 Task: Find LinkedIn profiles of people who speak German, work in life insurance, and have 'Church Volunteer' in their title.
Action: Mouse moved to (621, 83)
Screenshot: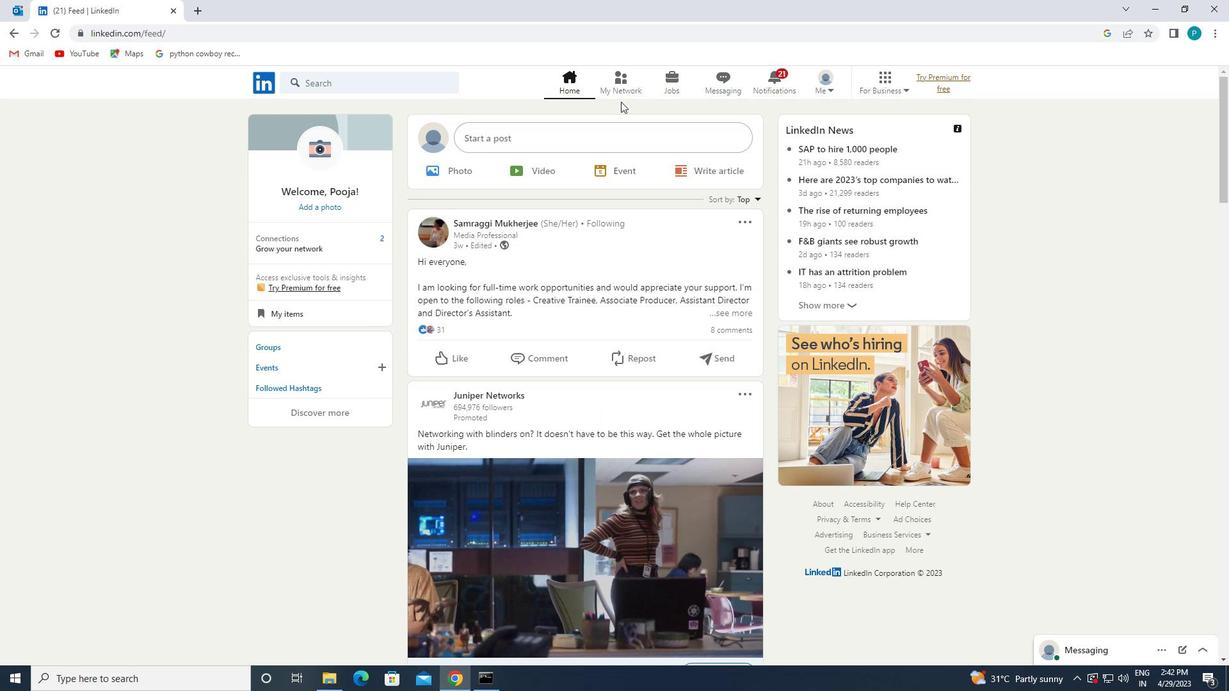 
Action: Mouse pressed left at (621, 83)
Screenshot: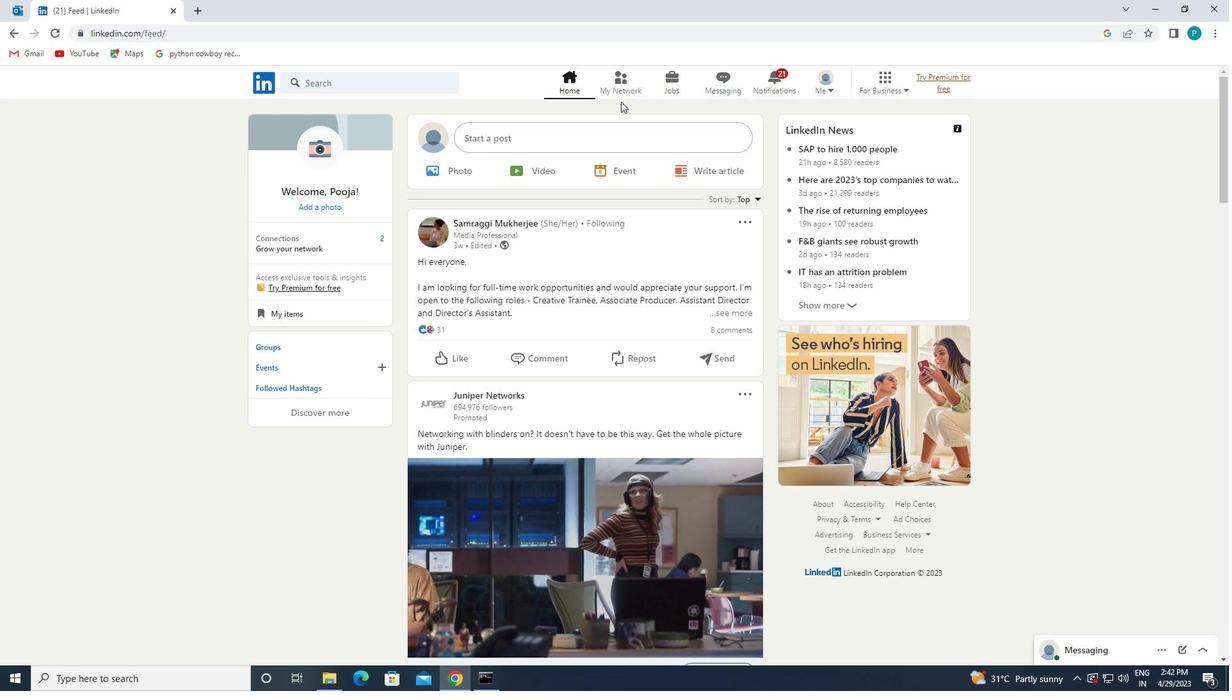 
Action: Mouse moved to (331, 154)
Screenshot: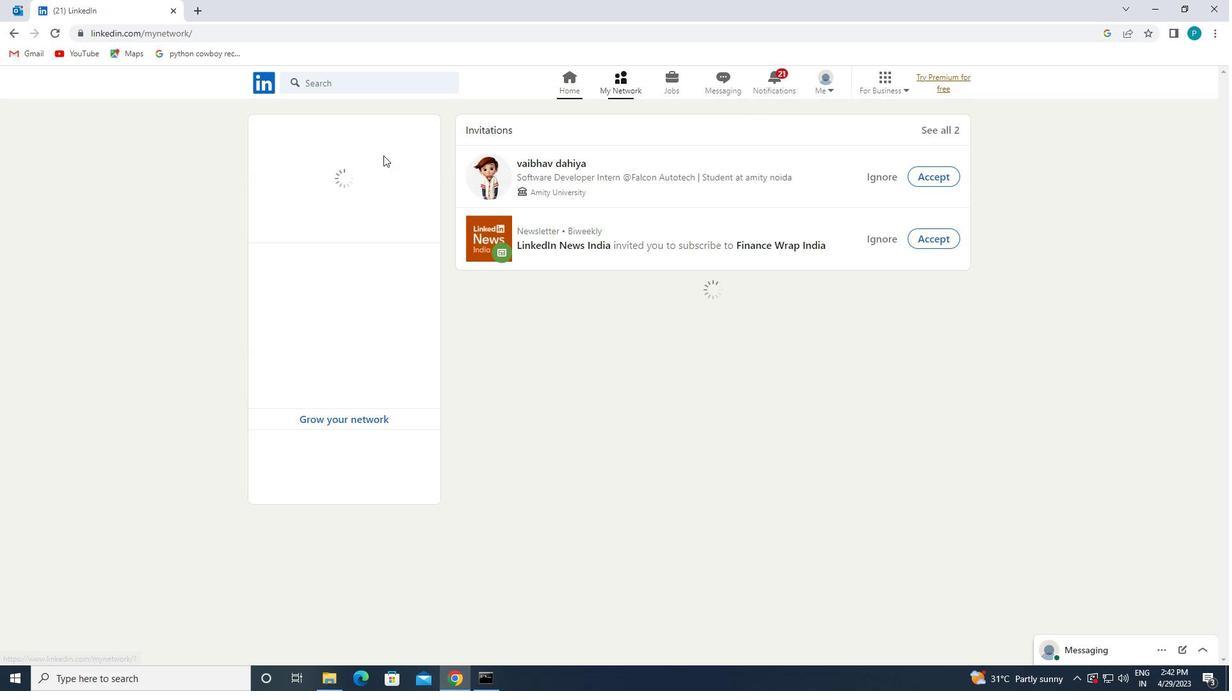 
Action: Mouse pressed left at (331, 154)
Screenshot: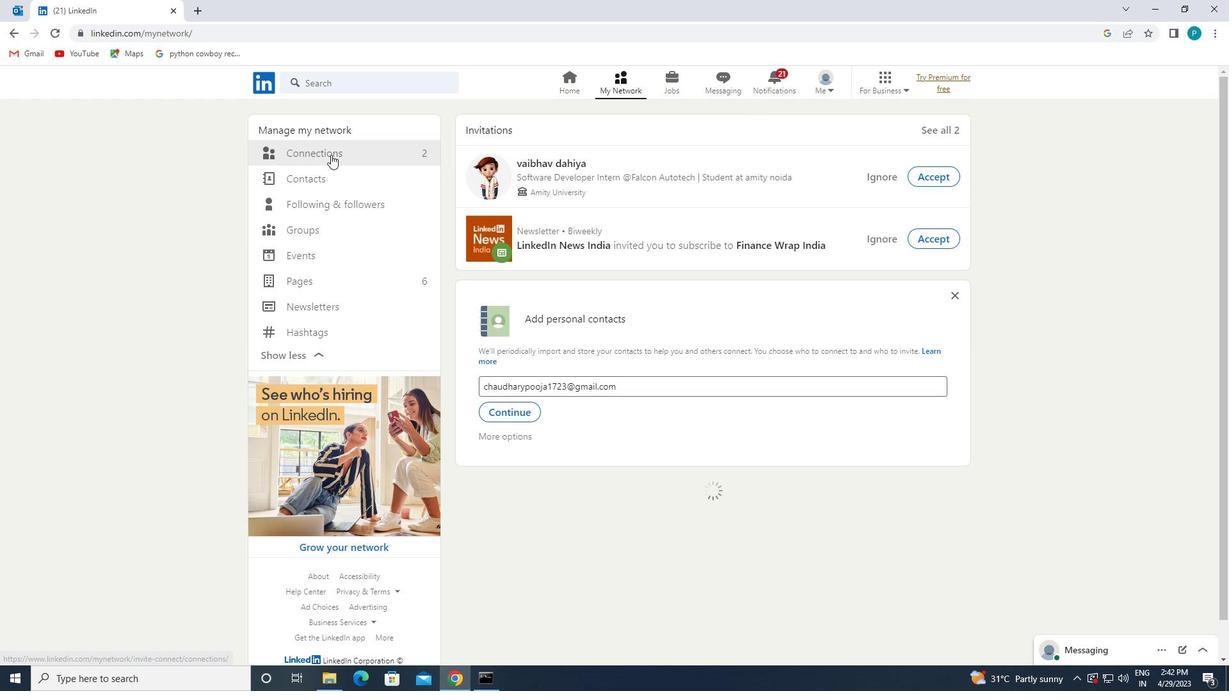 
Action: Mouse moved to (711, 154)
Screenshot: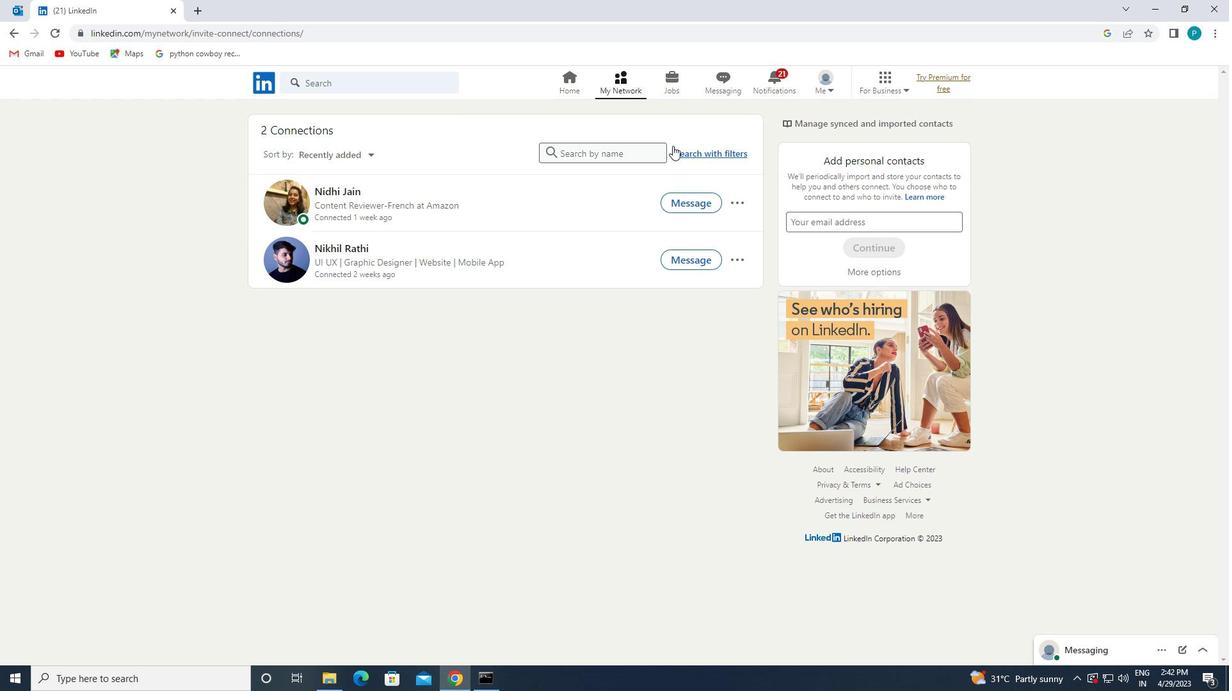 
Action: Mouse pressed left at (711, 154)
Screenshot: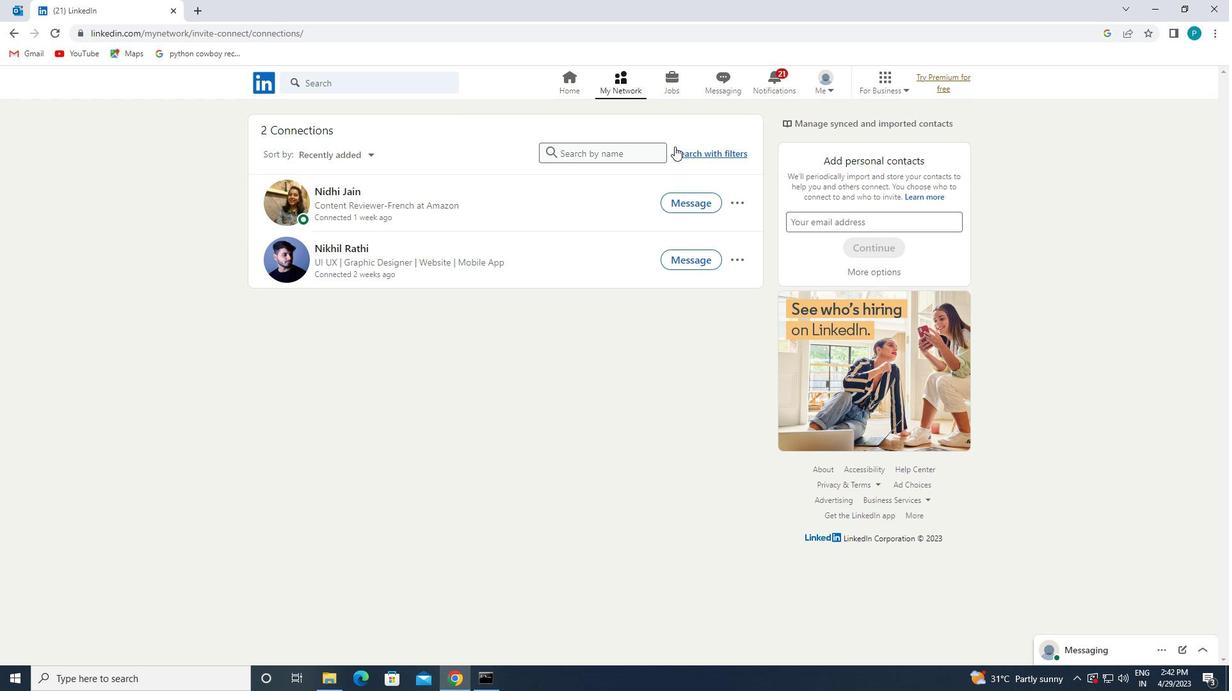 
Action: Mouse moved to (650, 113)
Screenshot: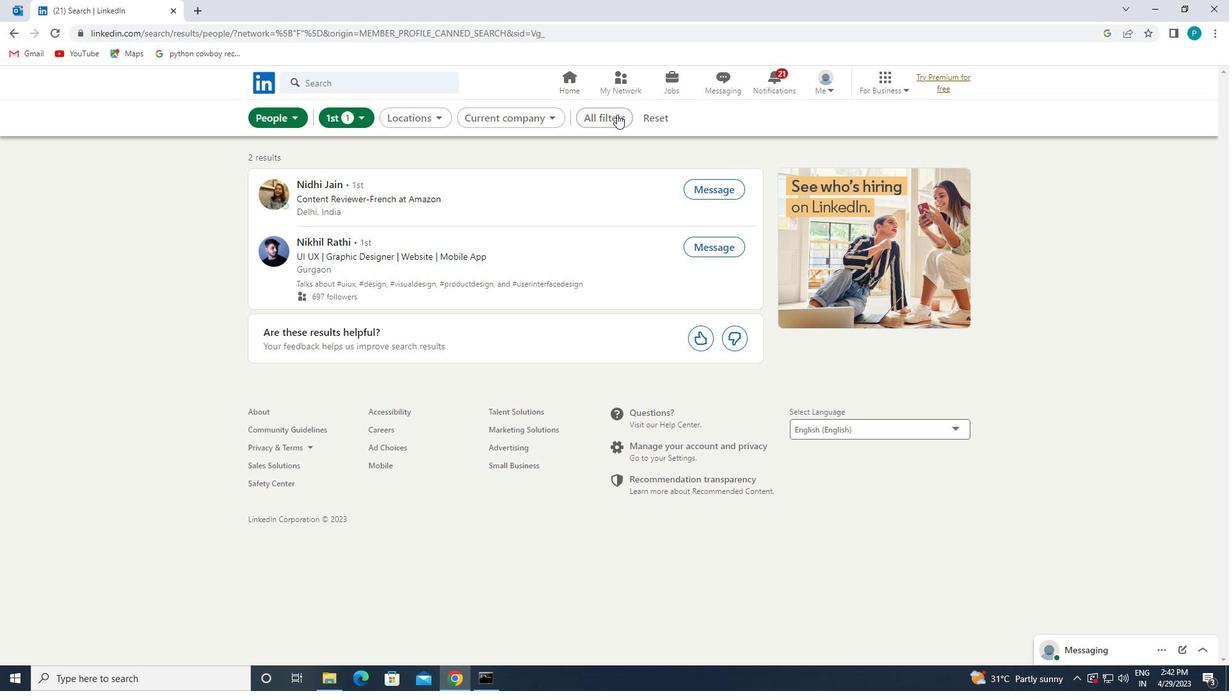 
Action: Mouse pressed left at (650, 113)
Screenshot: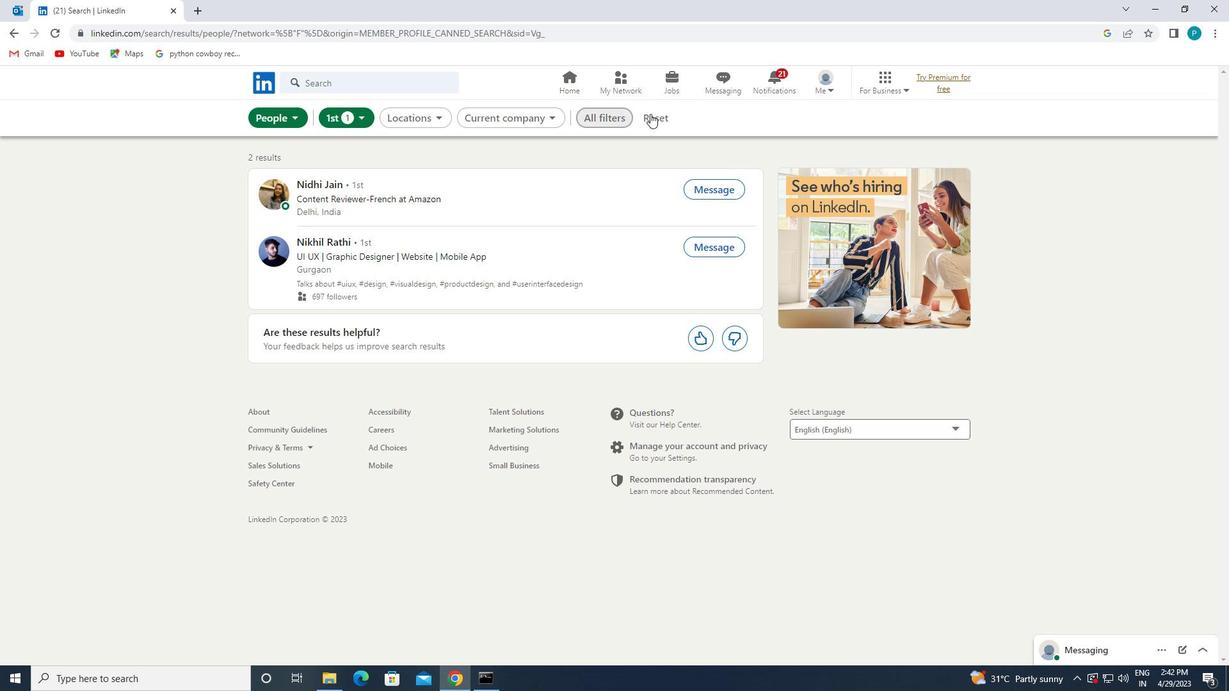 
Action: Mouse moved to (632, 111)
Screenshot: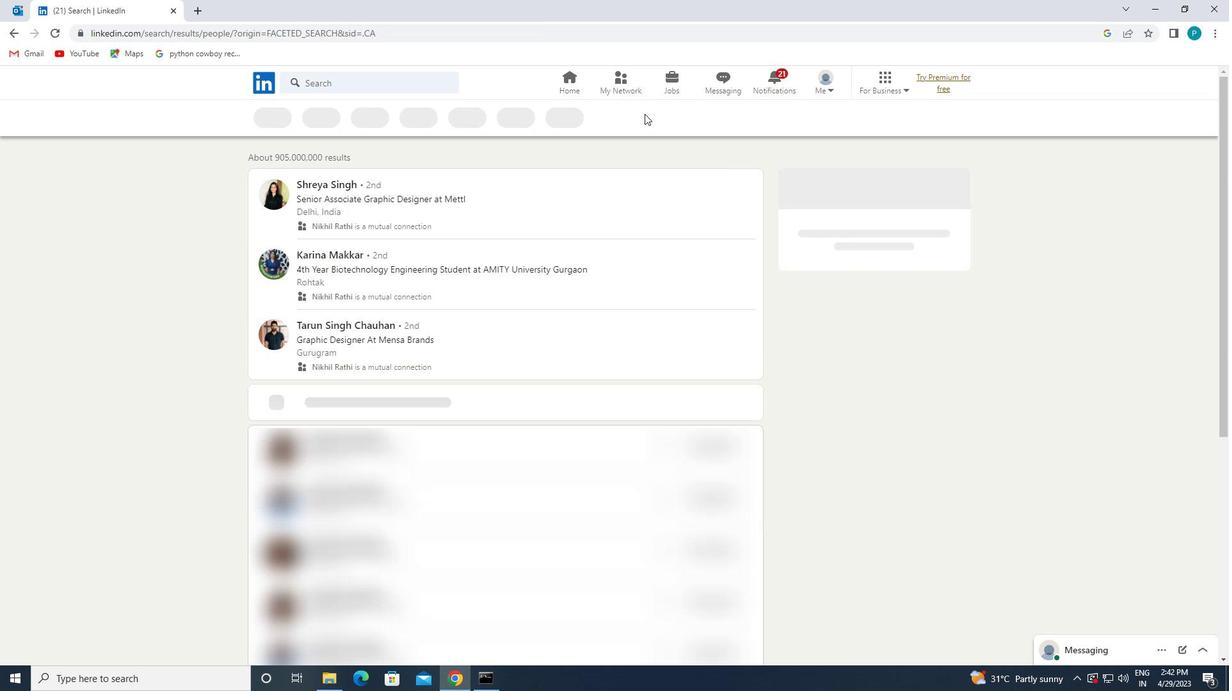 
Action: Mouse pressed left at (632, 111)
Screenshot: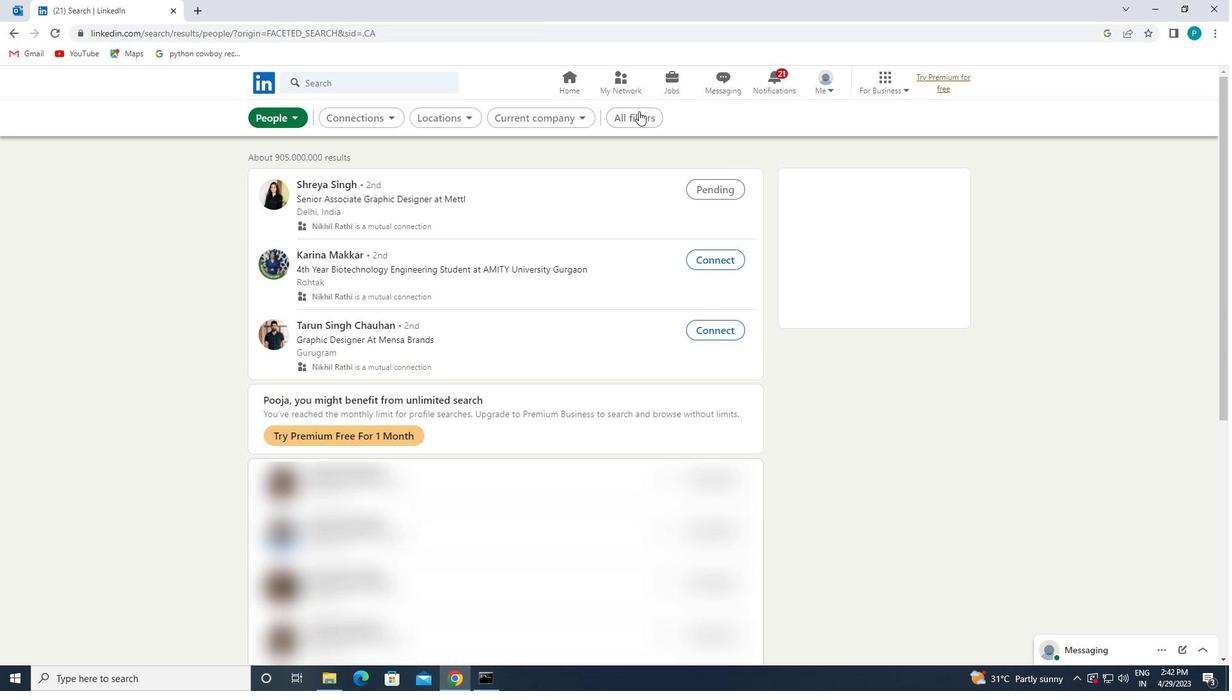 
Action: Mouse moved to (1058, 343)
Screenshot: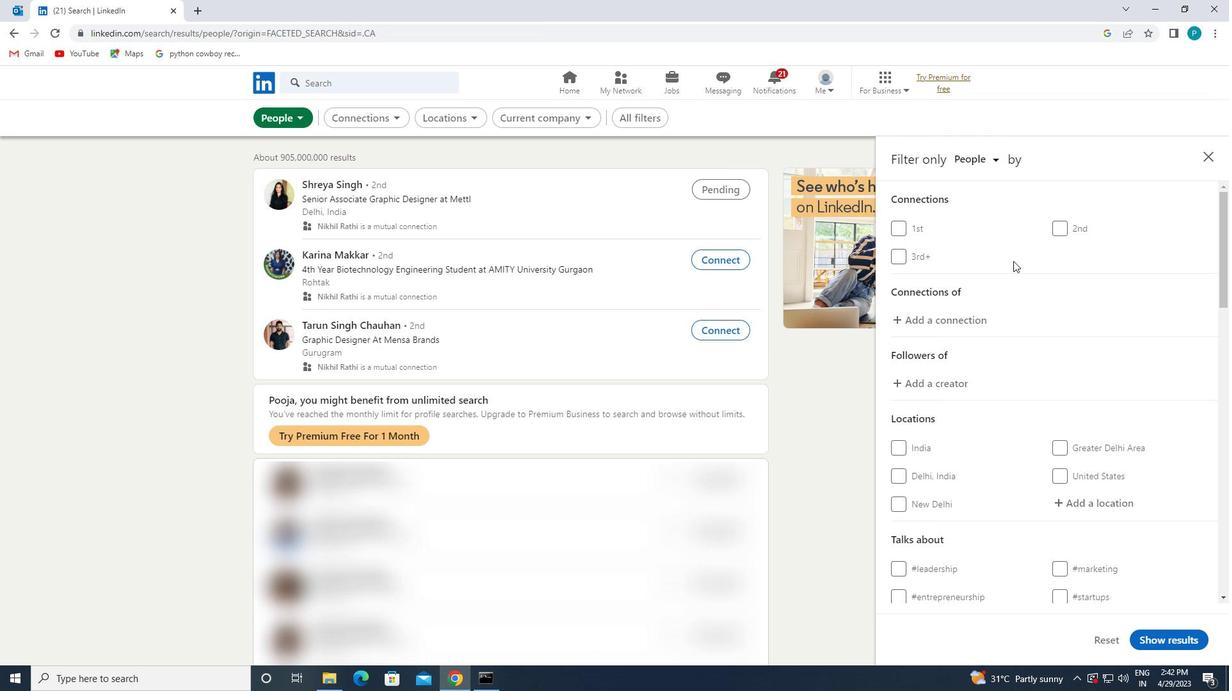 
Action: Mouse scrolled (1058, 342) with delta (0, 0)
Screenshot: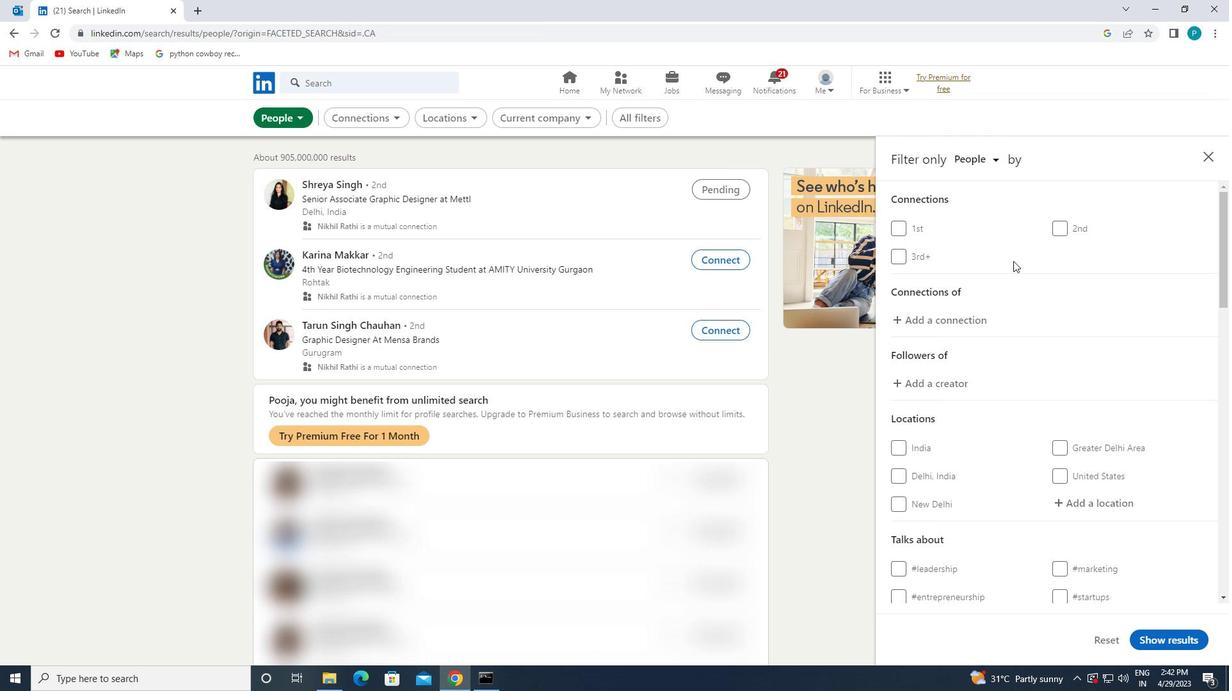 
Action: Mouse scrolled (1058, 342) with delta (0, 0)
Screenshot: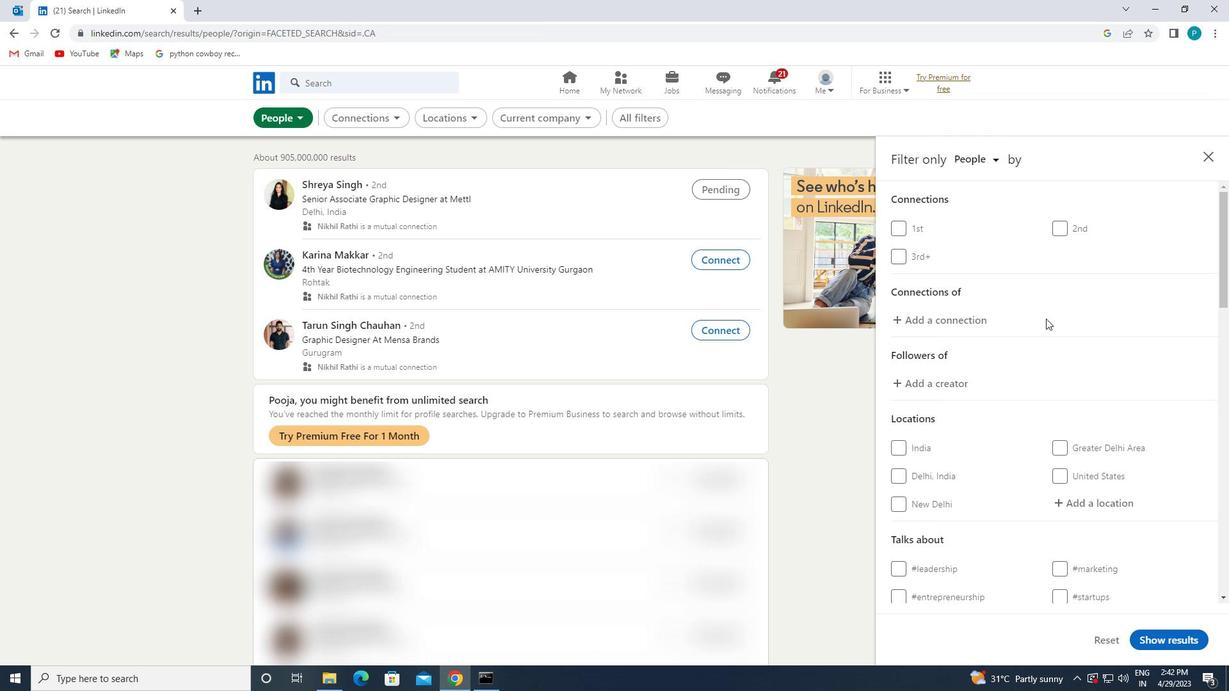 
Action: Mouse moved to (1087, 374)
Screenshot: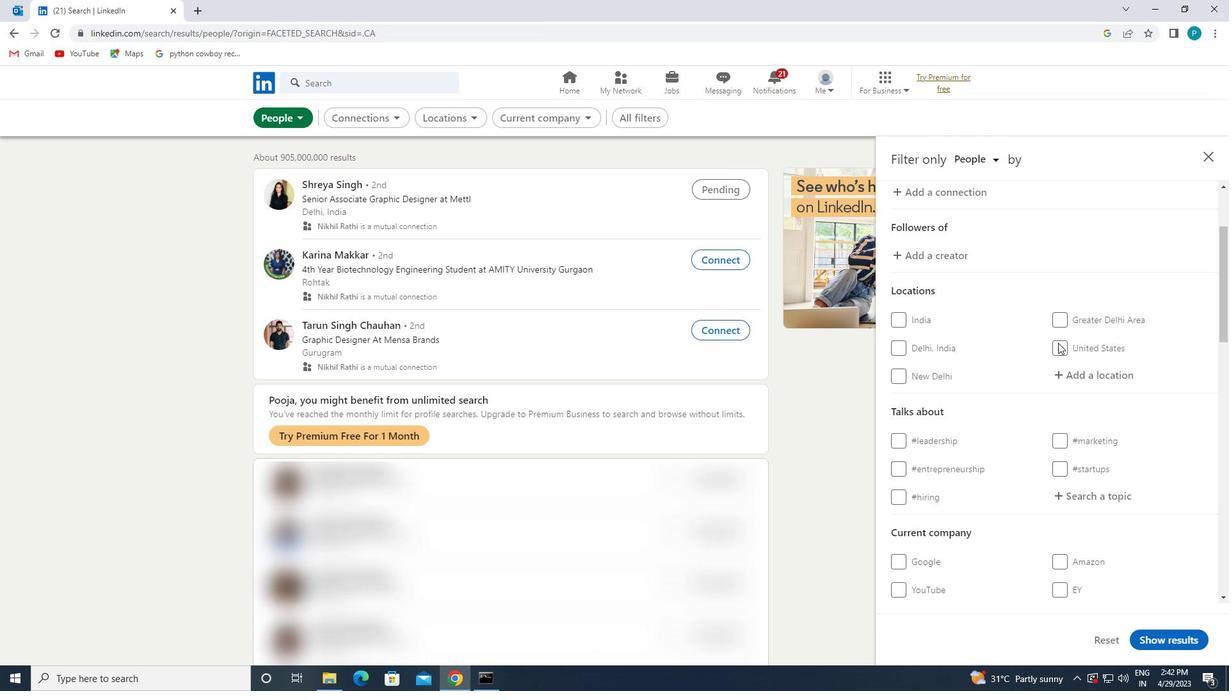 
Action: Mouse pressed left at (1087, 374)
Screenshot: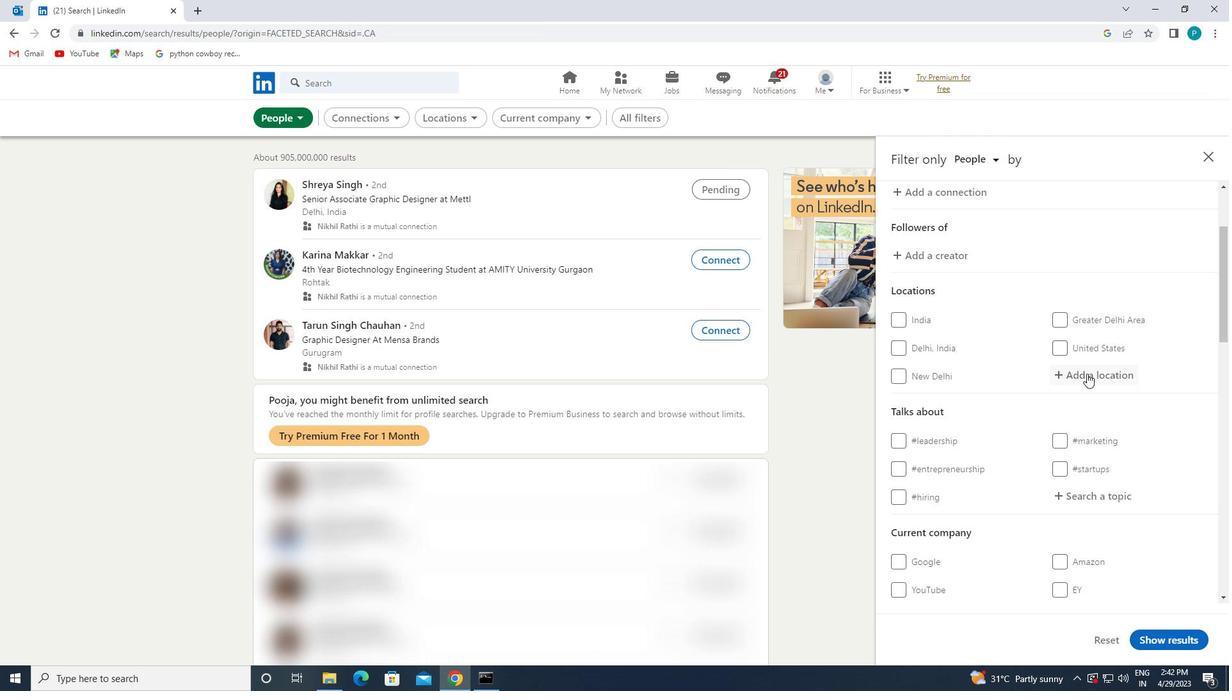
Action: Key pressed <Key.caps_lock>x<Key.caps_lock>inpu
Screenshot: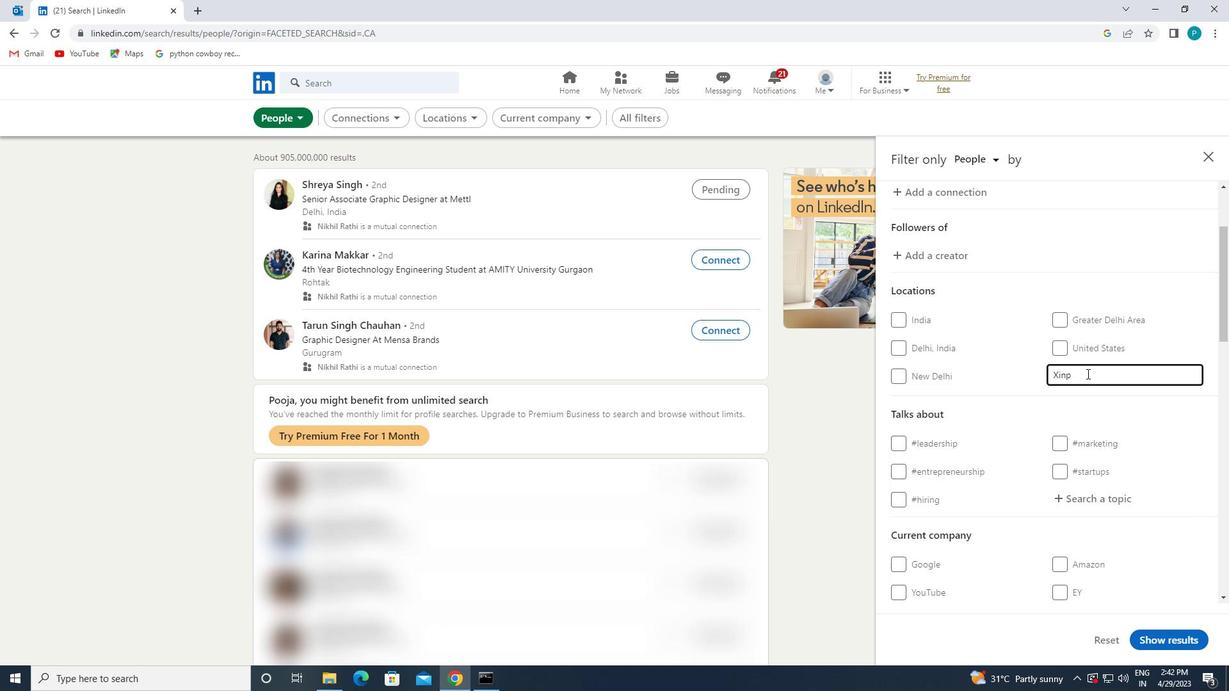 
Action: Mouse moved to (1087, 441)
Screenshot: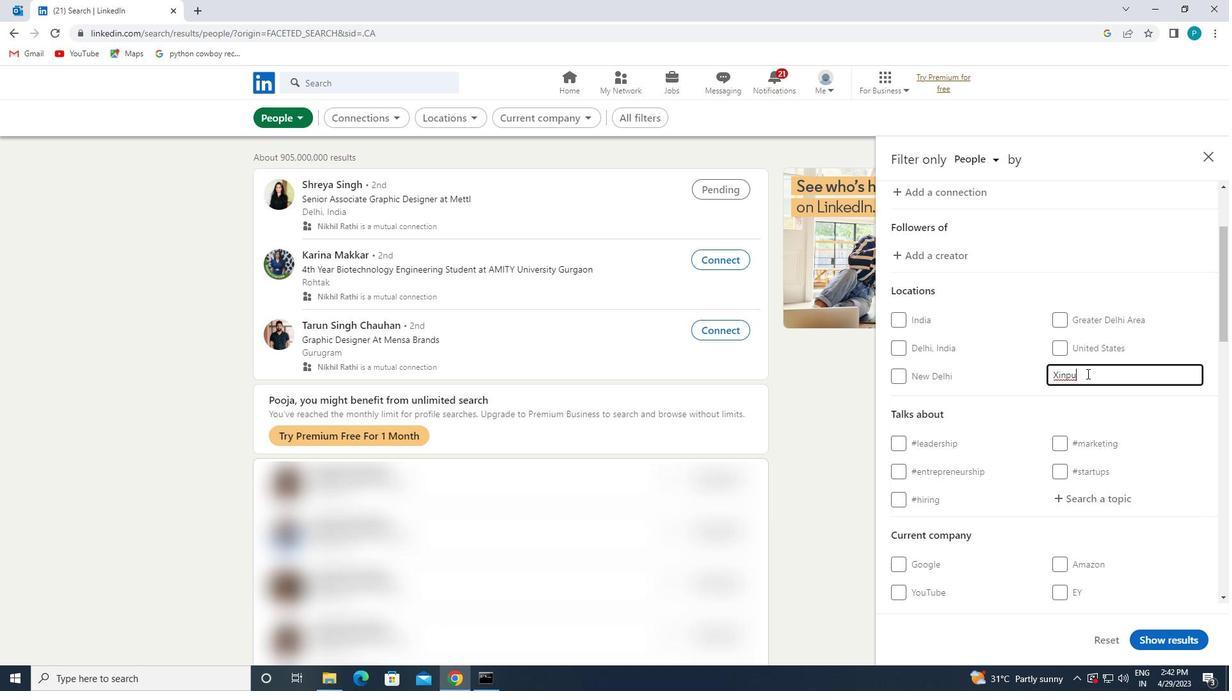 
Action: Mouse scrolled (1087, 441) with delta (0, 0)
Screenshot: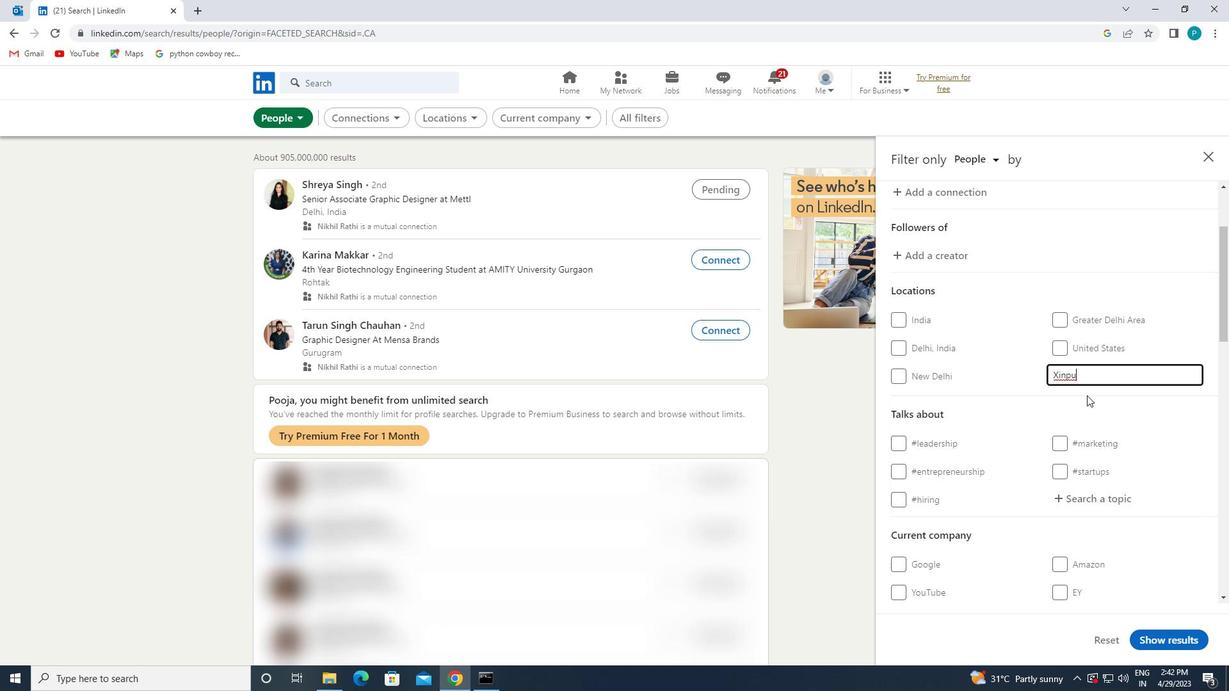 
Action: Mouse scrolled (1087, 441) with delta (0, 0)
Screenshot: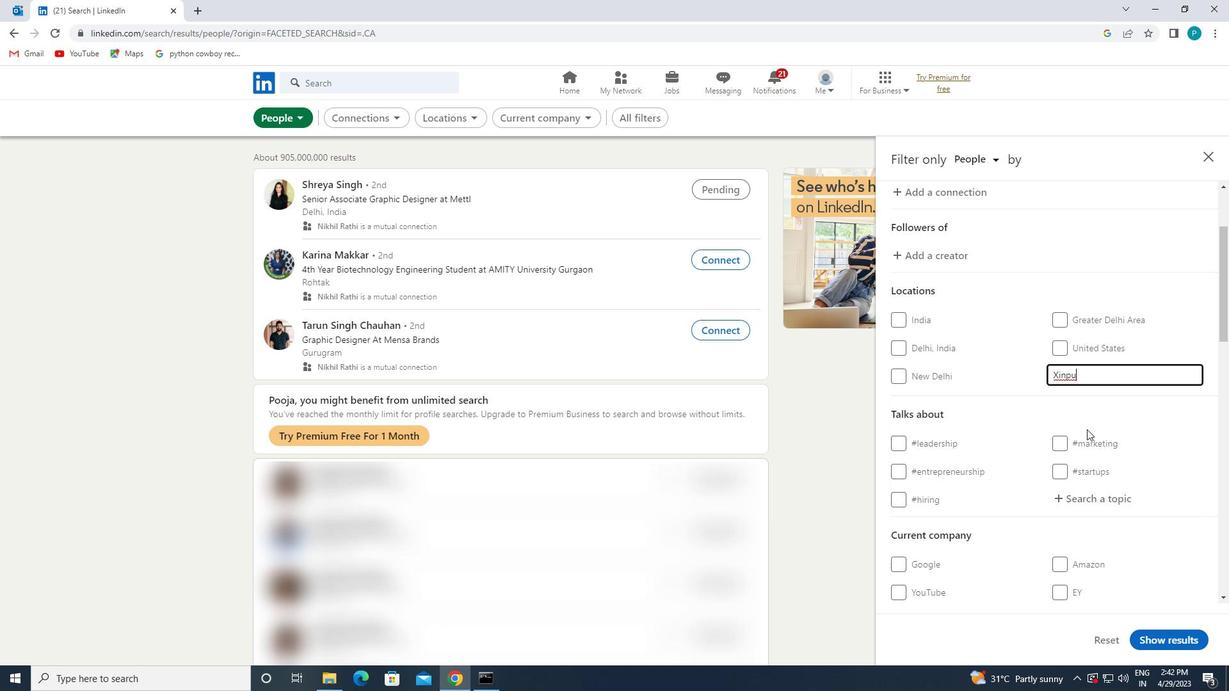 
Action: Mouse moved to (1072, 379)
Screenshot: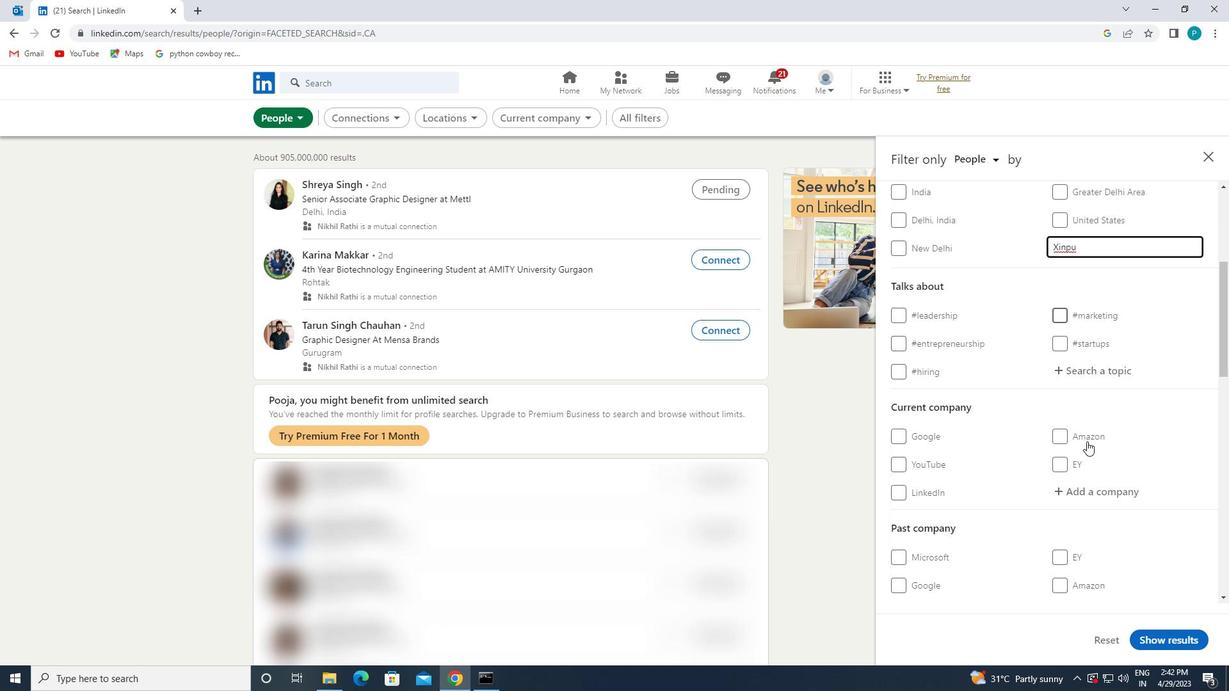 
Action: Mouse pressed left at (1072, 379)
Screenshot: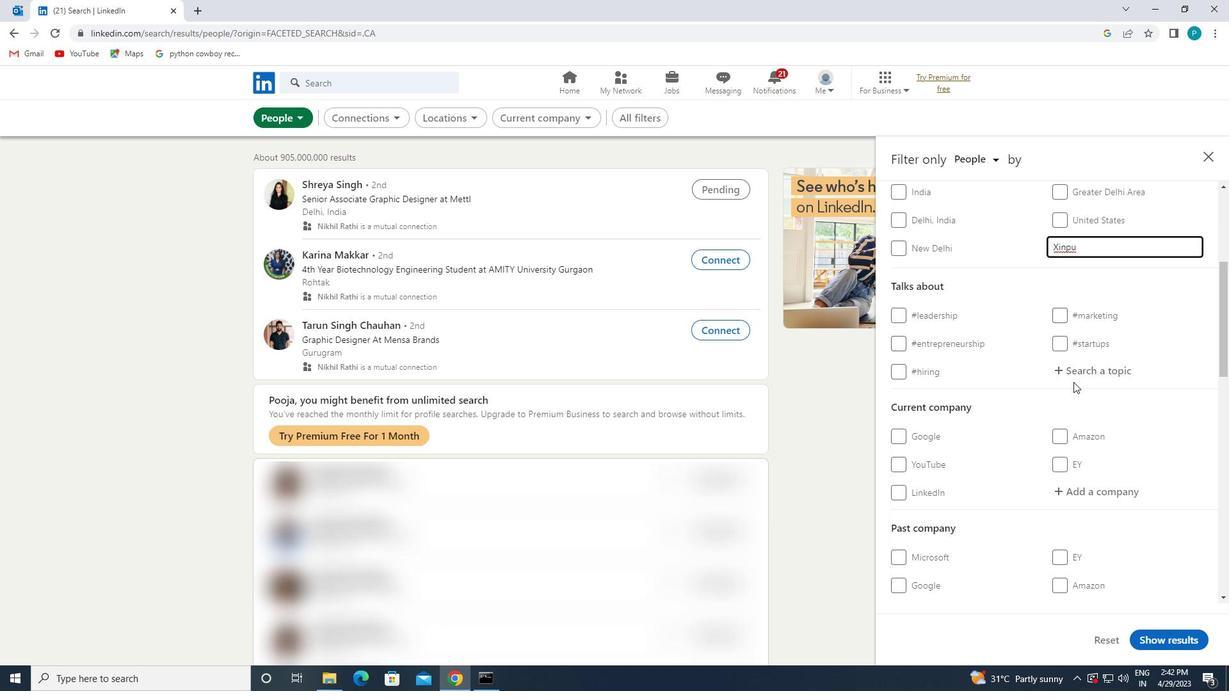 
Action: Key pressed <Key.shift><Key.shift><Key.shift><Key.shift><Key.shift><Key.shift>#<Key.caps_lock>D<Key.caps_lock>ESIGN
Screenshot: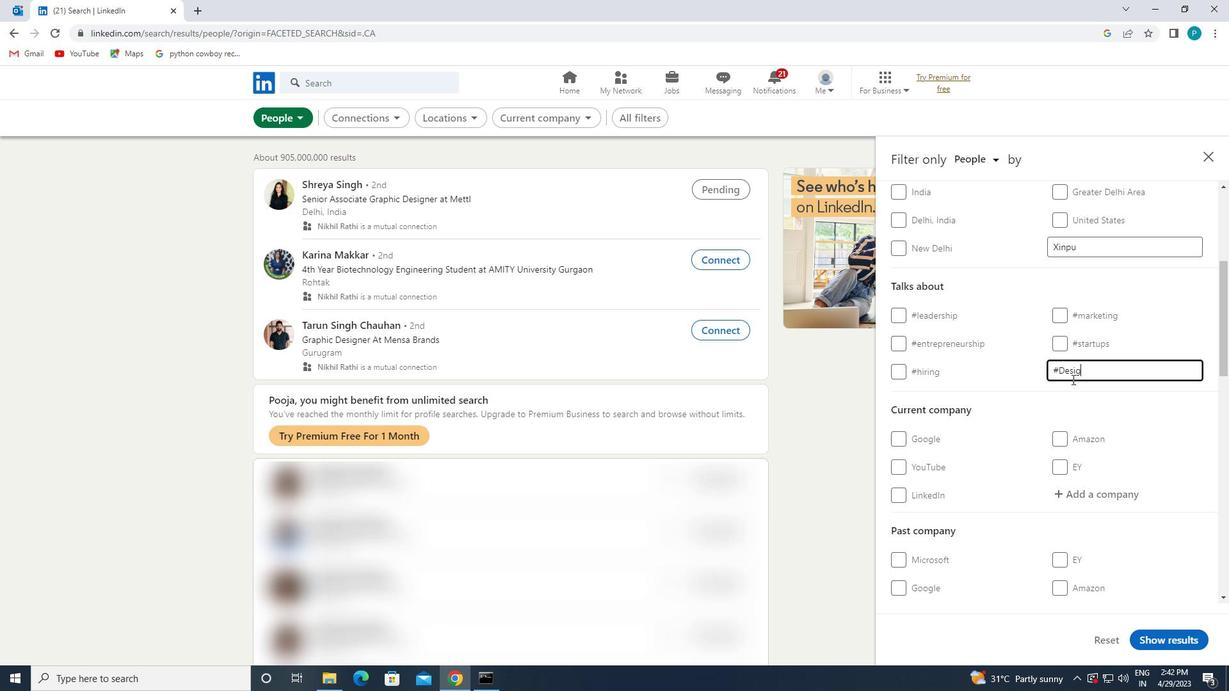 
Action: Mouse scrolled (1072, 379) with delta (0, 0)
Screenshot: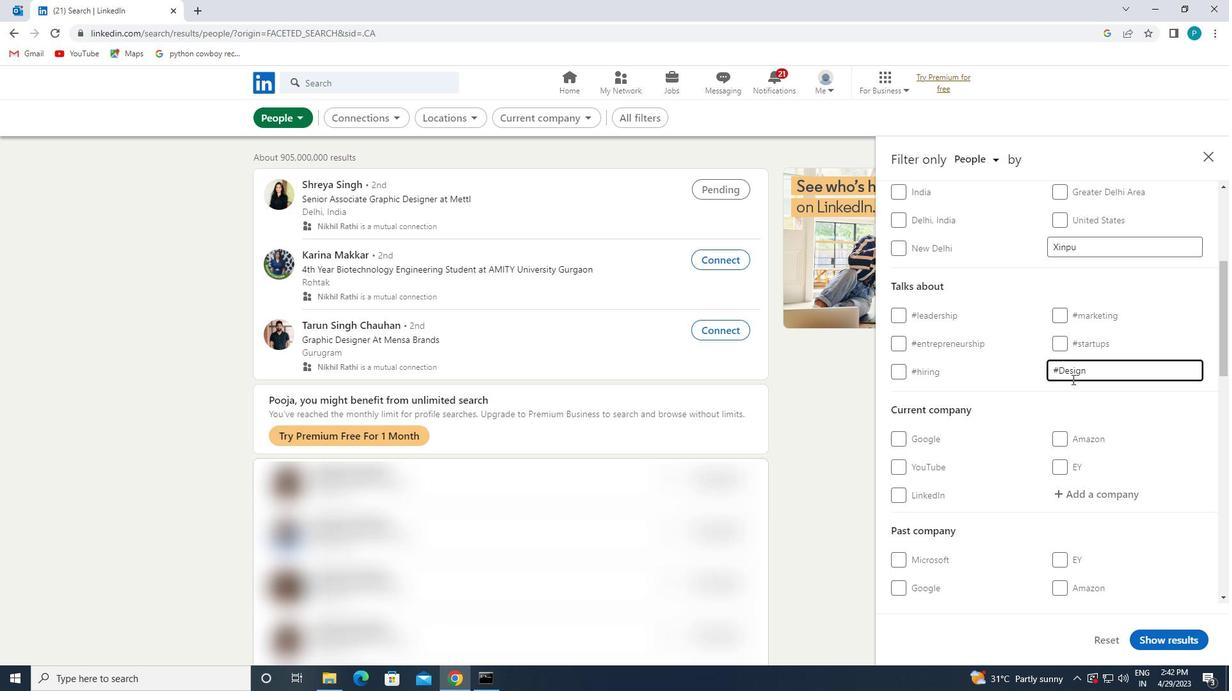 
Action: Mouse scrolled (1072, 379) with delta (0, 0)
Screenshot: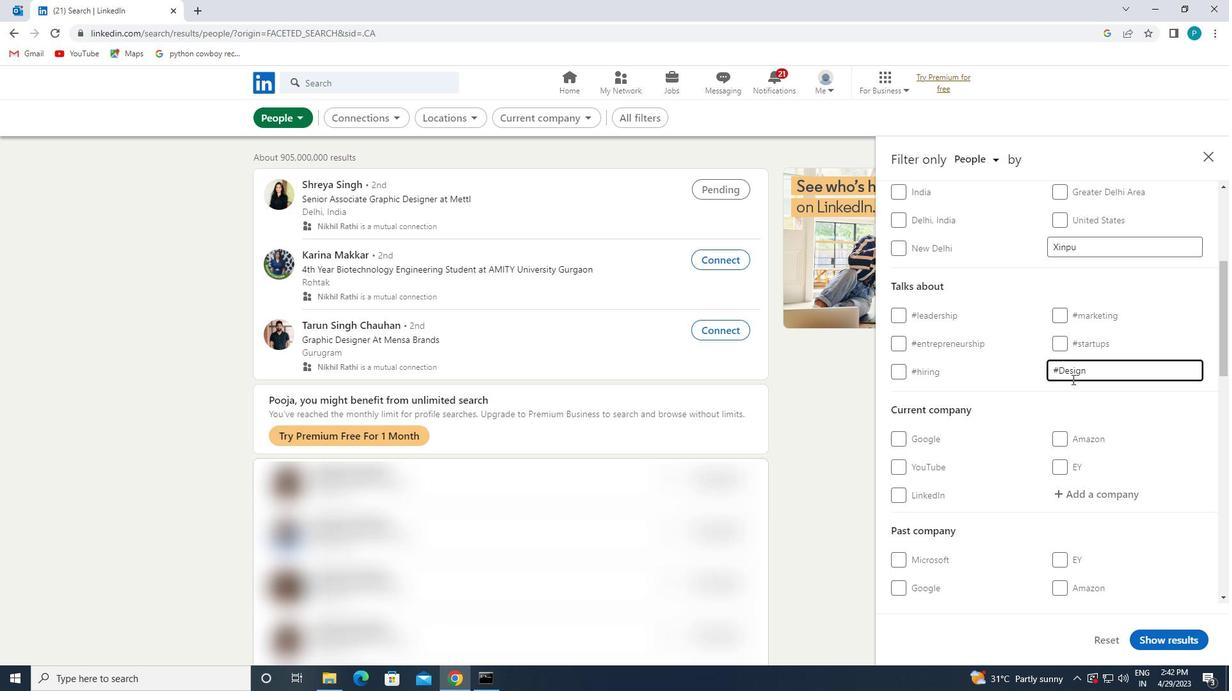 
Action: Mouse scrolled (1072, 379) with delta (0, 0)
Screenshot: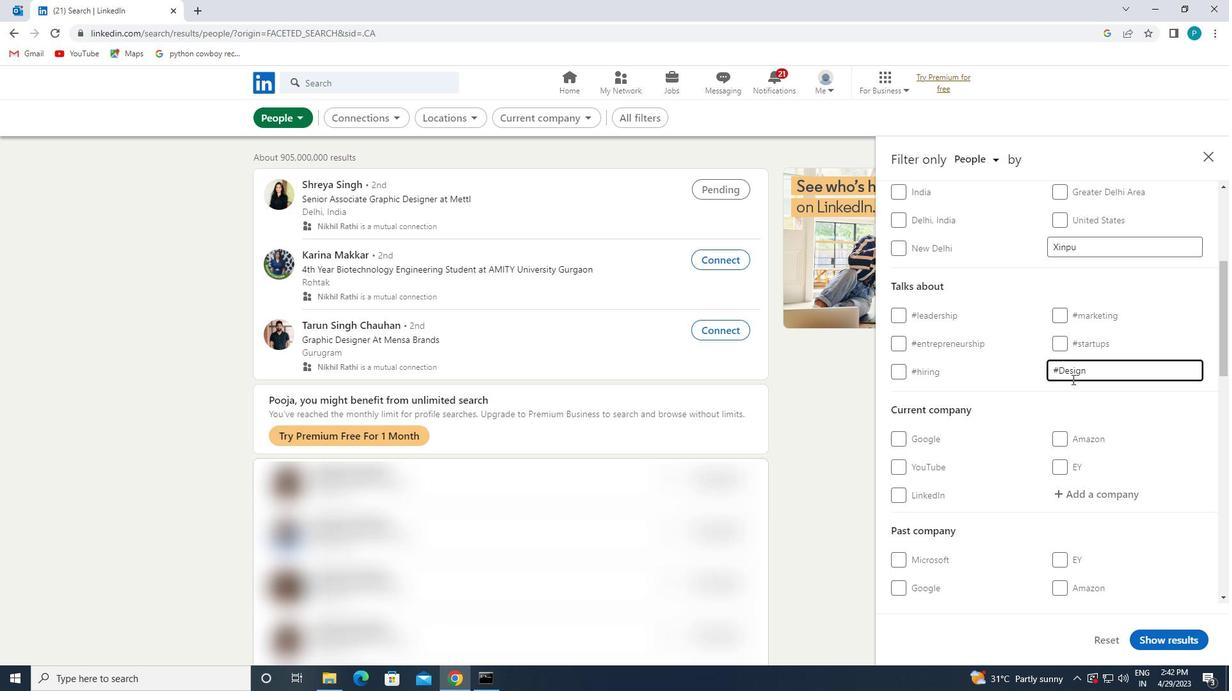 
Action: Mouse scrolled (1072, 379) with delta (0, 0)
Screenshot: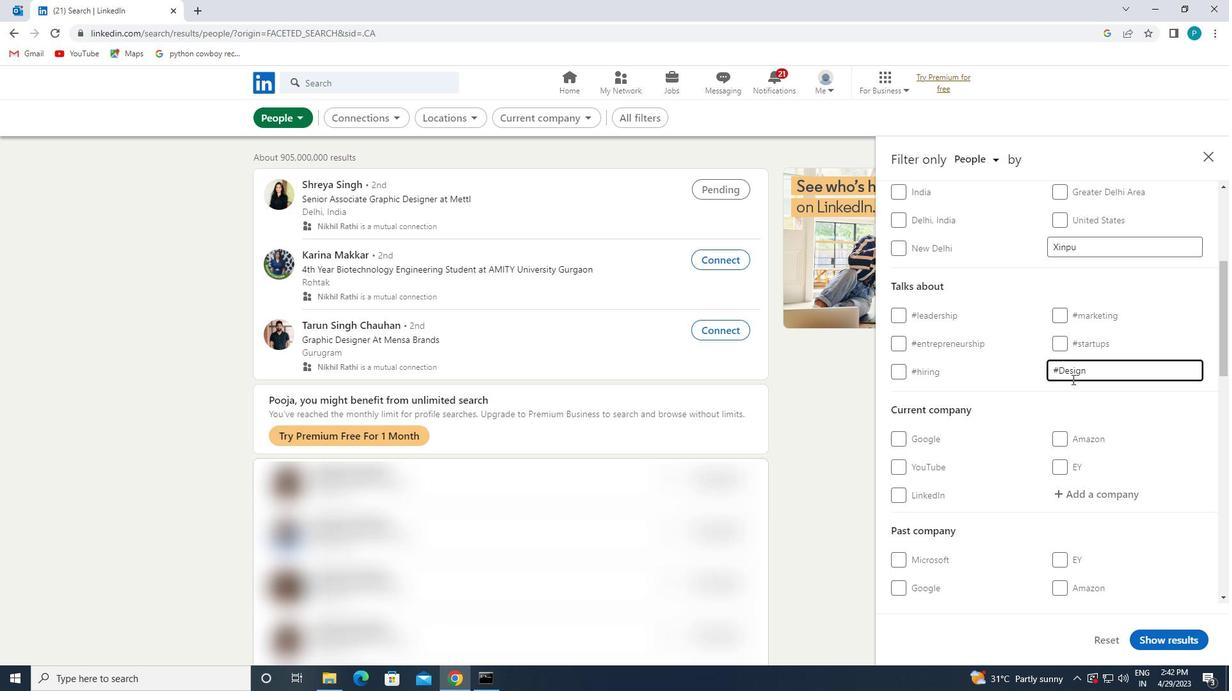 
Action: Mouse moved to (1033, 383)
Screenshot: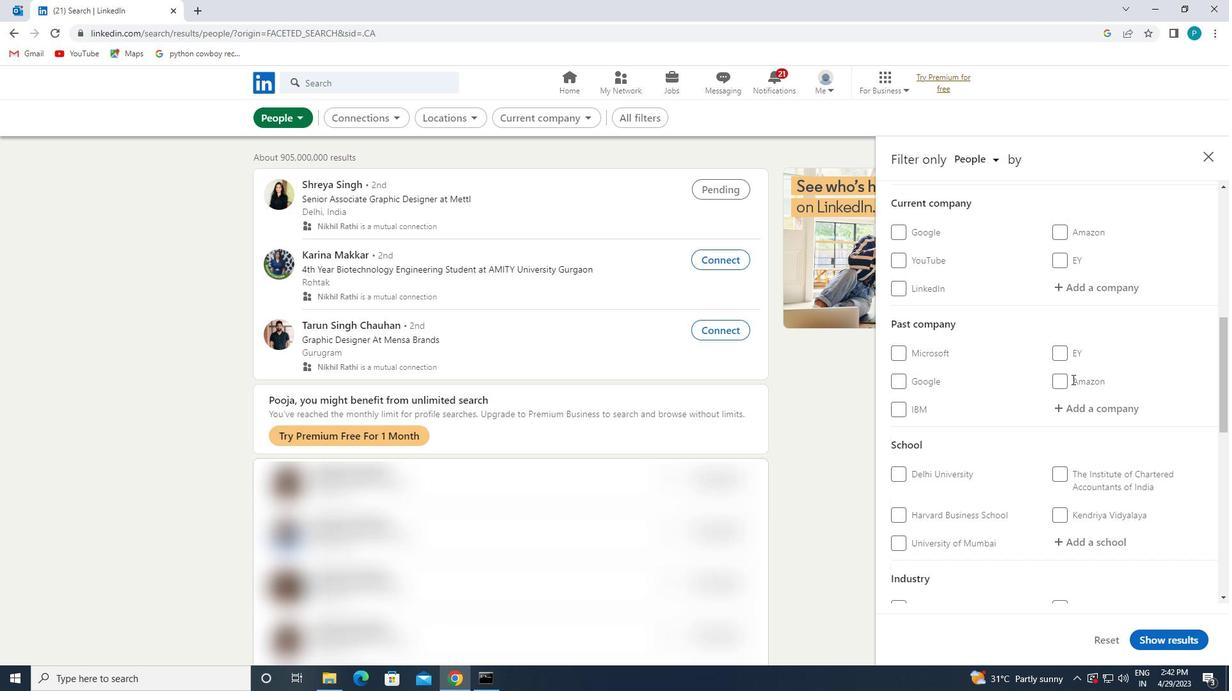 
Action: Mouse scrolled (1033, 382) with delta (0, 0)
Screenshot: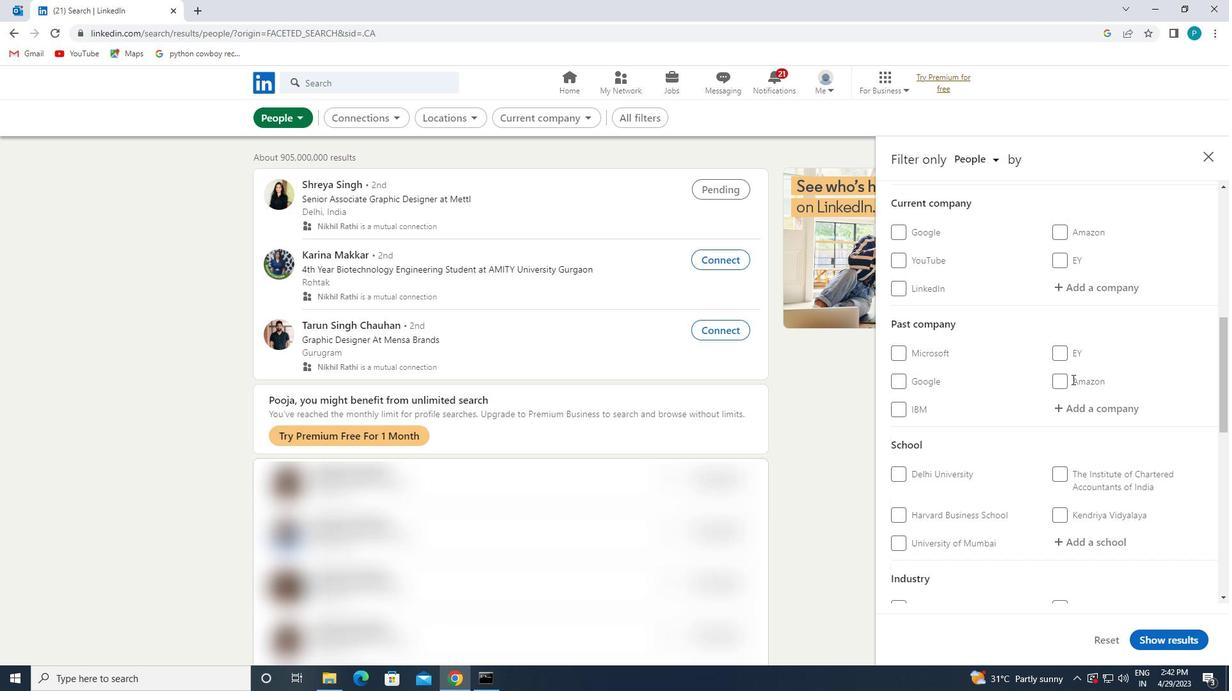 
Action: Mouse moved to (1031, 385)
Screenshot: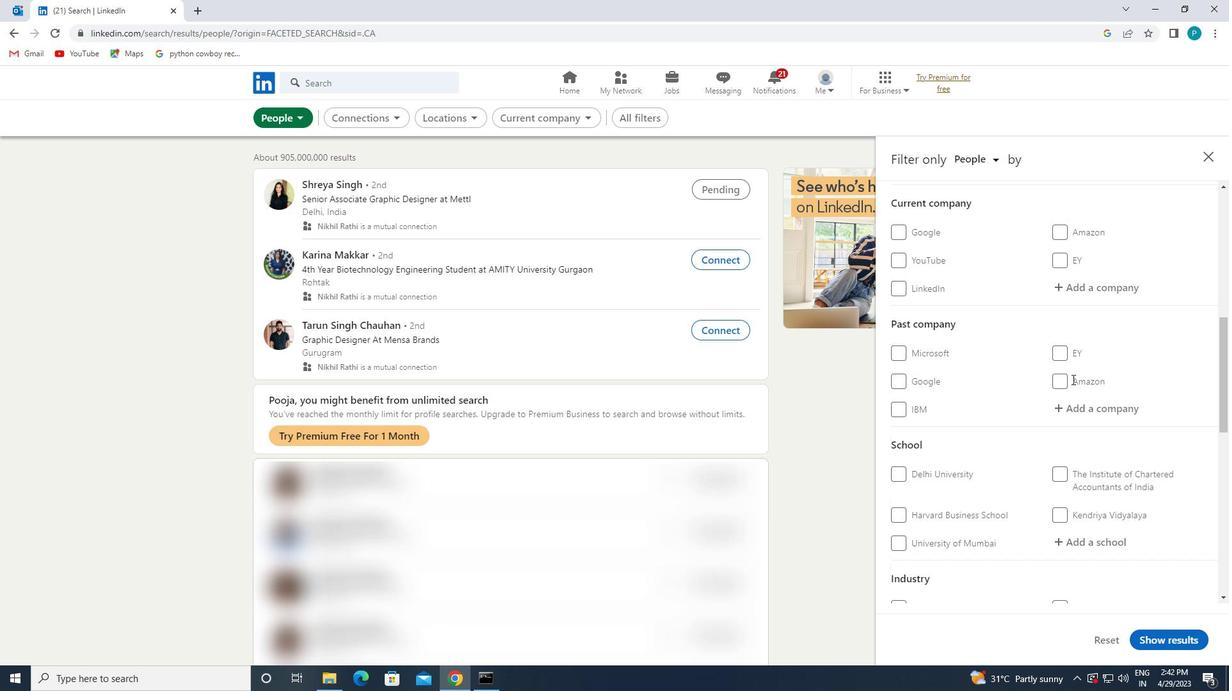 
Action: Mouse scrolled (1031, 384) with delta (0, 0)
Screenshot: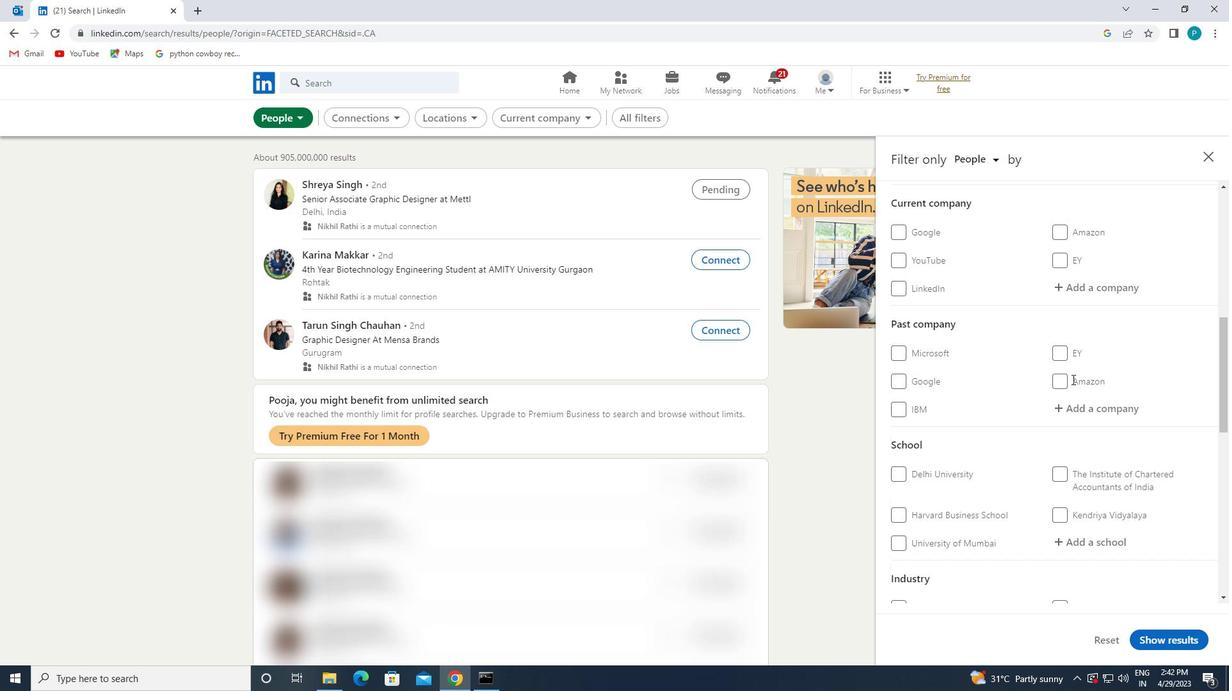 
Action: Mouse moved to (995, 461)
Screenshot: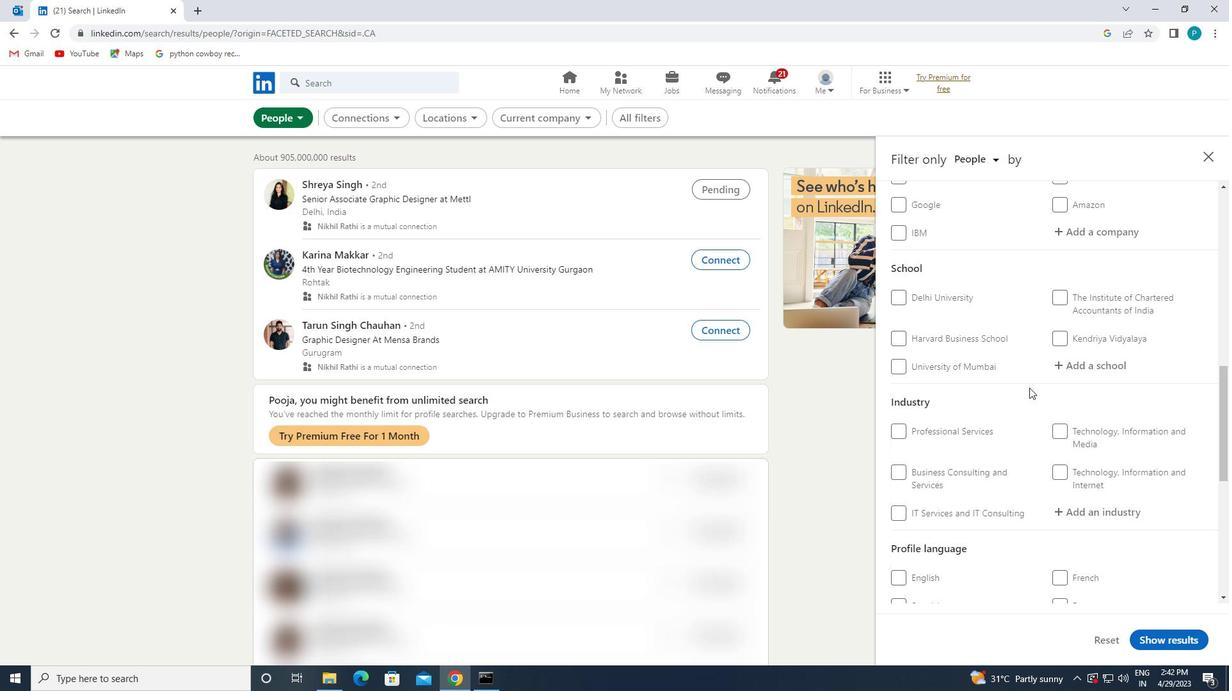
Action: Mouse scrolled (995, 461) with delta (0, 0)
Screenshot: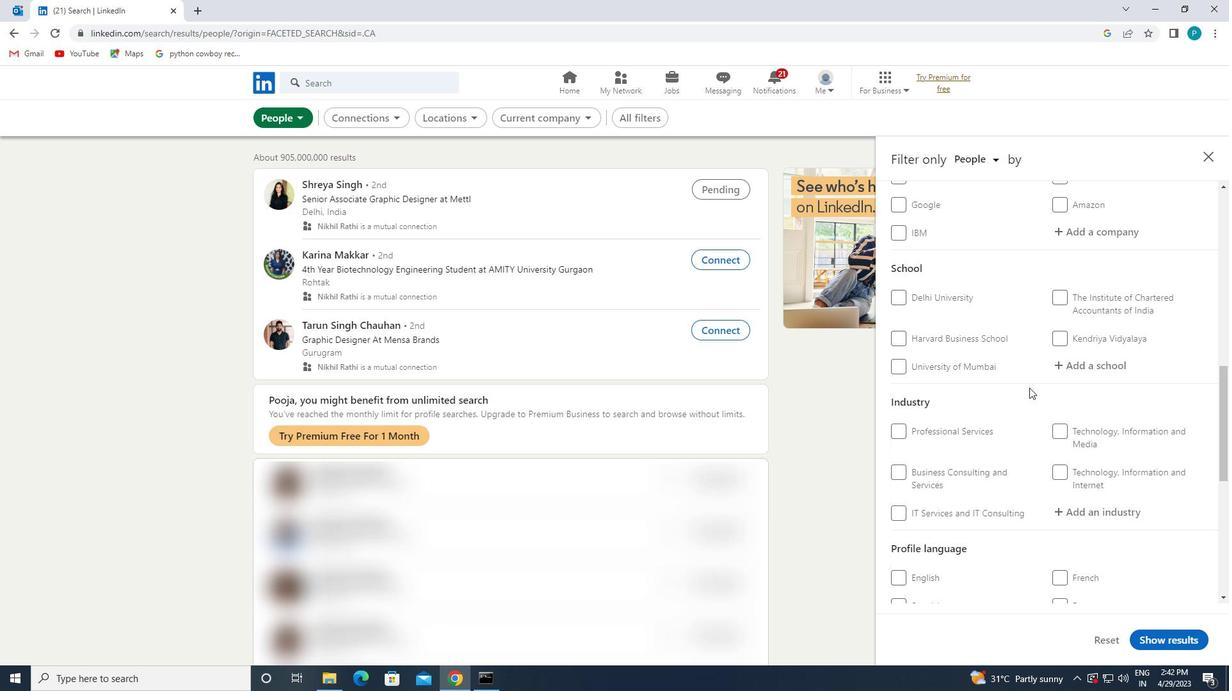 
Action: Mouse moved to (995, 461)
Screenshot: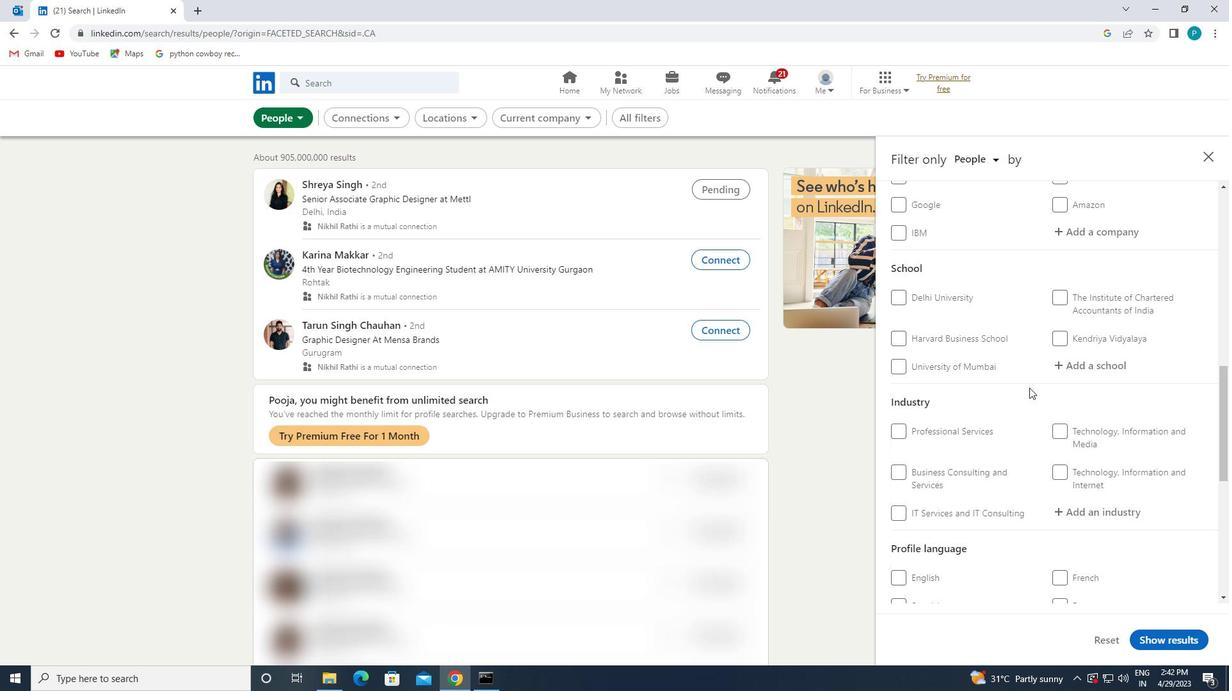 
Action: Mouse scrolled (995, 461) with delta (0, 0)
Screenshot: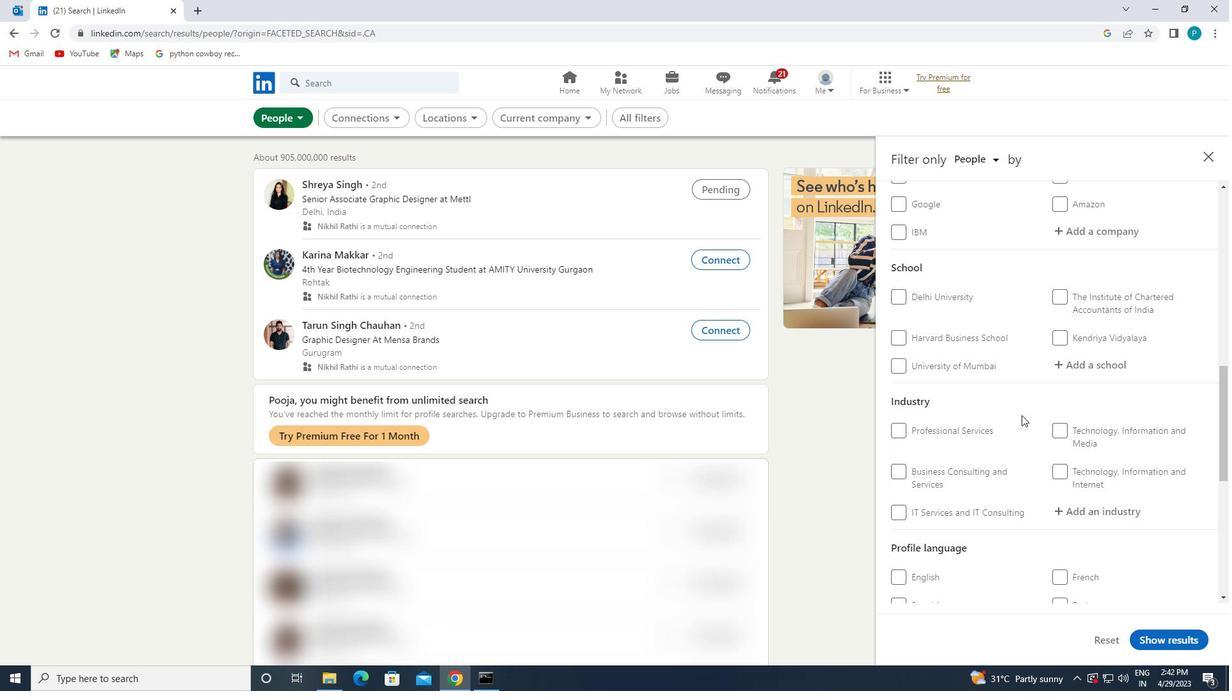 
Action: Mouse moved to (993, 462)
Screenshot: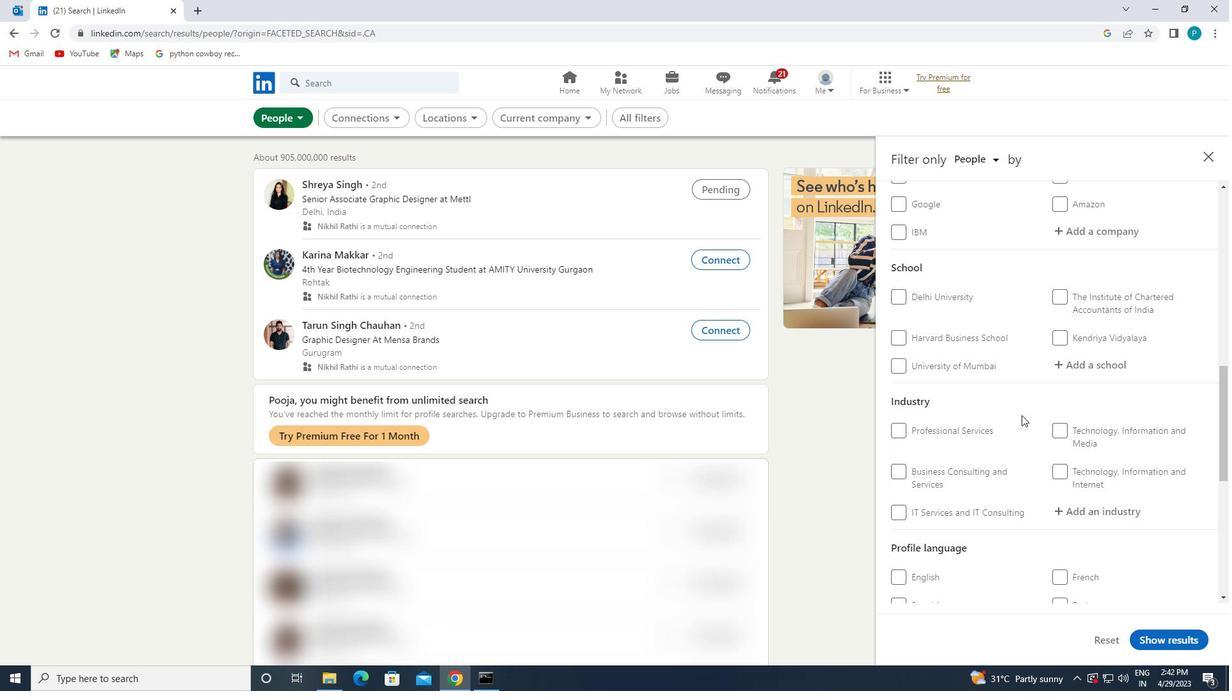 
Action: Mouse scrolled (993, 461) with delta (0, 0)
Screenshot: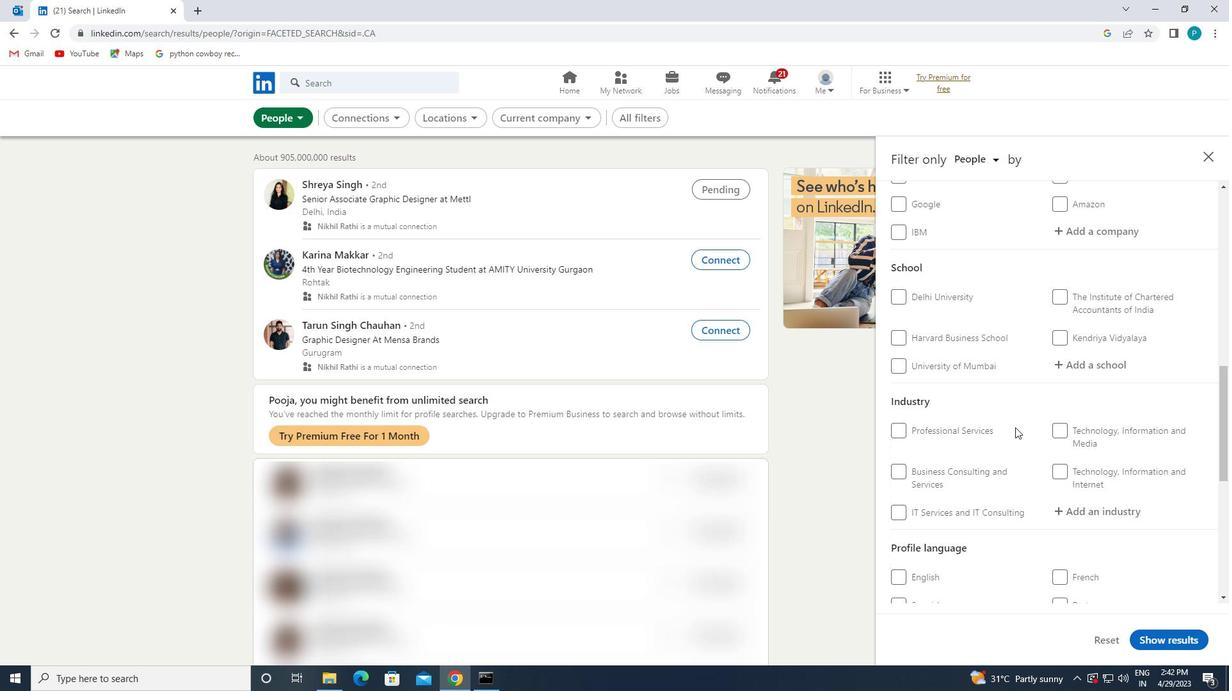
Action: Mouse moved to (930, 440)
Screenshot: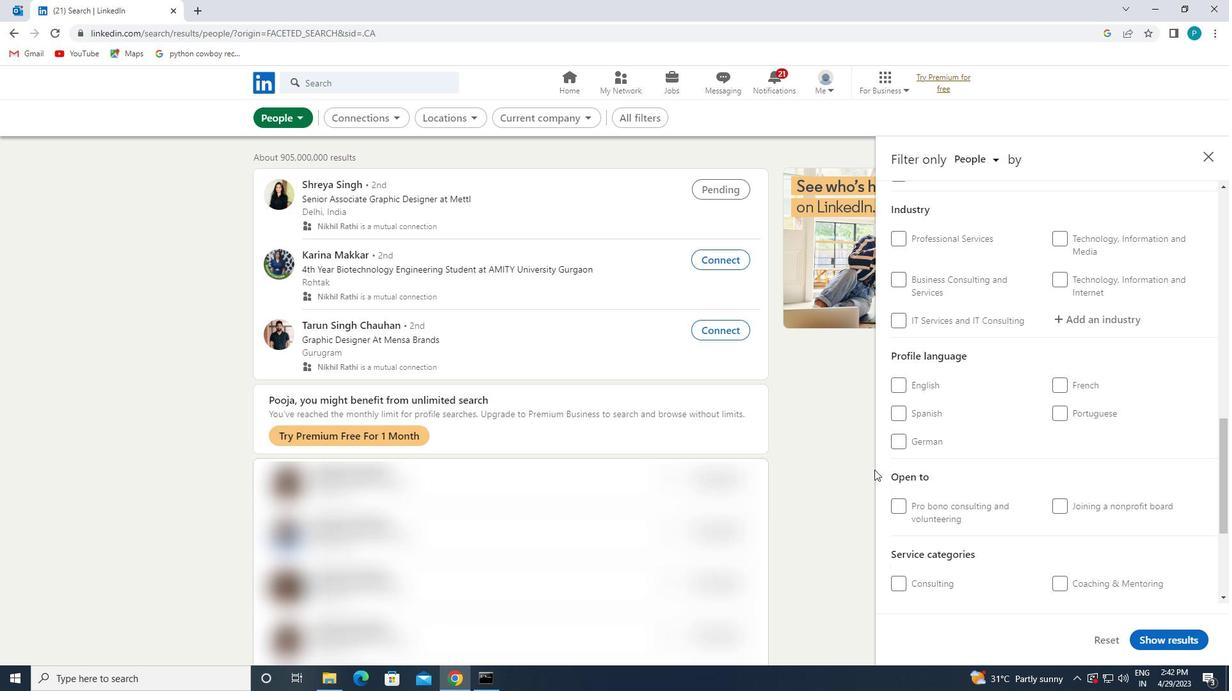 
Action: Mouse pressed left at (930, 440)
Screenshot: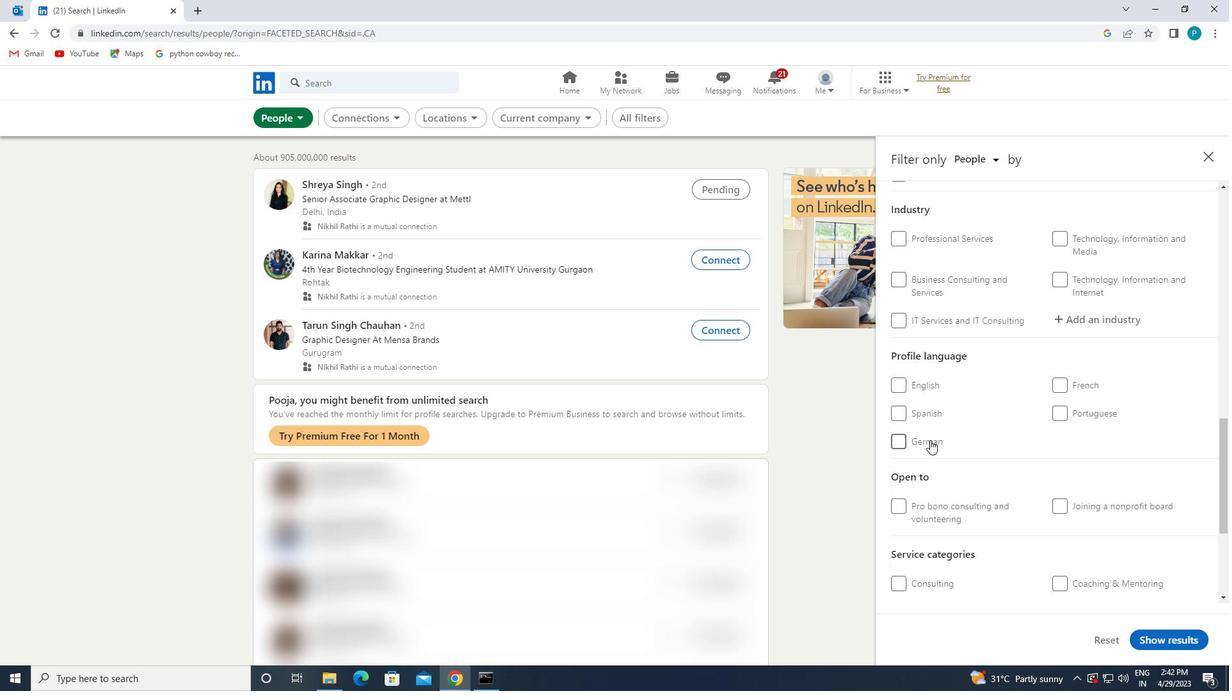 
Action: Mouse moved to (1018, 414)
Screenshot: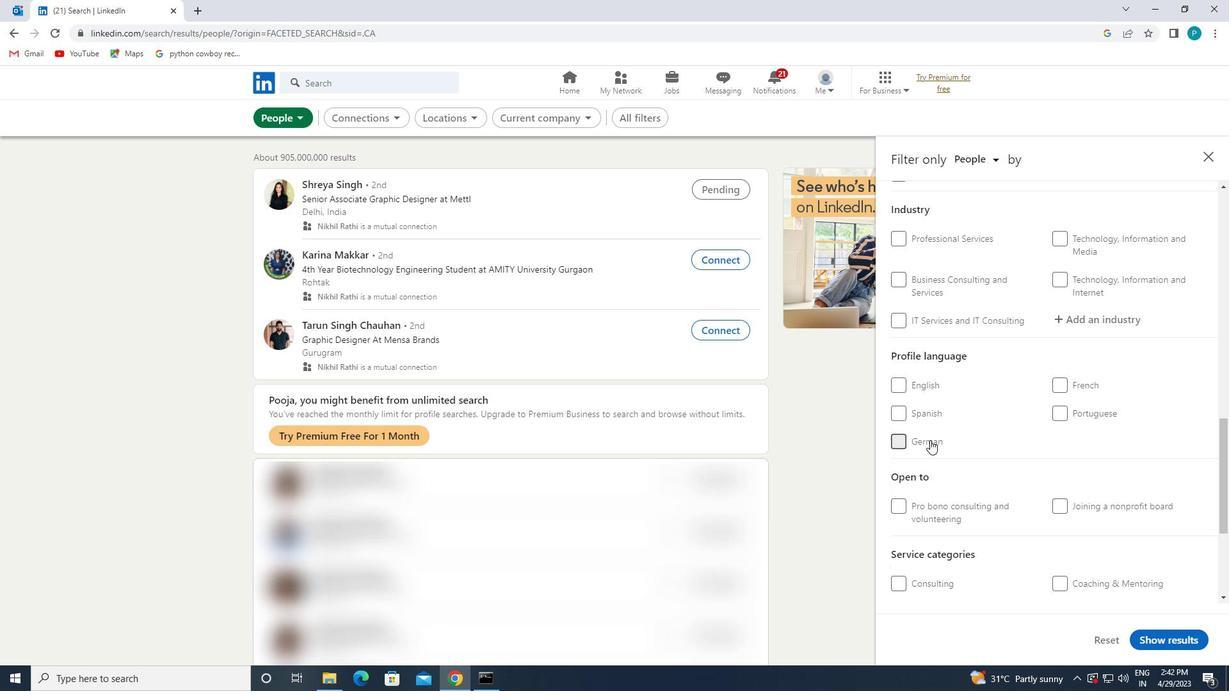 
Action: Mouse scrolled (1018, 414) with delta (0, 0)
Screenshot: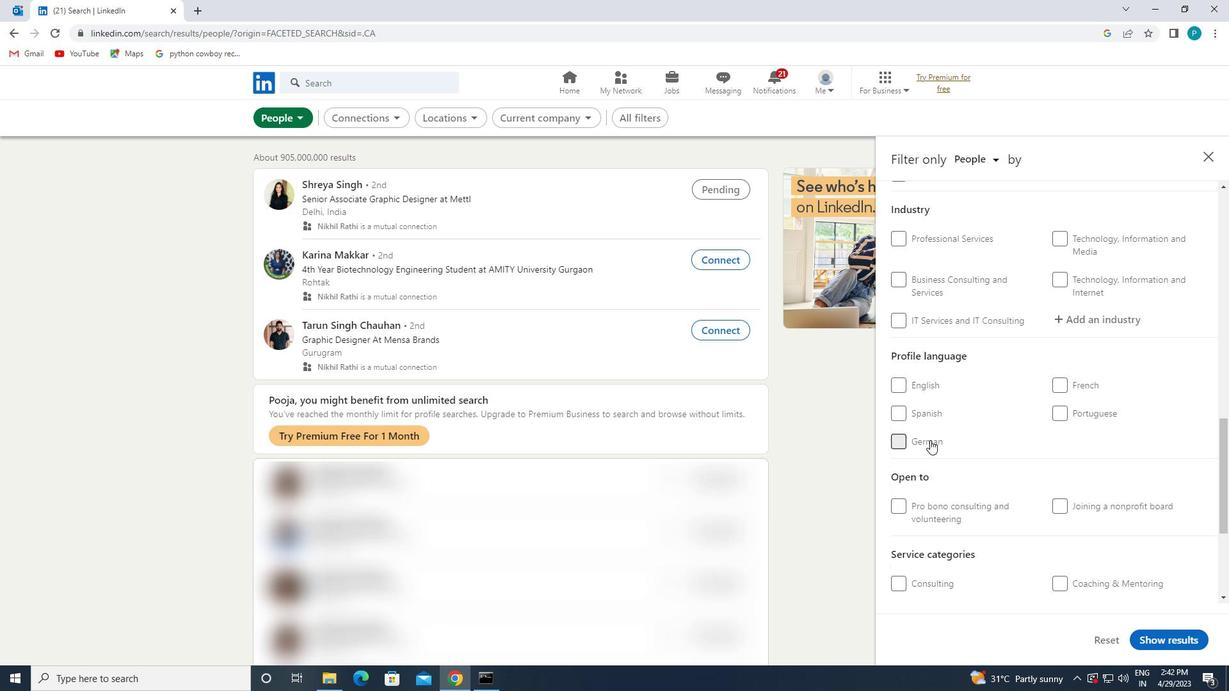 
Action: Mouse scrolled (1018, 414) with delta (0, 0)
Screenshot: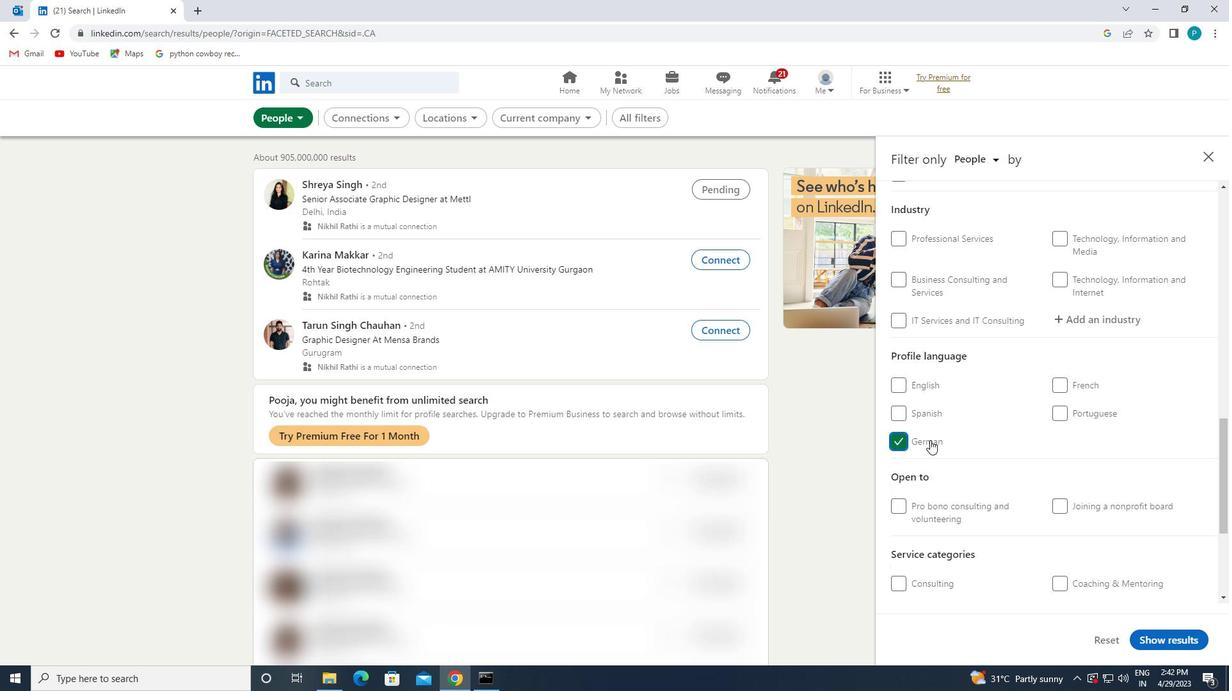 
Action: Mouse scrolled (1018, 414) with delta (0, 0)
Screenshot: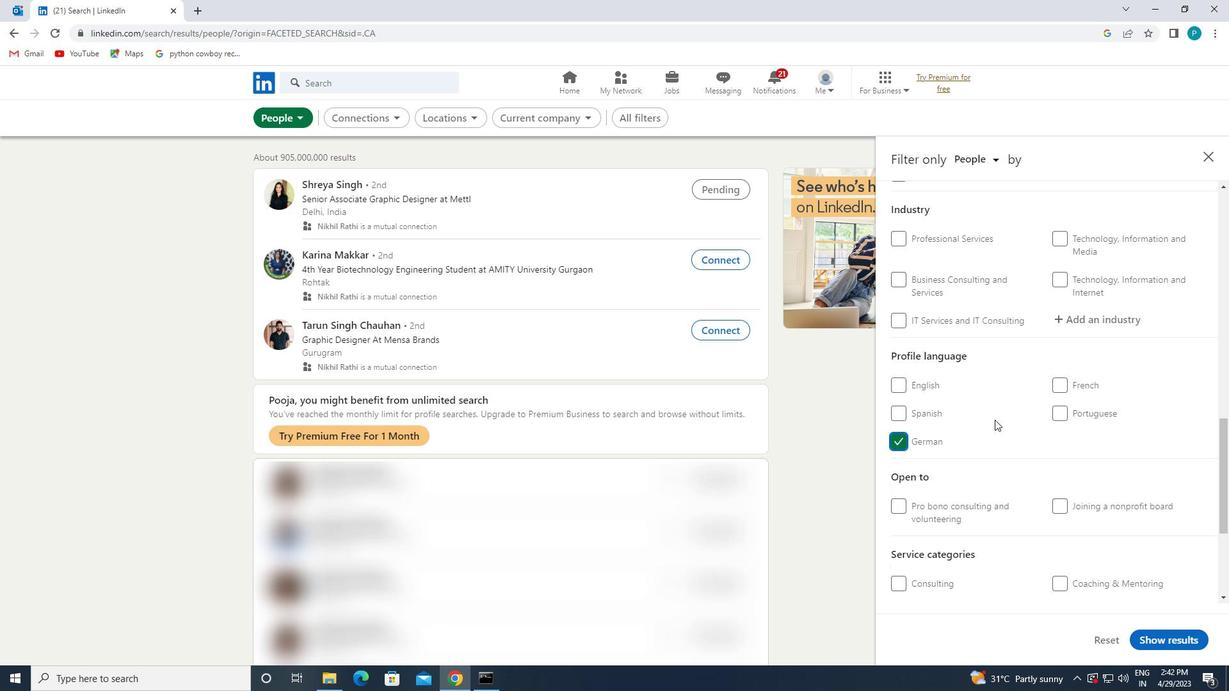 
Action: Mouse scrolled (1018, 414) with delta (0, 0)
Screenshot: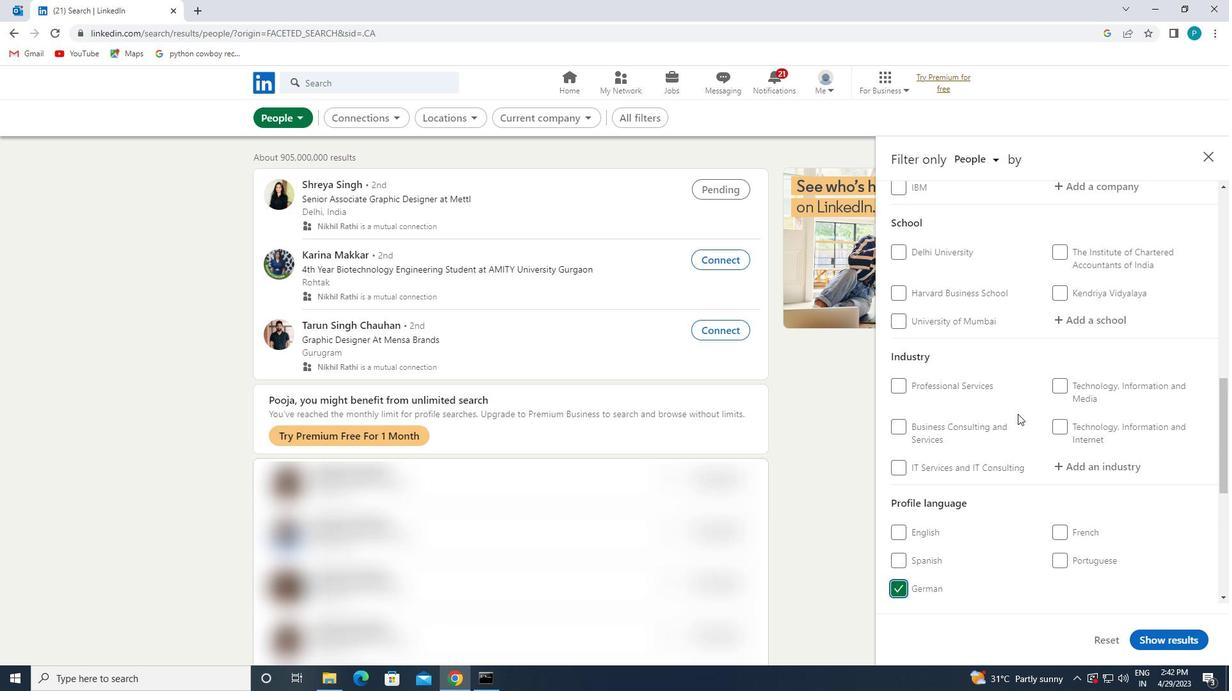 
Action: Mouse scrolled (1018, 414) with delta (0, 0)
Screenshot: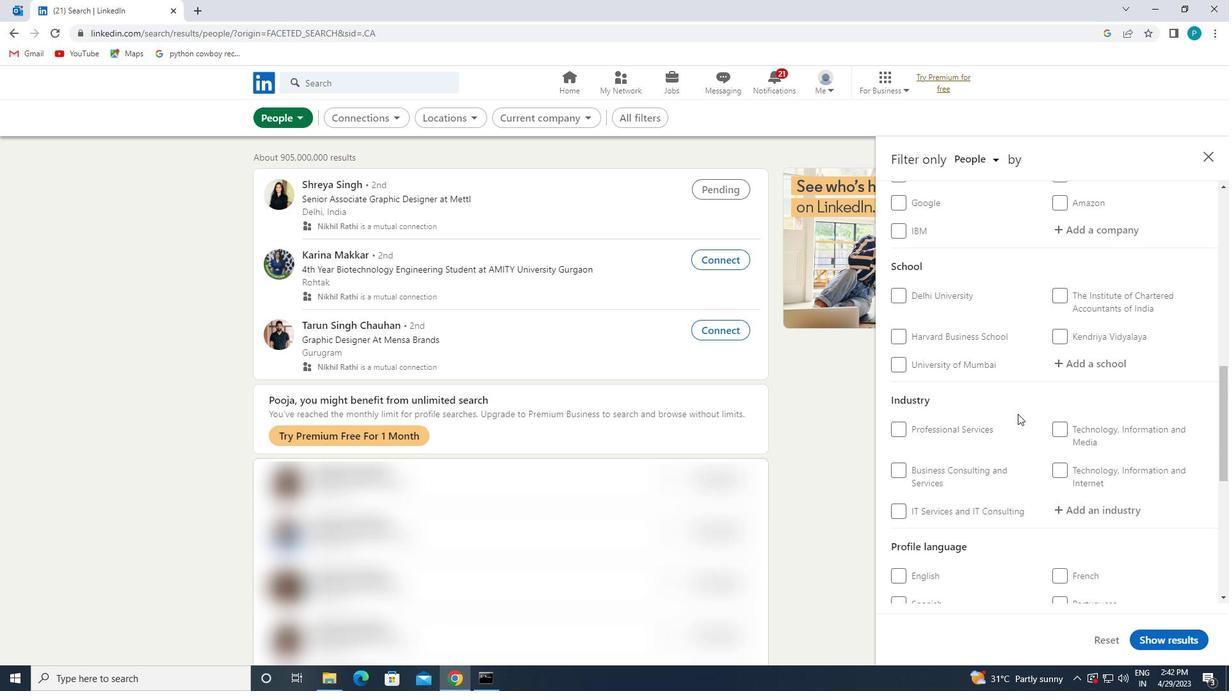 
Action: Mouse scrolled (1018, 414) with delta (0, 0)
Screenshot: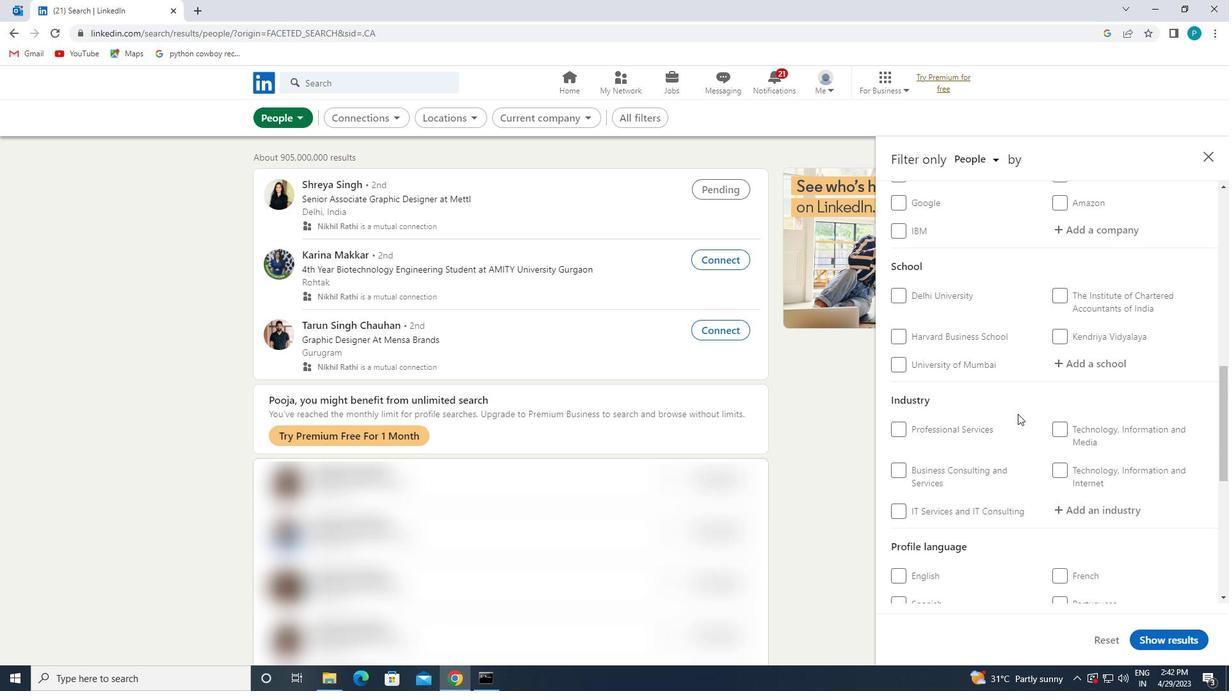 
Action: Mouse moved to (1074, 306)
Screenshot: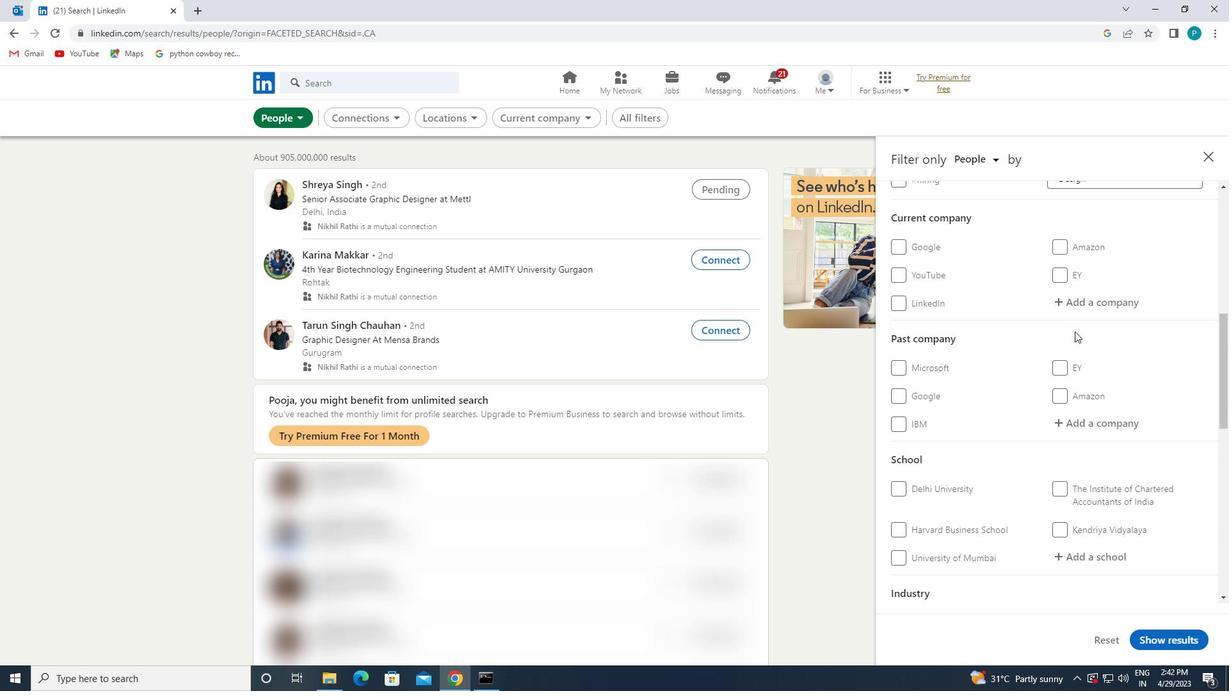 
Action: Mouse pressed left at (1074, 306)
Screenshot: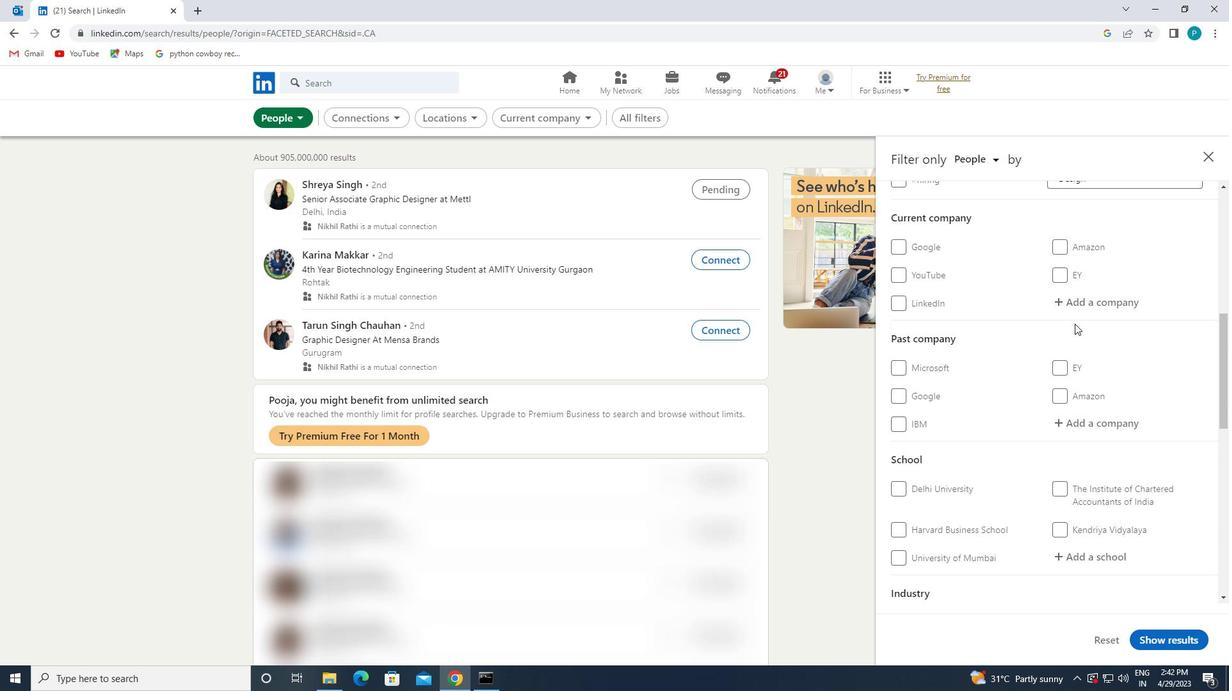 
Action: Key pressed <Key.caps_lock>M<Key.caps_lock>AX<Key.space><Key.caps_lock>F<Key.caps_lock>A
Screenshot: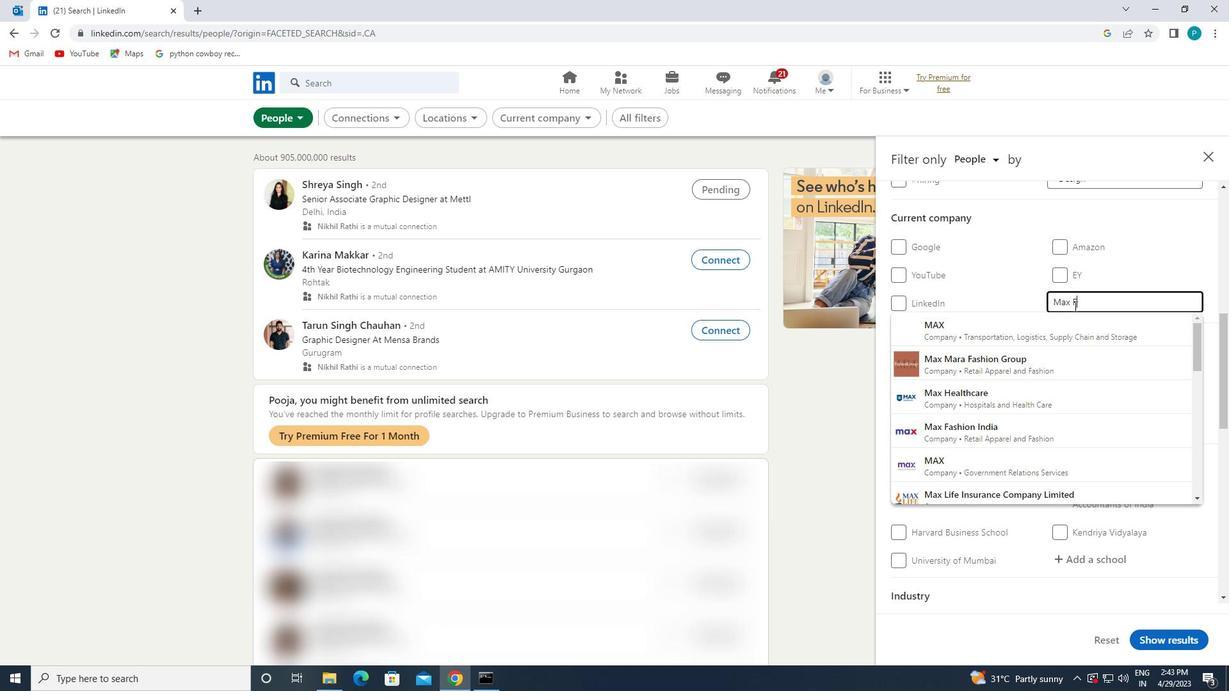 
Action: Mouse moved to (1045, 352)
Screenshot: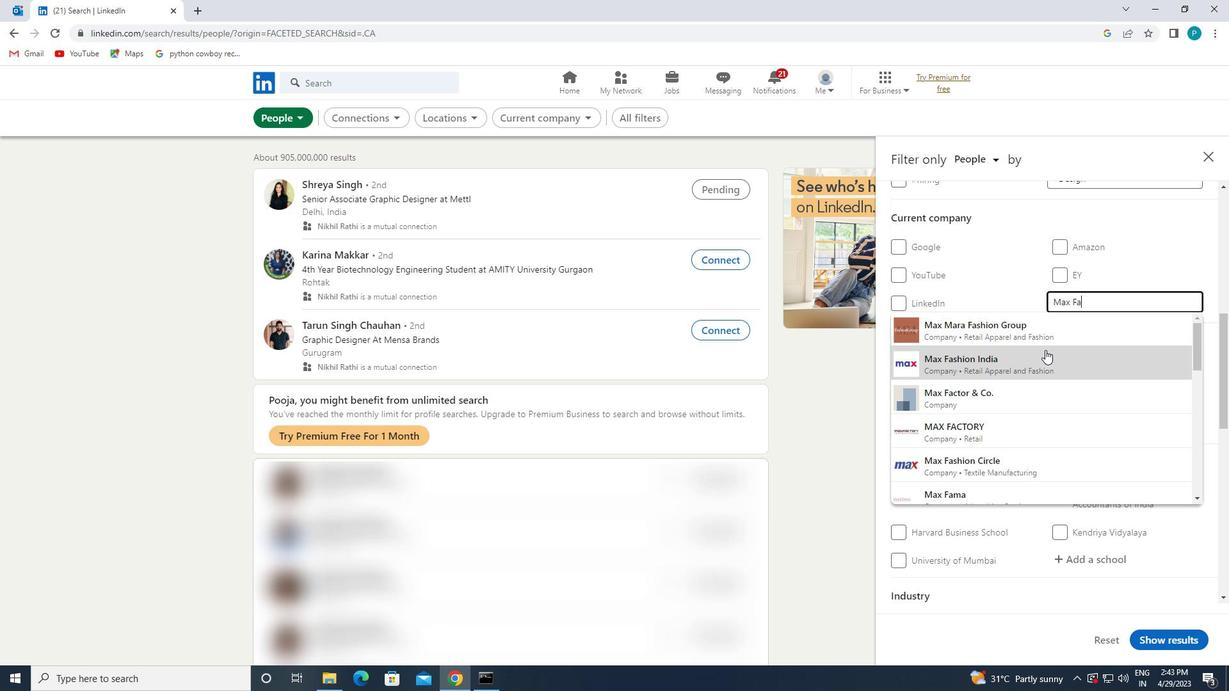 
Action: Mouse pressed left at (1045, 352)
Screenshot: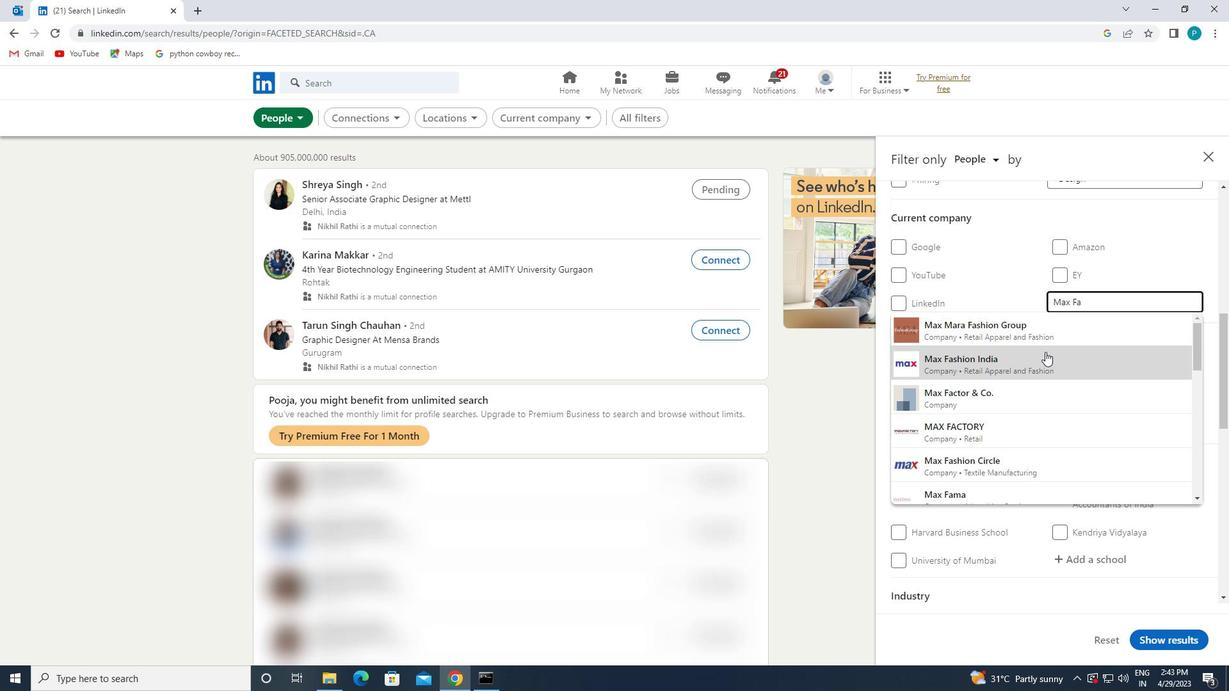 
Action: Mouse moved to (1042, 352)
Screenshot: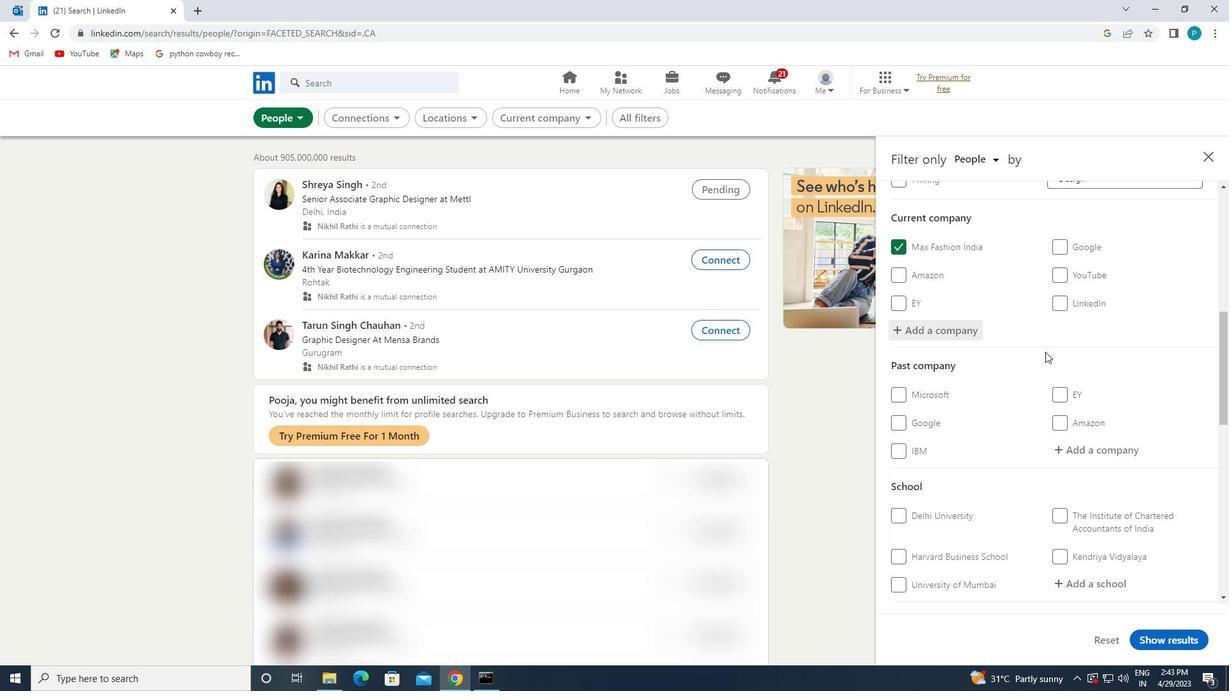 
Action: Mouse scrolled (1042, 351) with delta (0, 0)
Screenshot: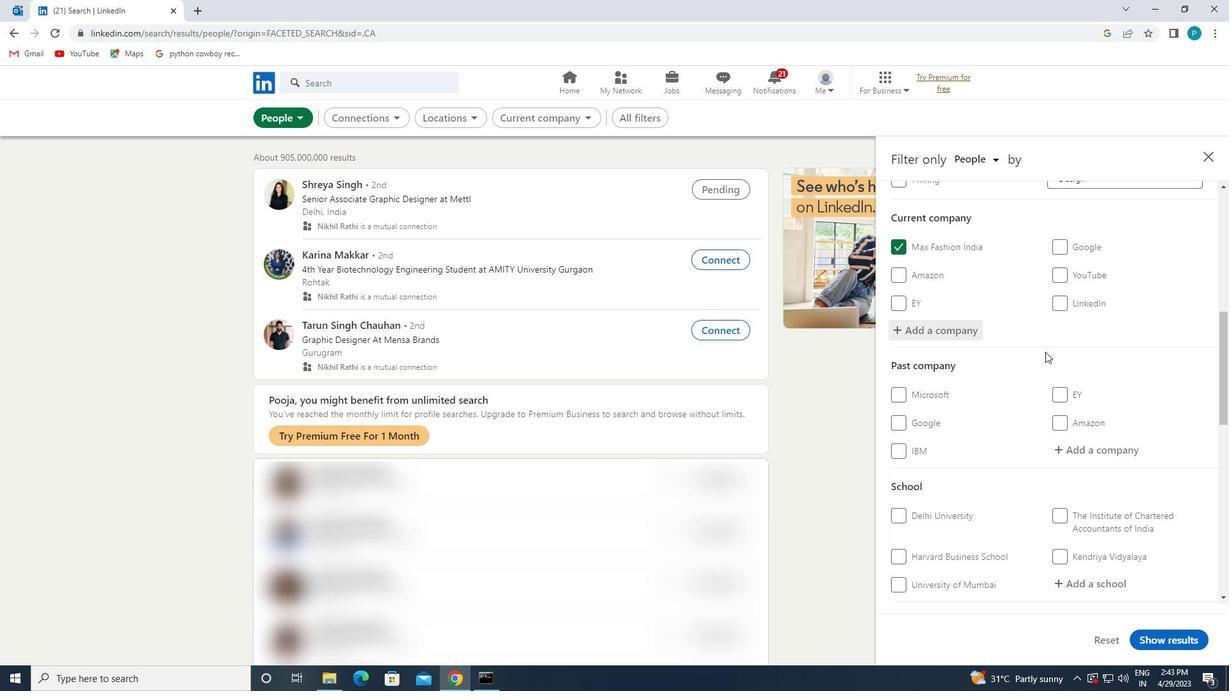 
Action: Mouse moved to (1041, 351)
Screenshot: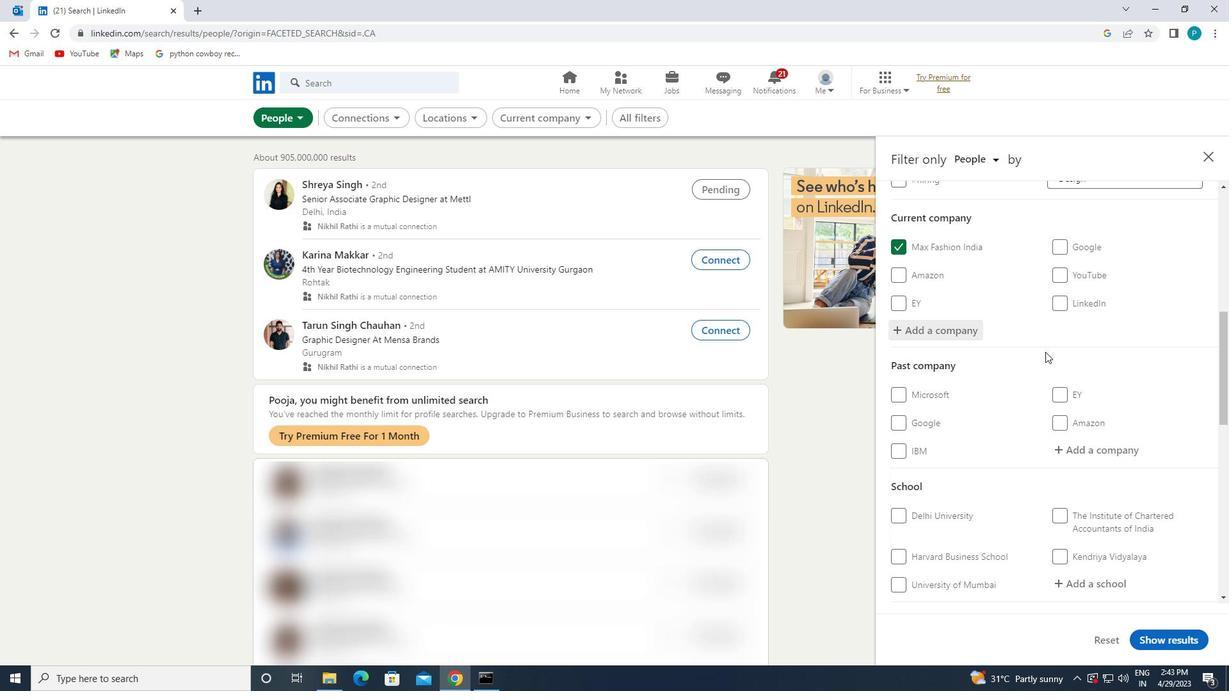 
Action: Mouse scrolled (1041, 350) with delta (0, 0)
Screenshot: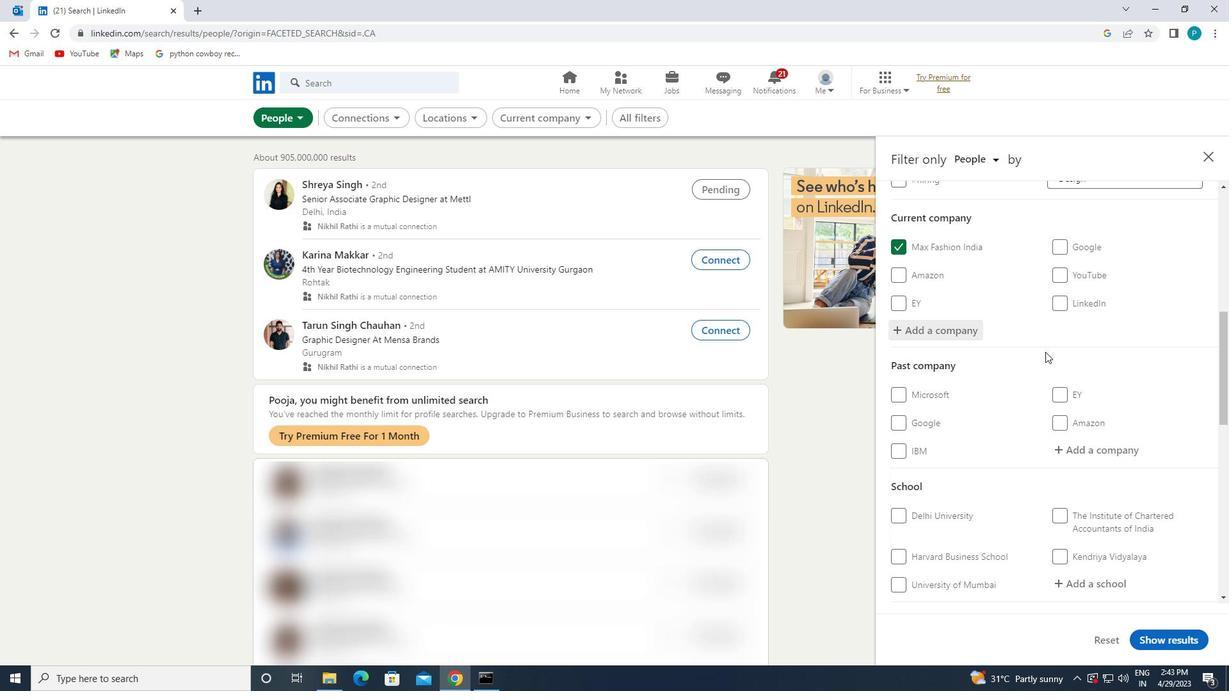 
Action: Mouse moved to (1053, 331)
Screenshot: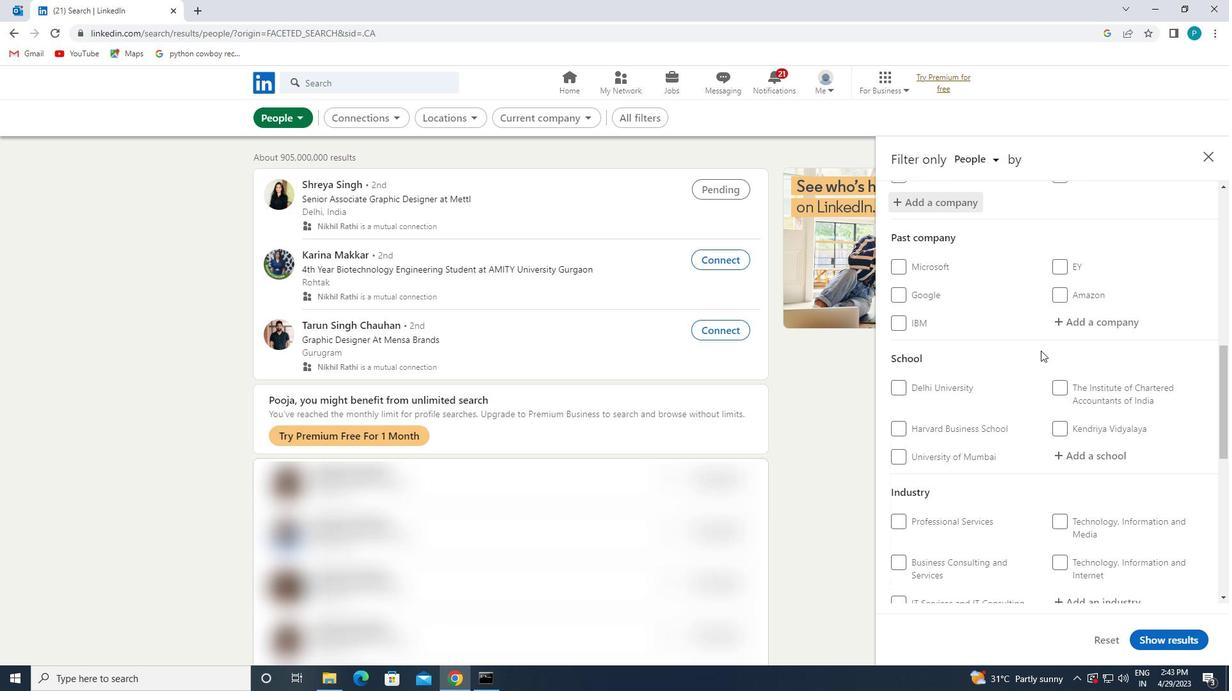 
Action: Mouse scrolled (1053, 331) with delta (0, 0)
Screenshot: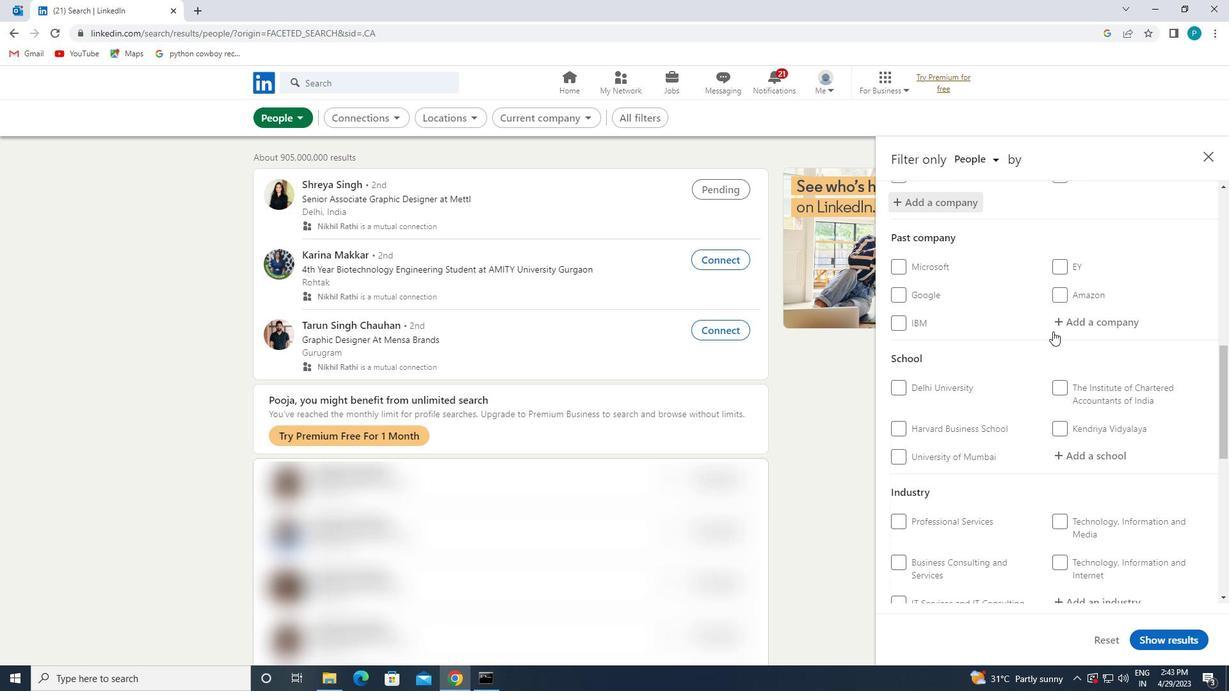 
Action: Mouse scrolled (1053, 331) with delta (0, 0)
Screenshot: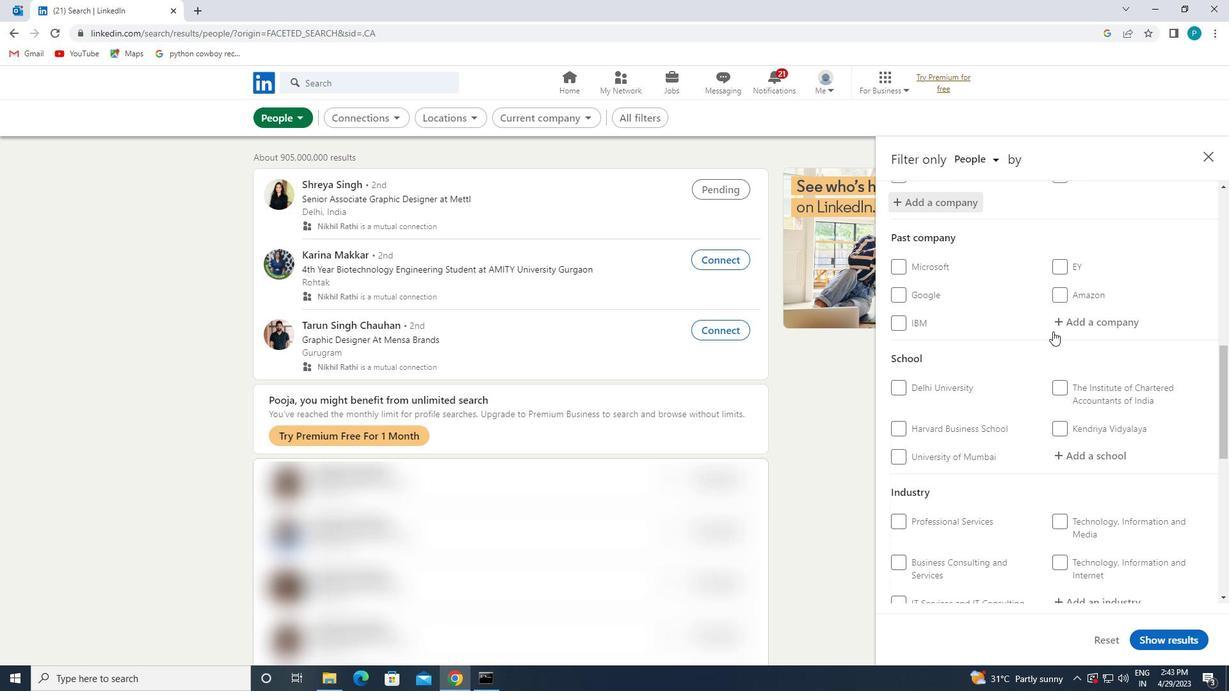 
Action: Mouse moved to (1054, 331)
Screenshot: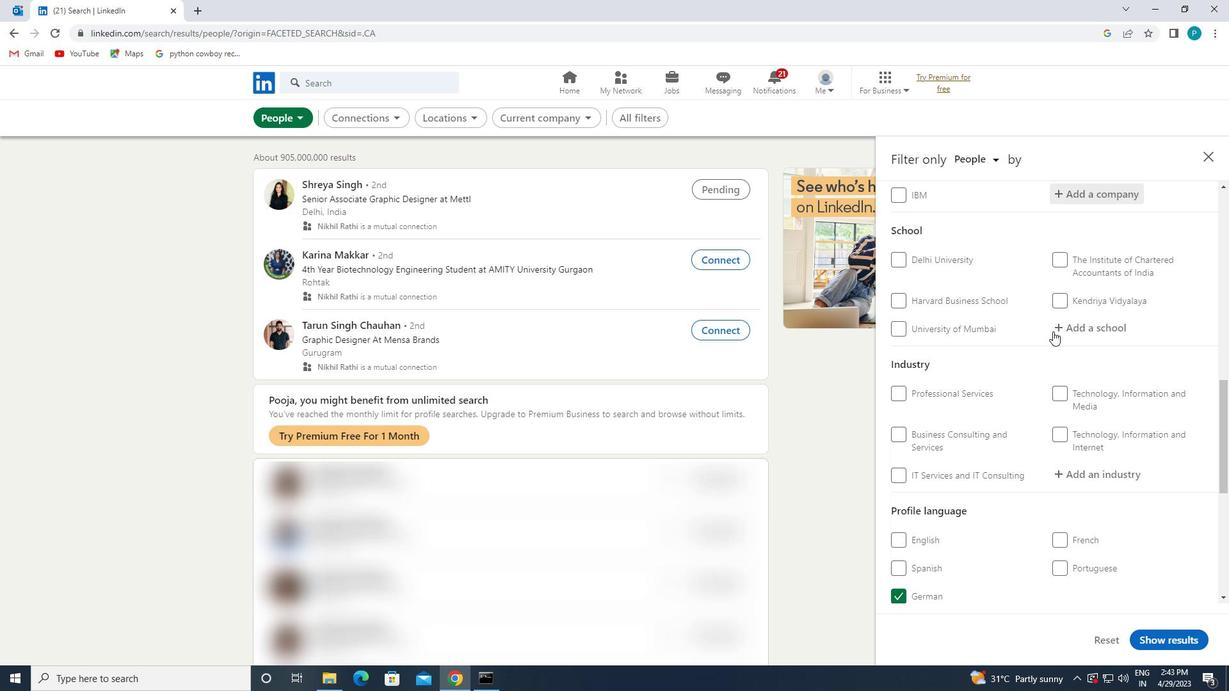 
Action: Mouse pressed left at (1054, 331)
Screenshot: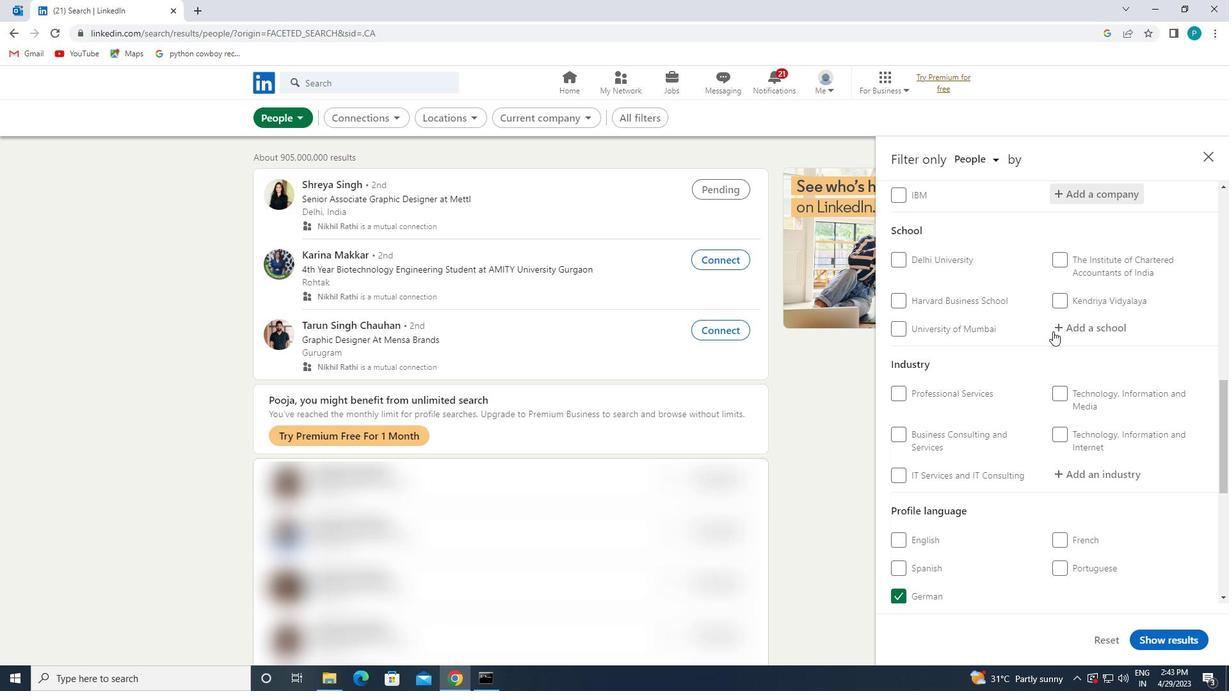 
Action: Key pressed <Key.caps_lock>B<Key.caps_lock>ANG
Screenshot: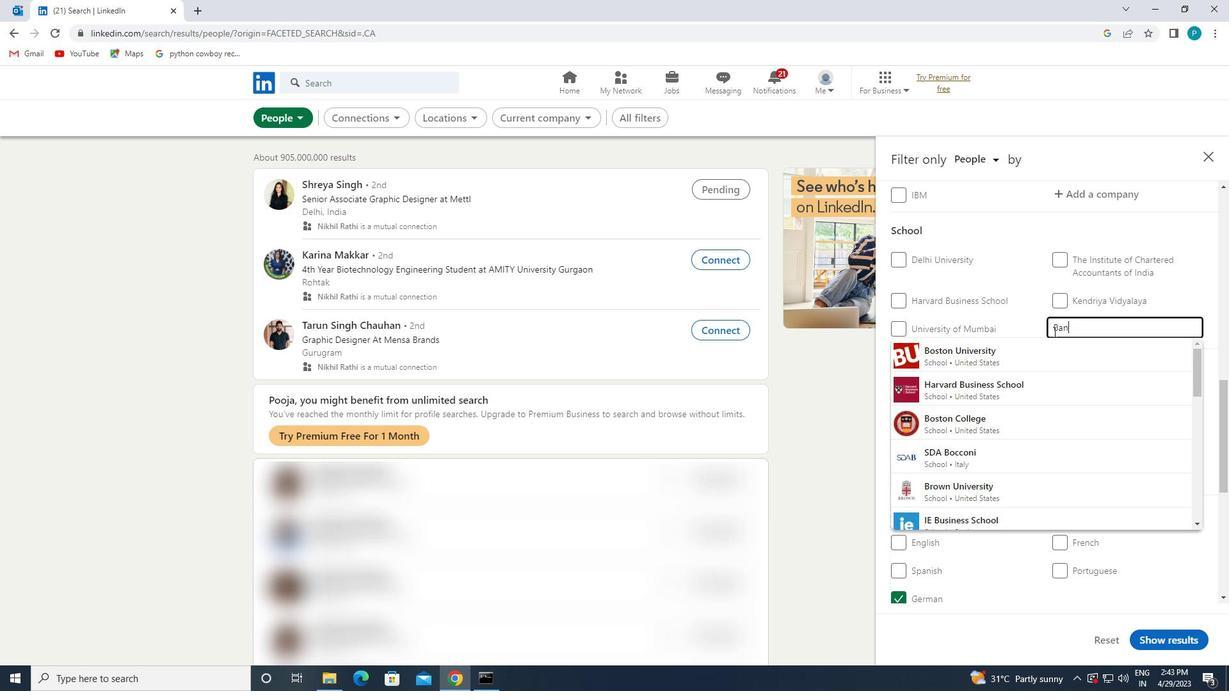
Action: Mouse moved to (1054, 350)
Screenshot: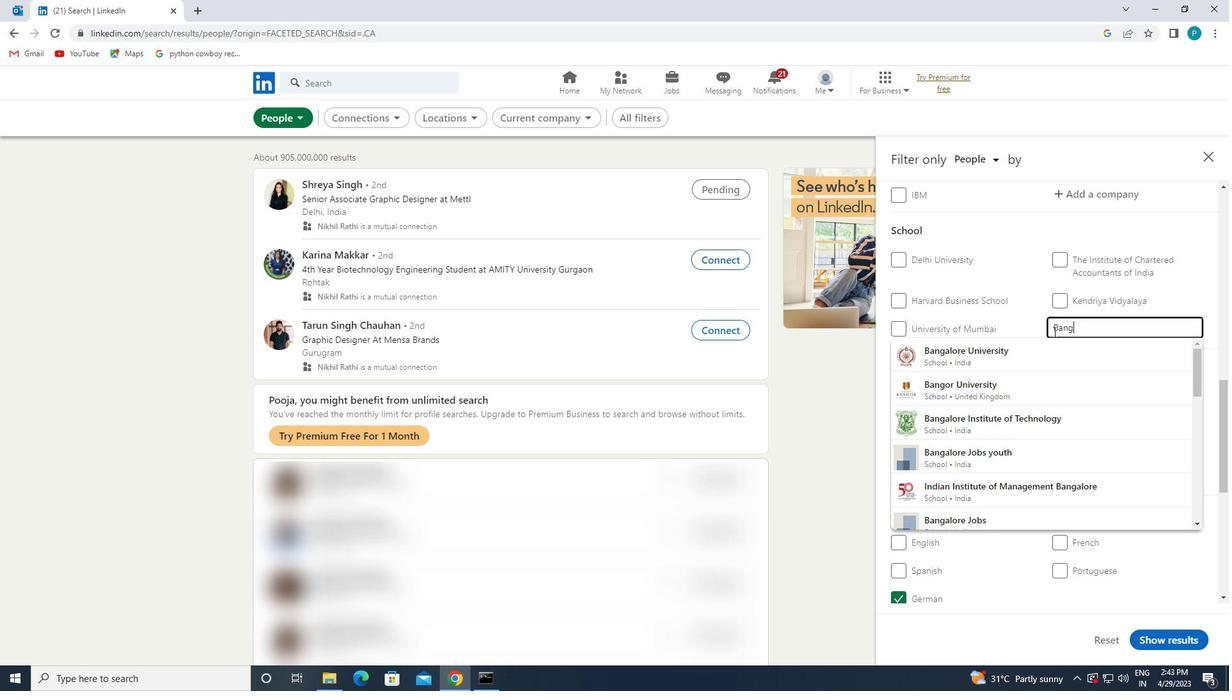 
Action: Mouse pressed left at (1054, 350)
Screenshot: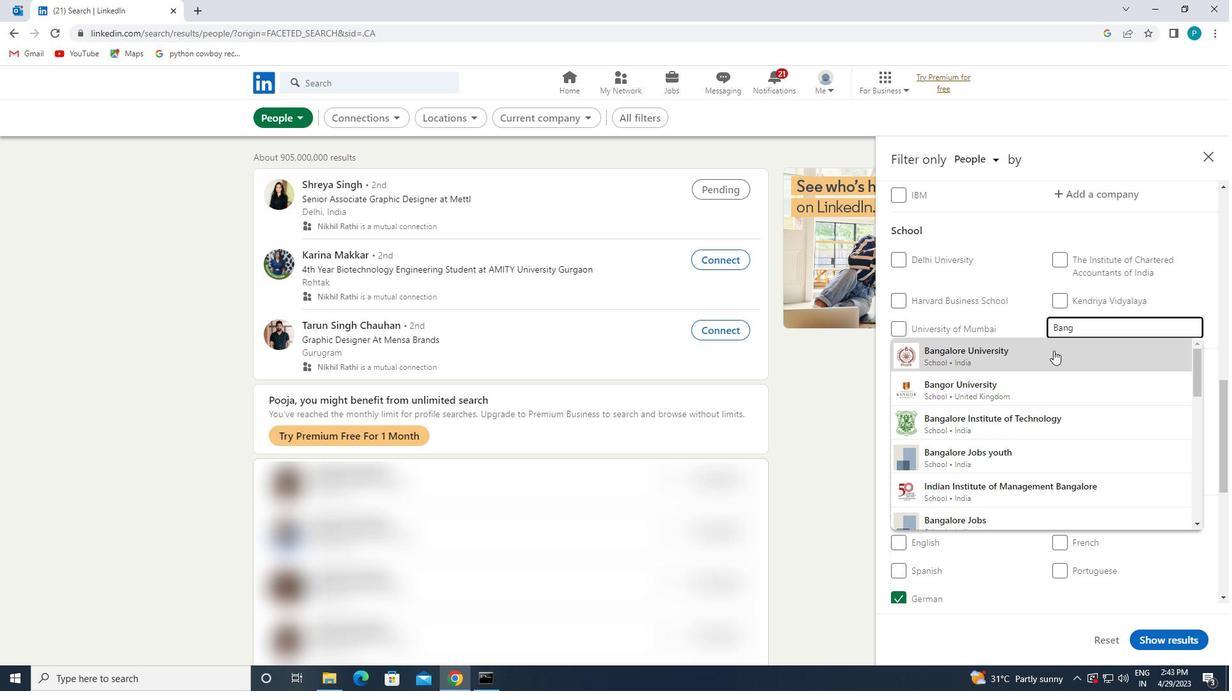 
Action: Mouse scrolled (1054, 350) with delta (0, 0)
Screenshot: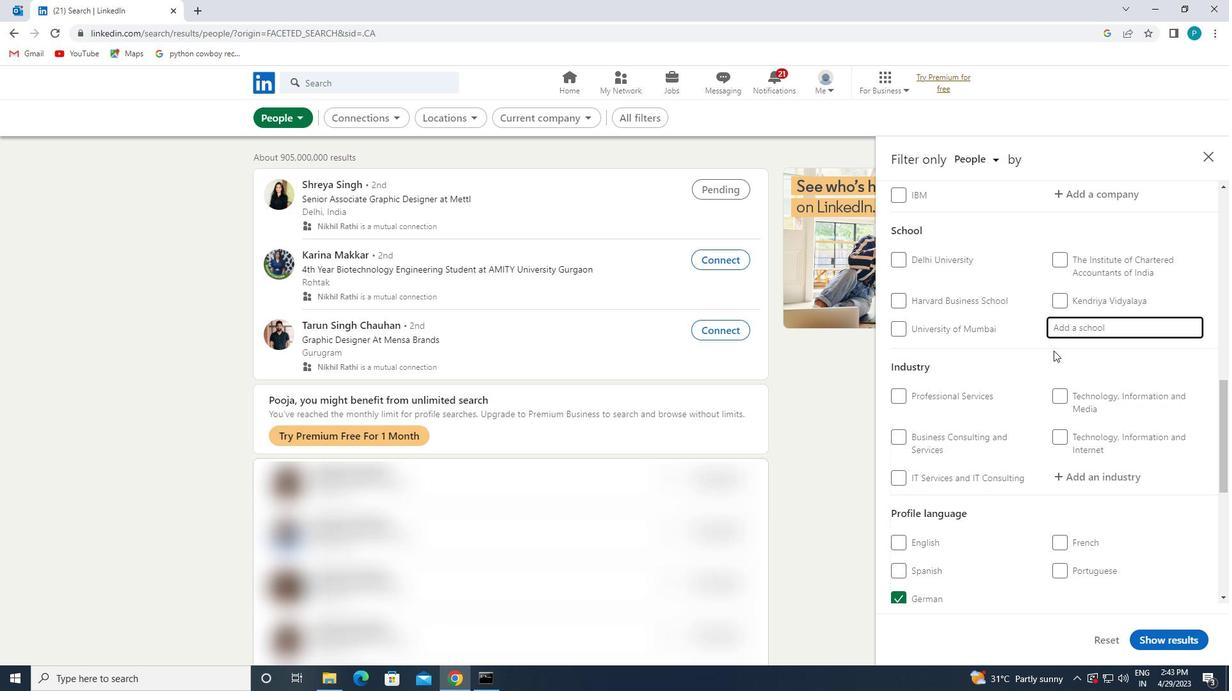 
Action: Mouse scrolled (1054, 350) with delta (0, 0)
Screenshot: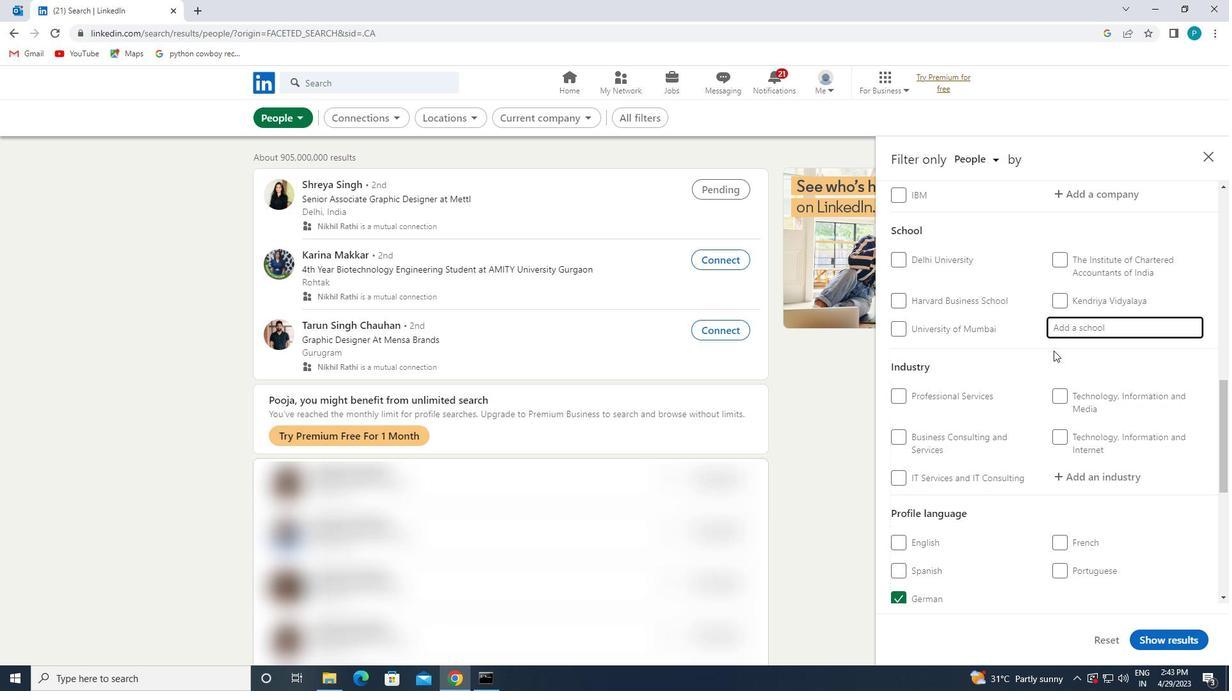 
Action: Mouse scrolled (1054, 350) with delta (0, 0)
Screenshot: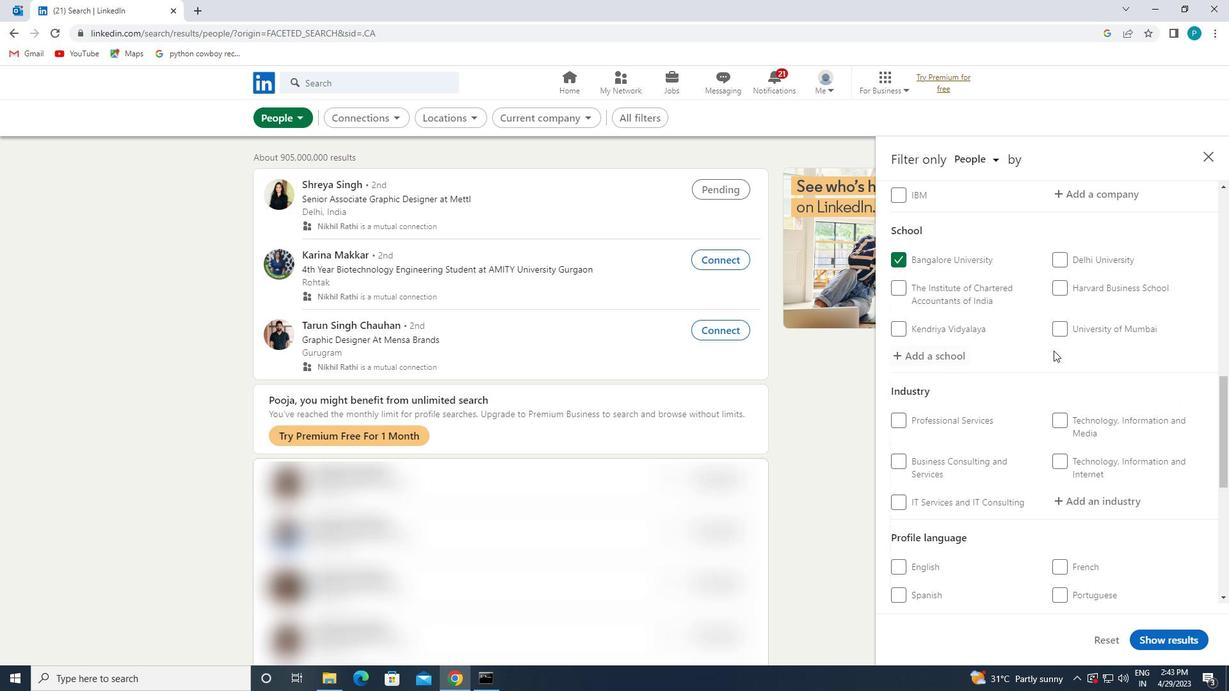 
Action: Mouse moved to (1079, 447)
Screenshot: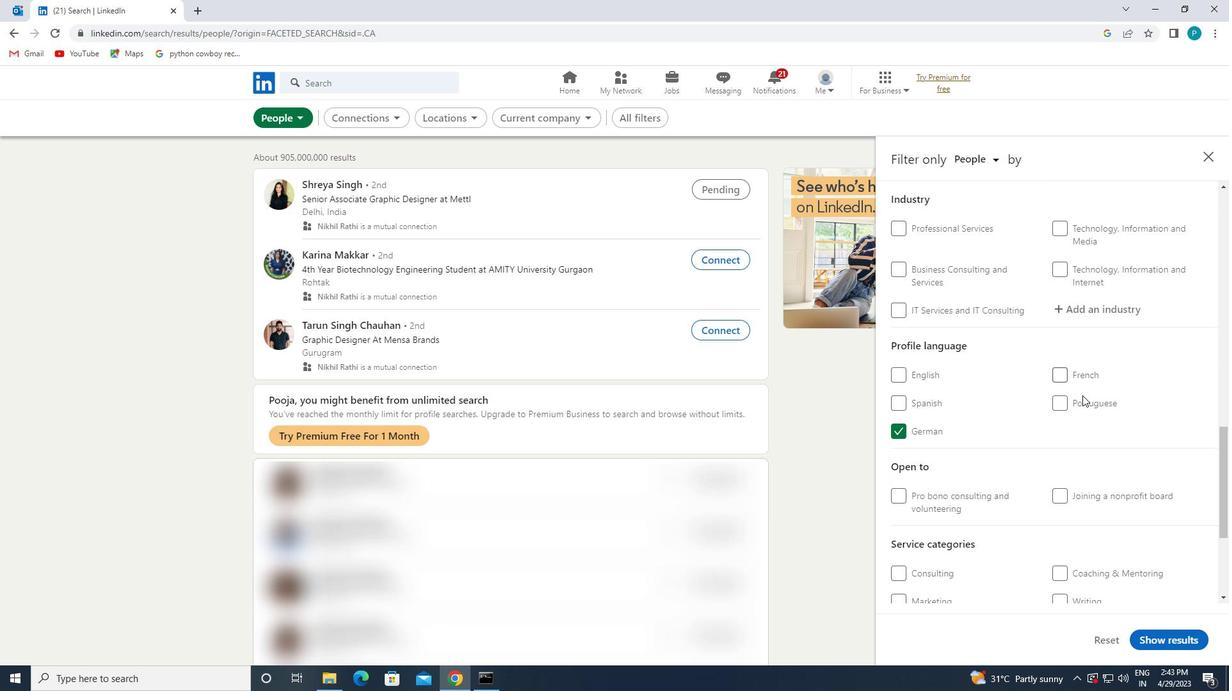 
Action: Mouse scrolled (1079, 446) with delta (0, 0)
Screenshot: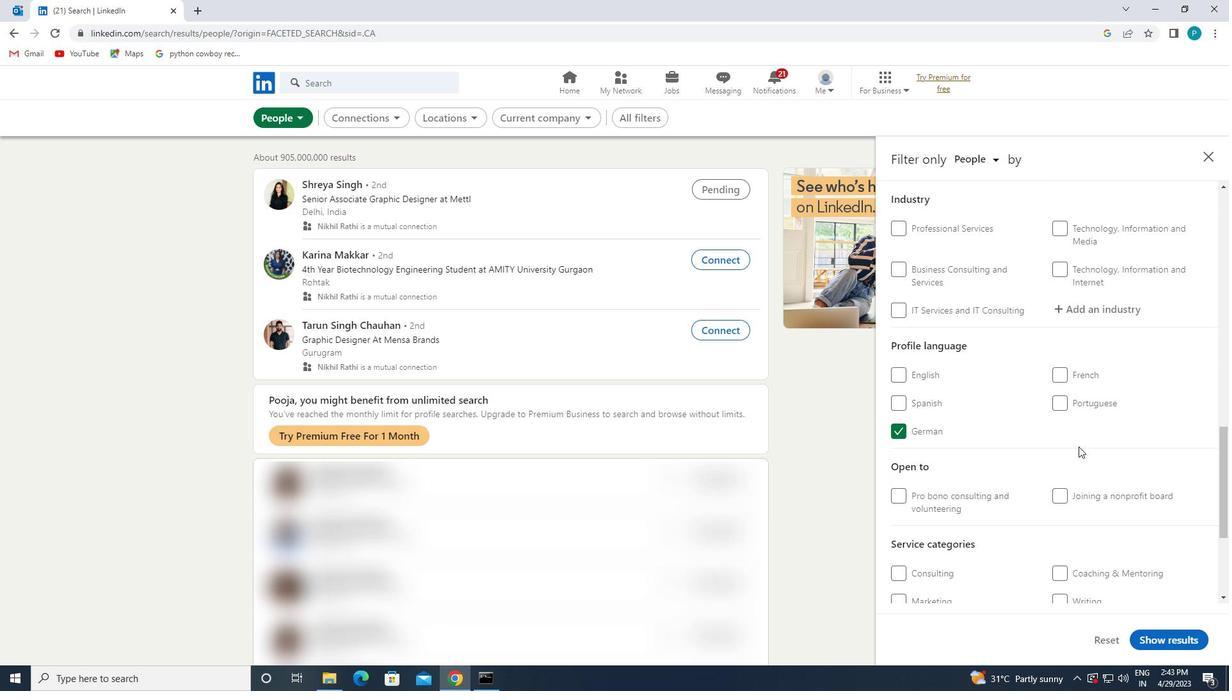 
Action: Mouse scrolled (1079, 446) with delta (0, 0)
Screenshot: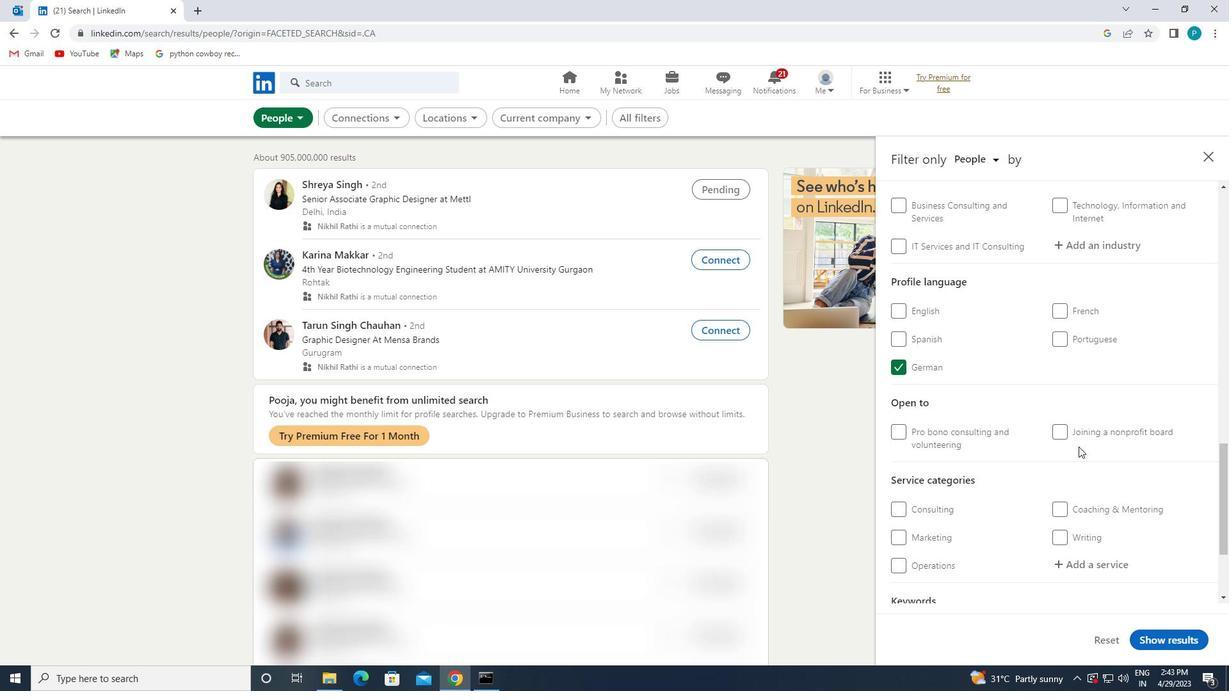 
Action: Mouse moved to (1093, 398)
Screenshot: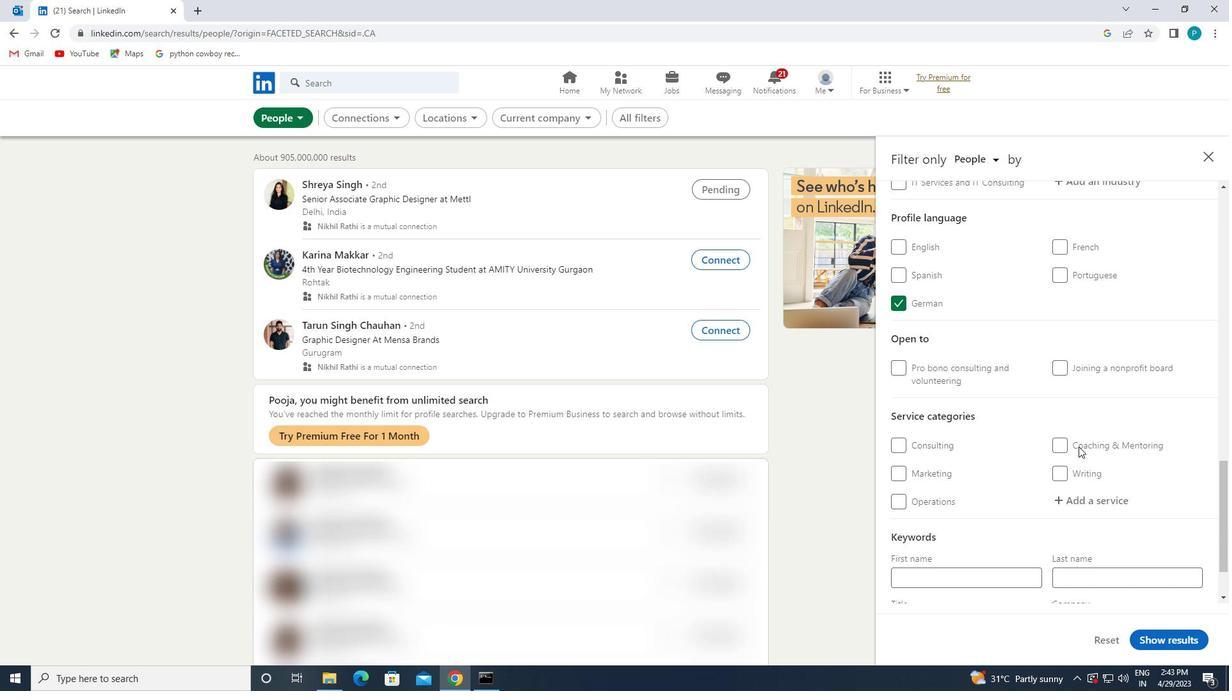 
Action: Mouse scrolled (1093, 399) with delta (0, 0)
Screenshot: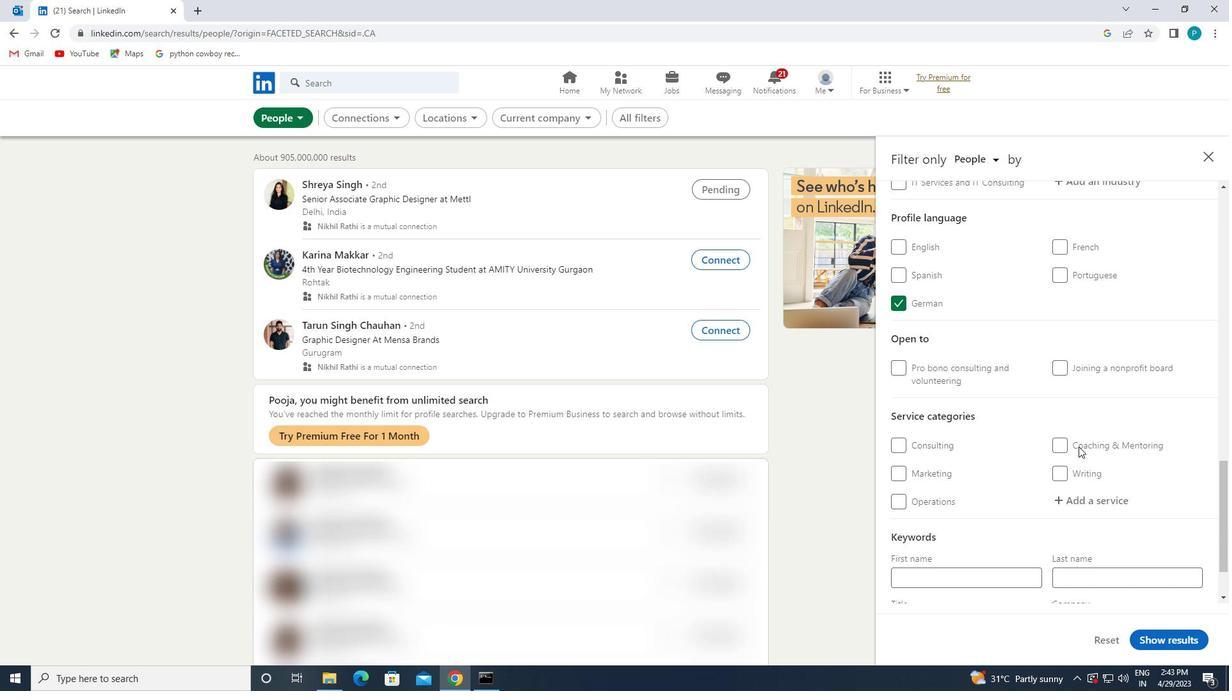 
Action: Mouse scrolled (1093, 399) with delta (0, 0)
Screenshot: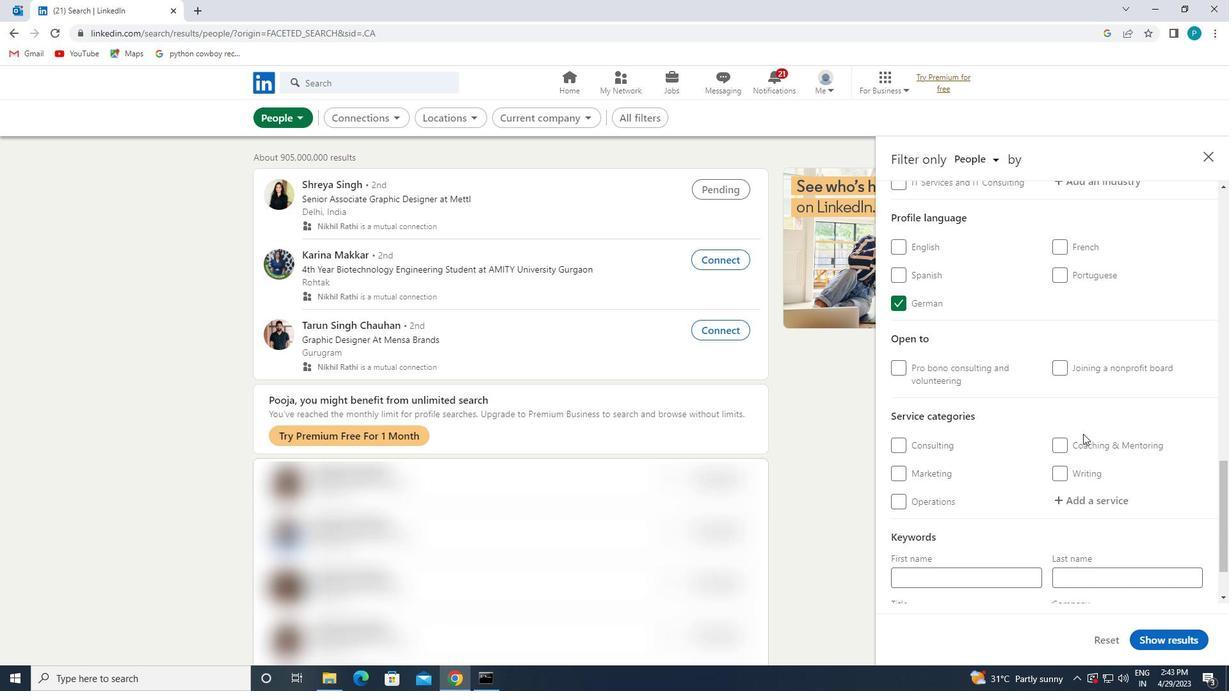 
Action: Mouse moved to (1081, 284)
Screenshot: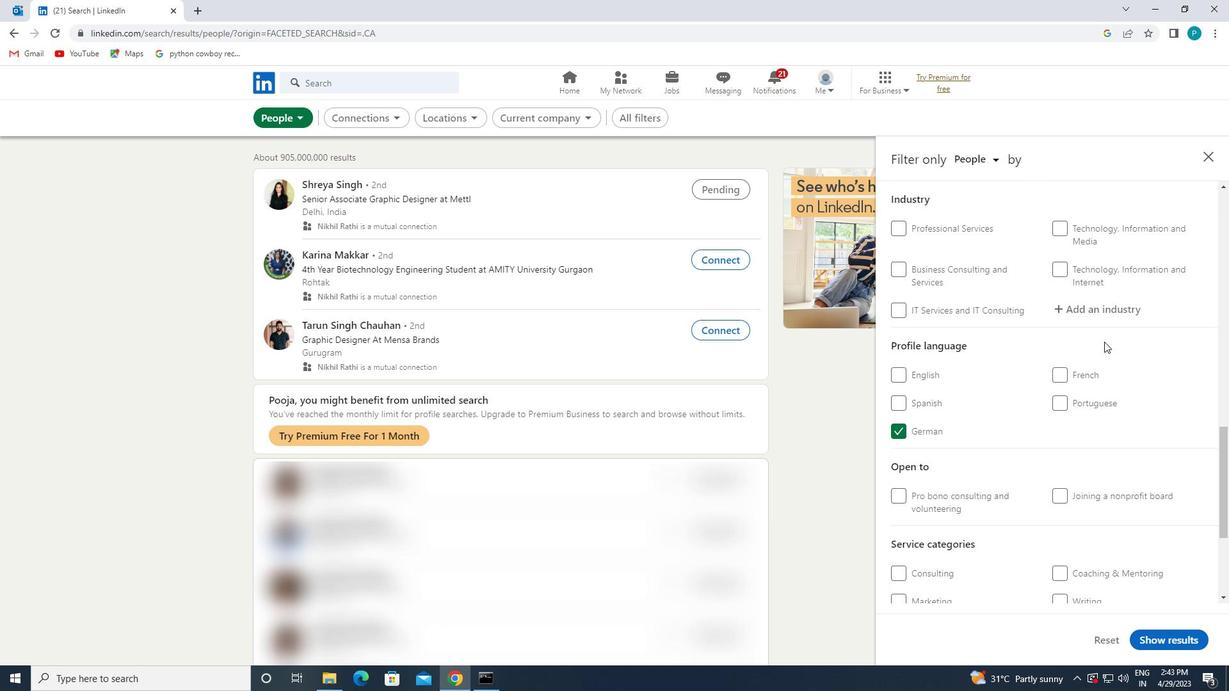 
Action: Mouse pressed left at (1081, 284)
Screenshot: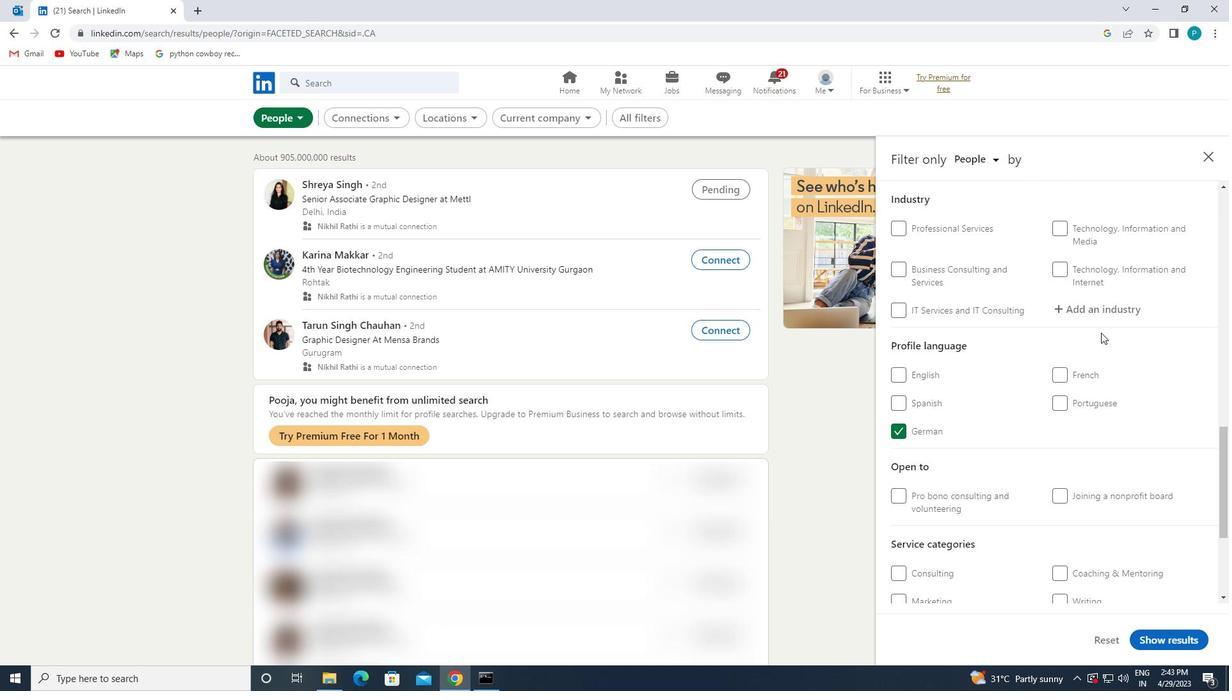 
Action: Mouse moved to (1068, 274)
Screenshot: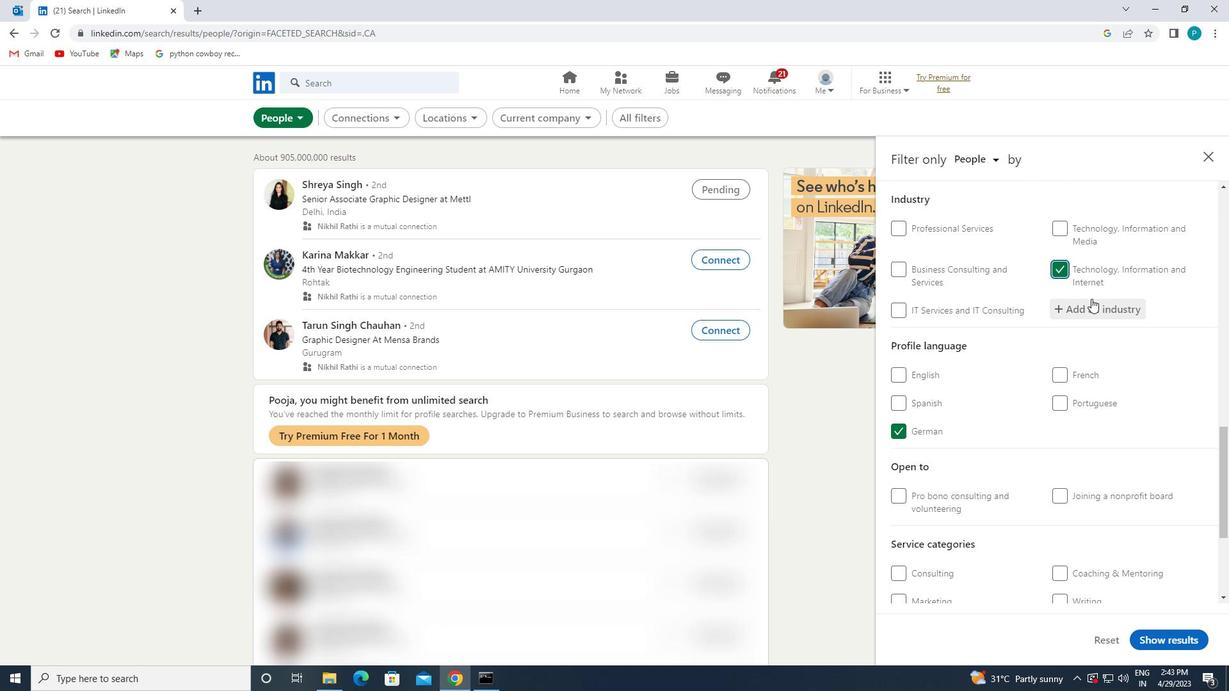 
Action: Mouse pressed left at (1068, 274)
Screenshot: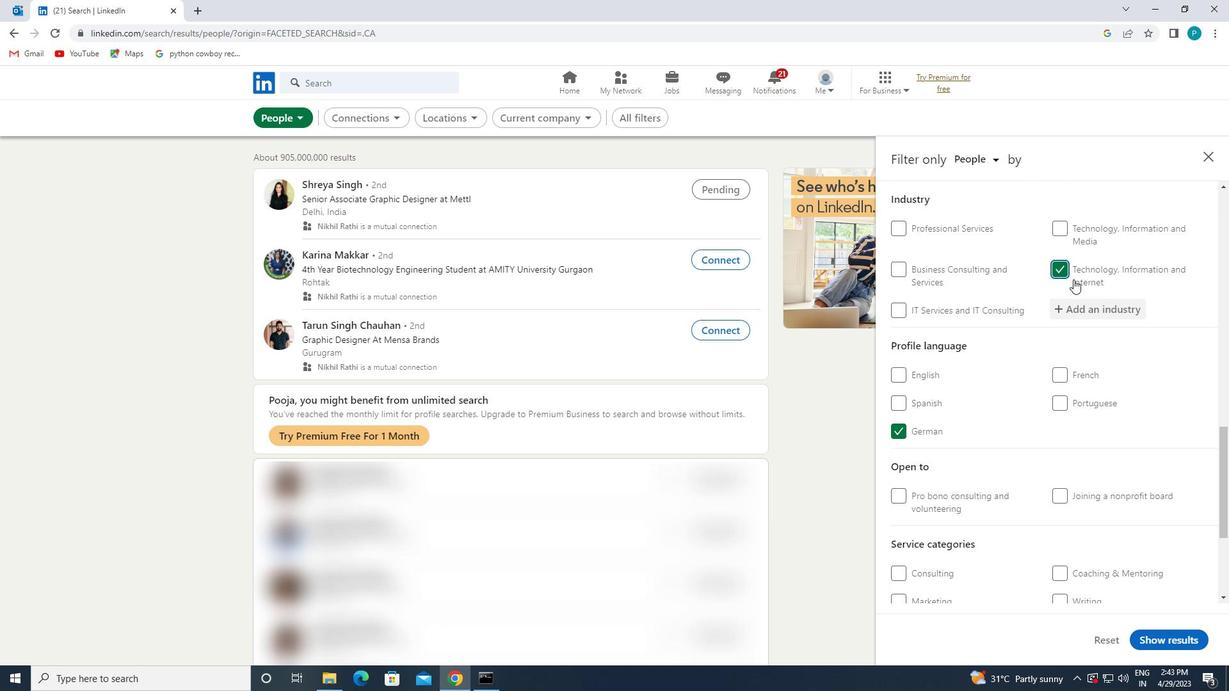 
Action: Mouse moved to (1098, 306)
Screenshot: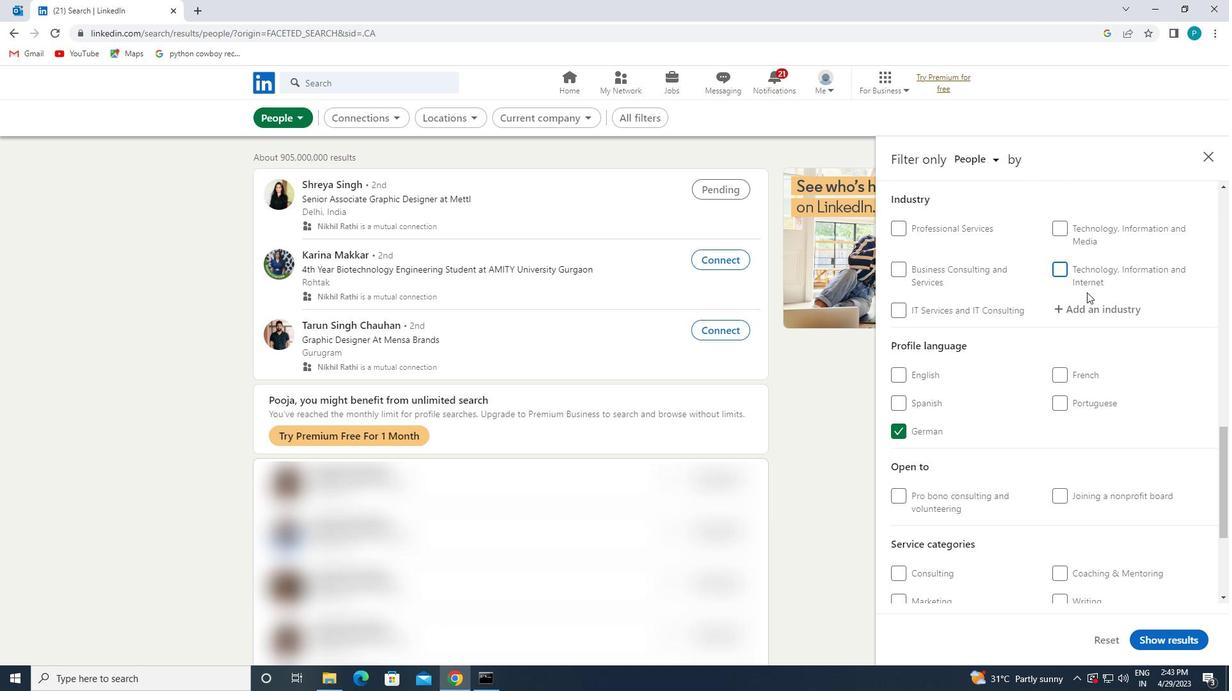 
Action: Mouse pressed left at (1098, 306)
Screenshot: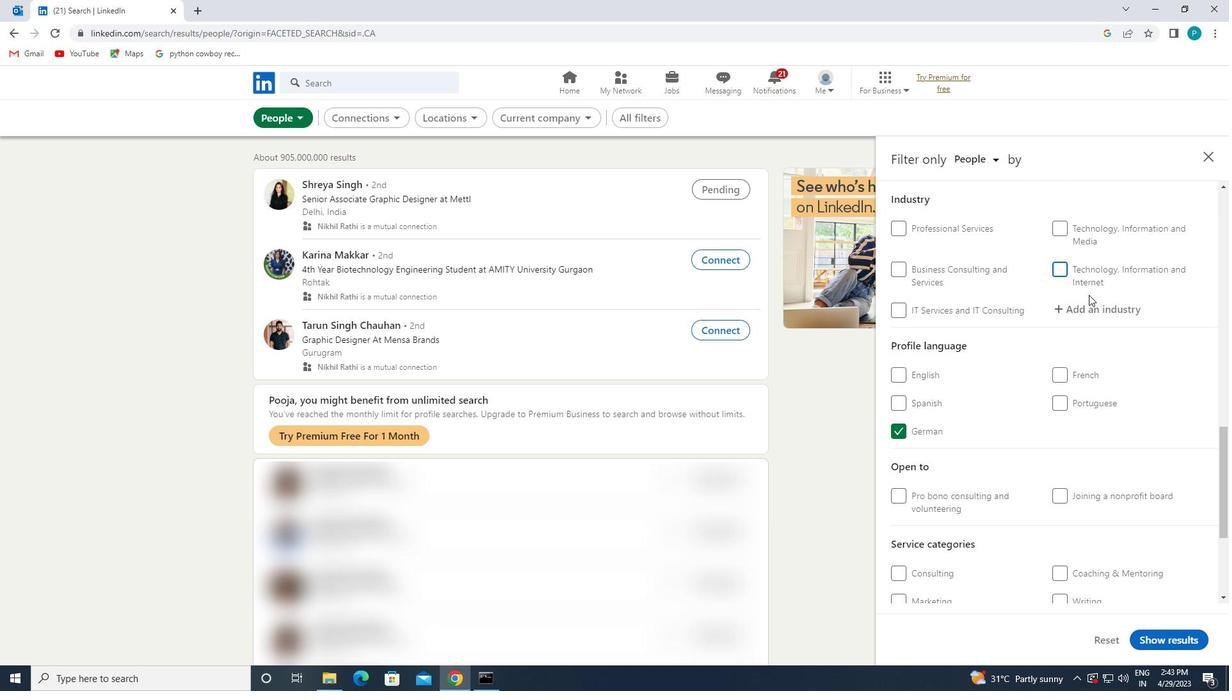 
Action: Key pressed <Key.caps_lock>A<Key.caps_lock>DMIN
Screenshot: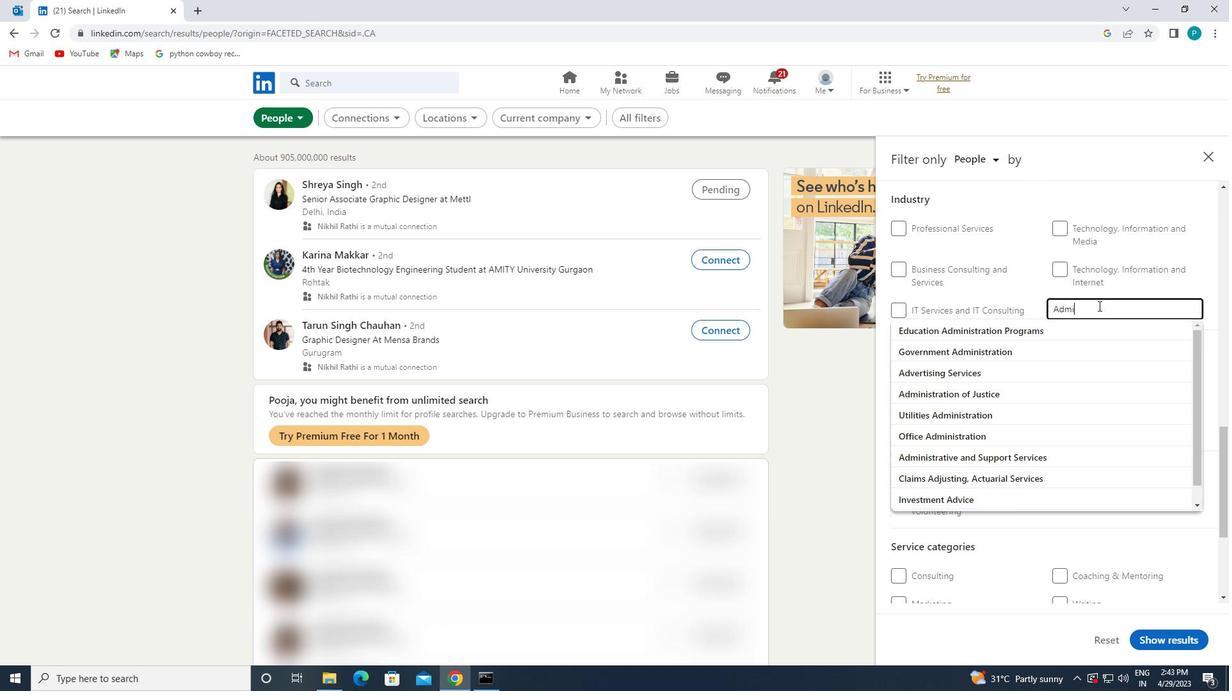 
Action: Mouse moved to (1083, 375)
Screenshot: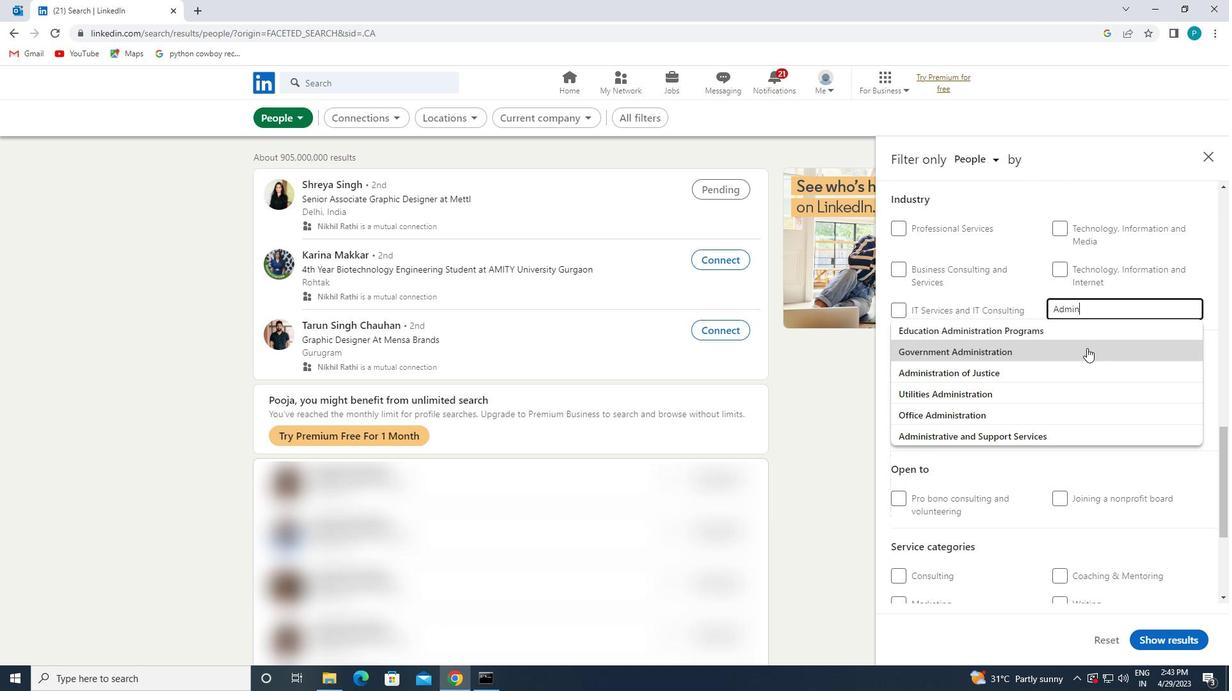 
Action: Mouse pressed left at (1083, 375)
Screenshot: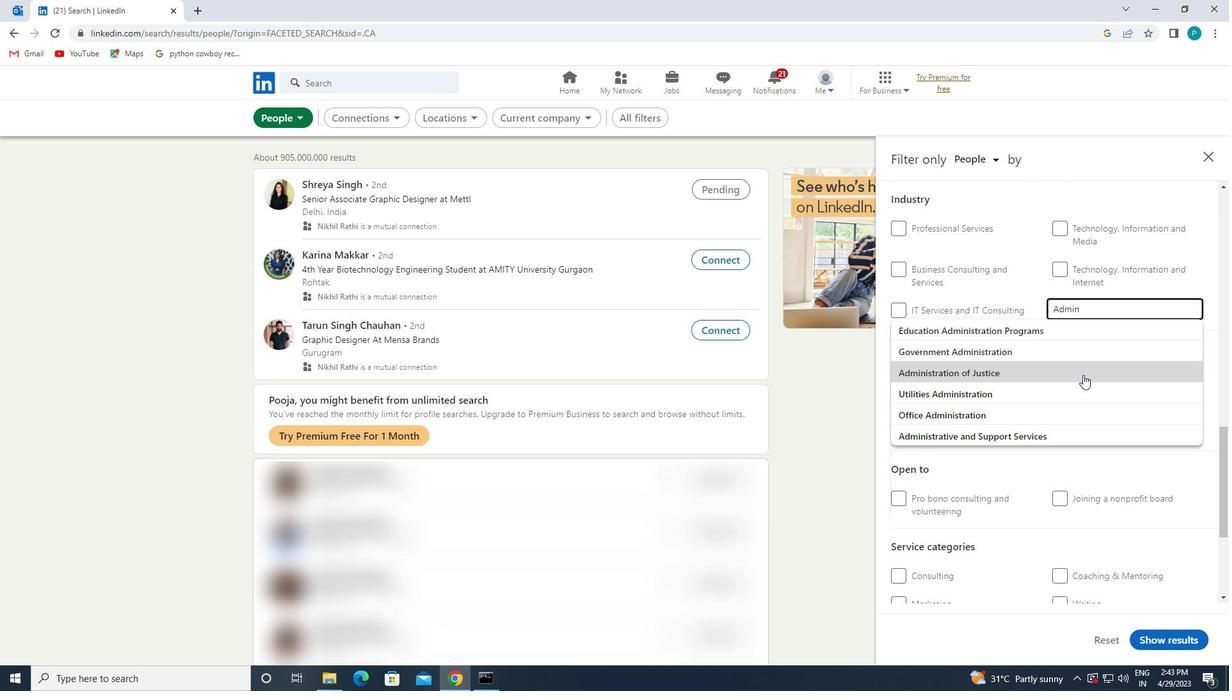 
Action: Mouse scrolled (1083, 374) with delta (0, 0)
Screenshot: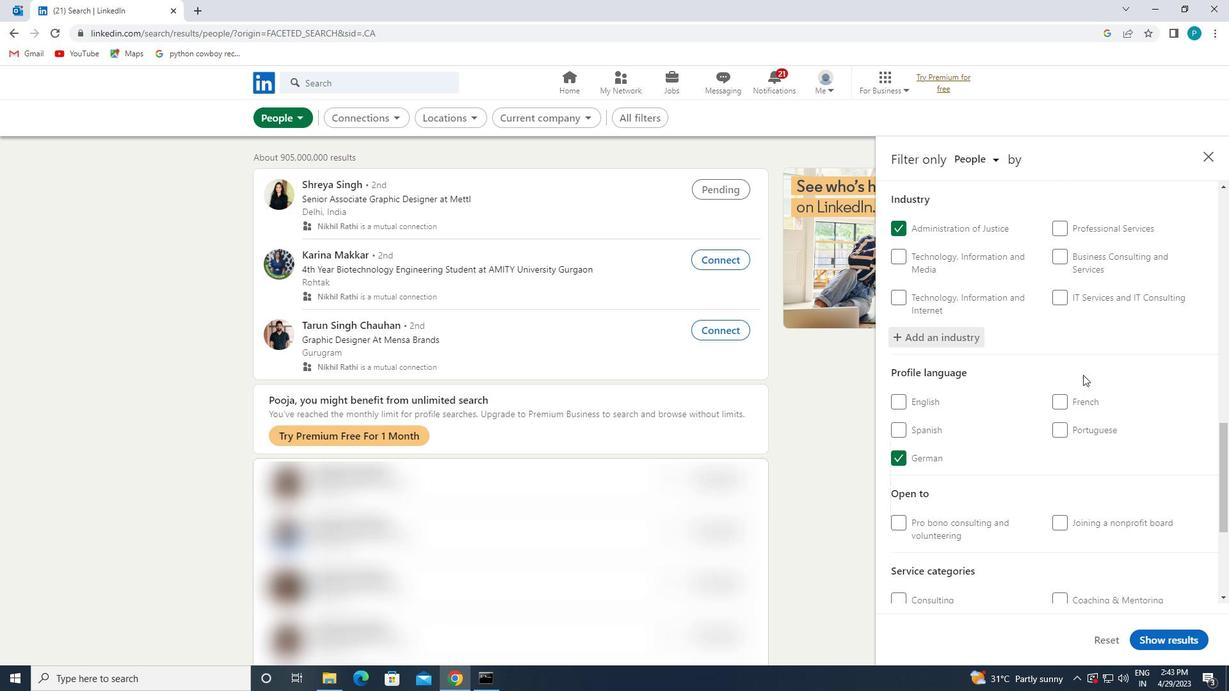
Action: Mouse scrolled (1083, 374) with delta (0, 0)
Screenshot: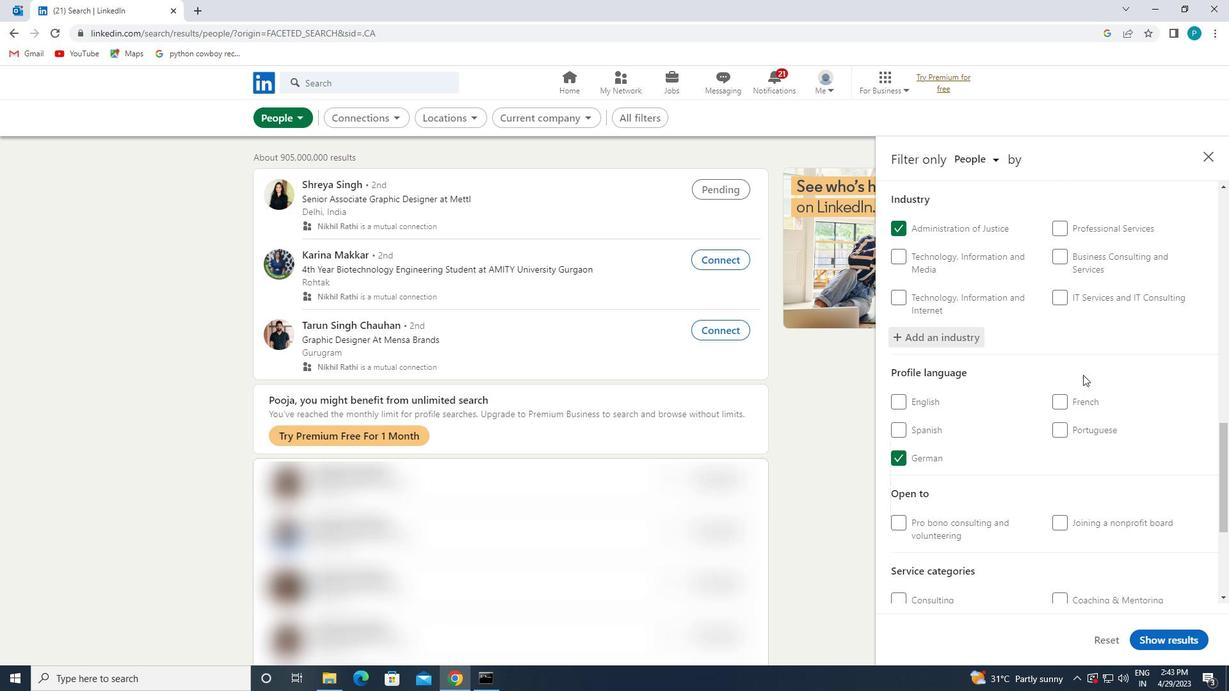 
Action: Mouse scrolled (1083, 374) with delta (0, 0)
Screenshot: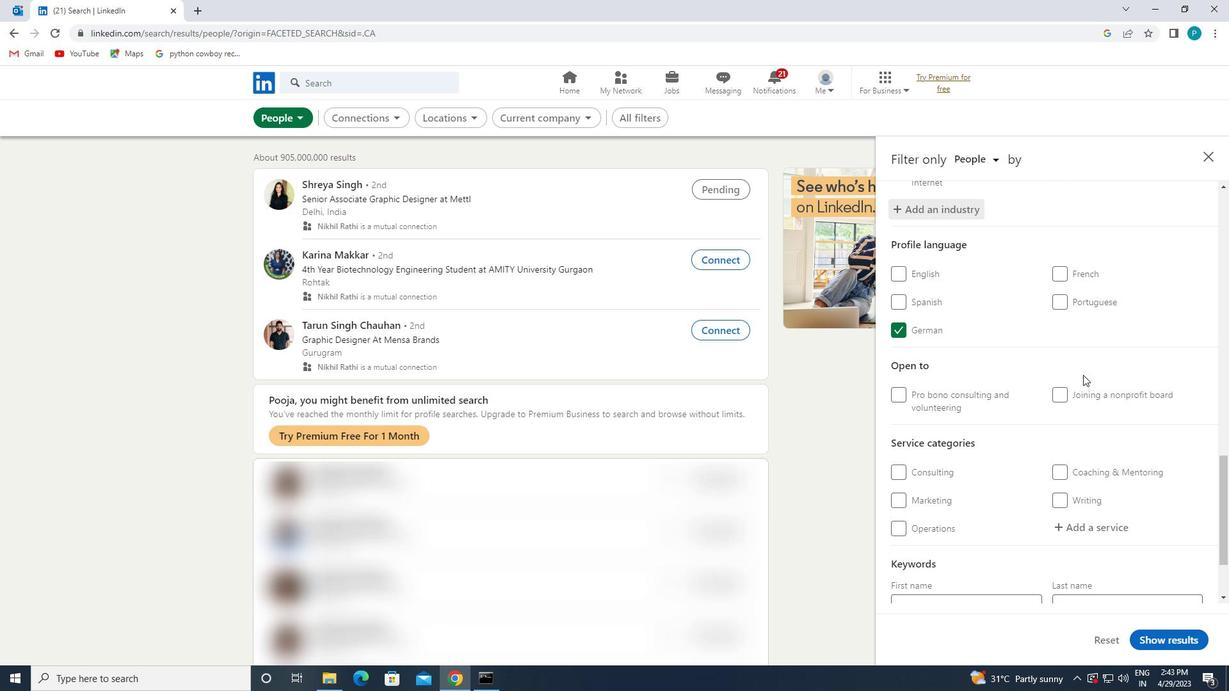 
Action: Mouse scrolled (1083, 374) with delta (0, 0)
Screenshot: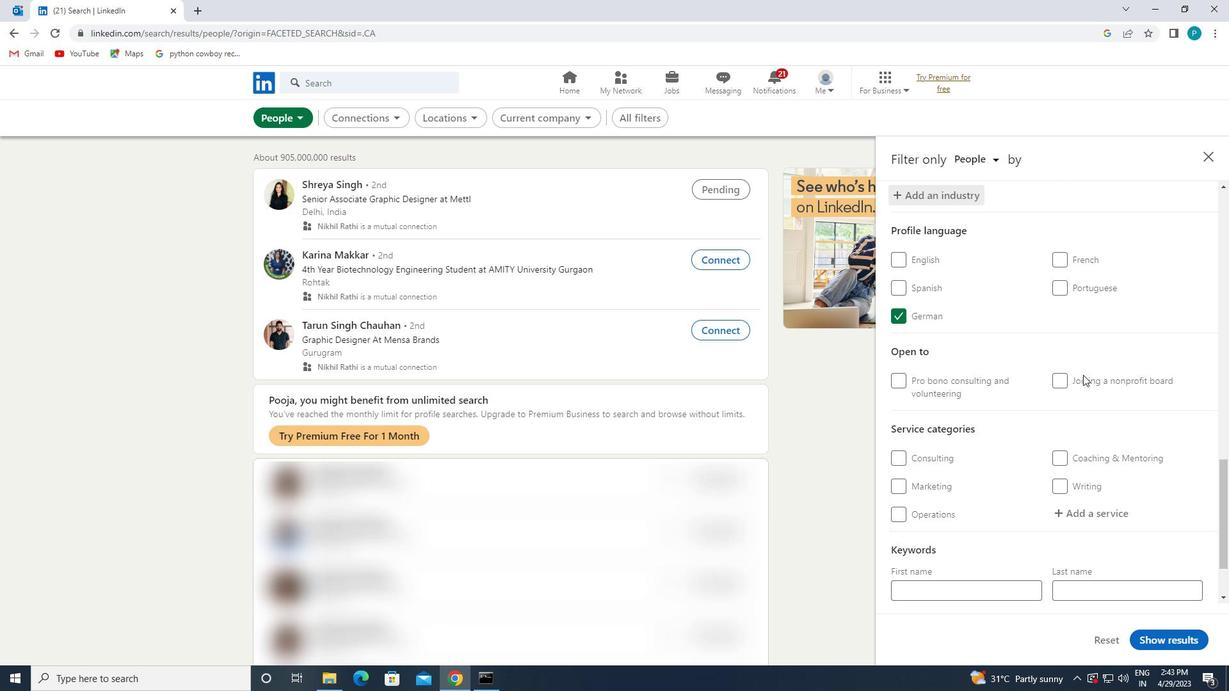 
Action: Mouse moved to (1084, 400)
Screenshot: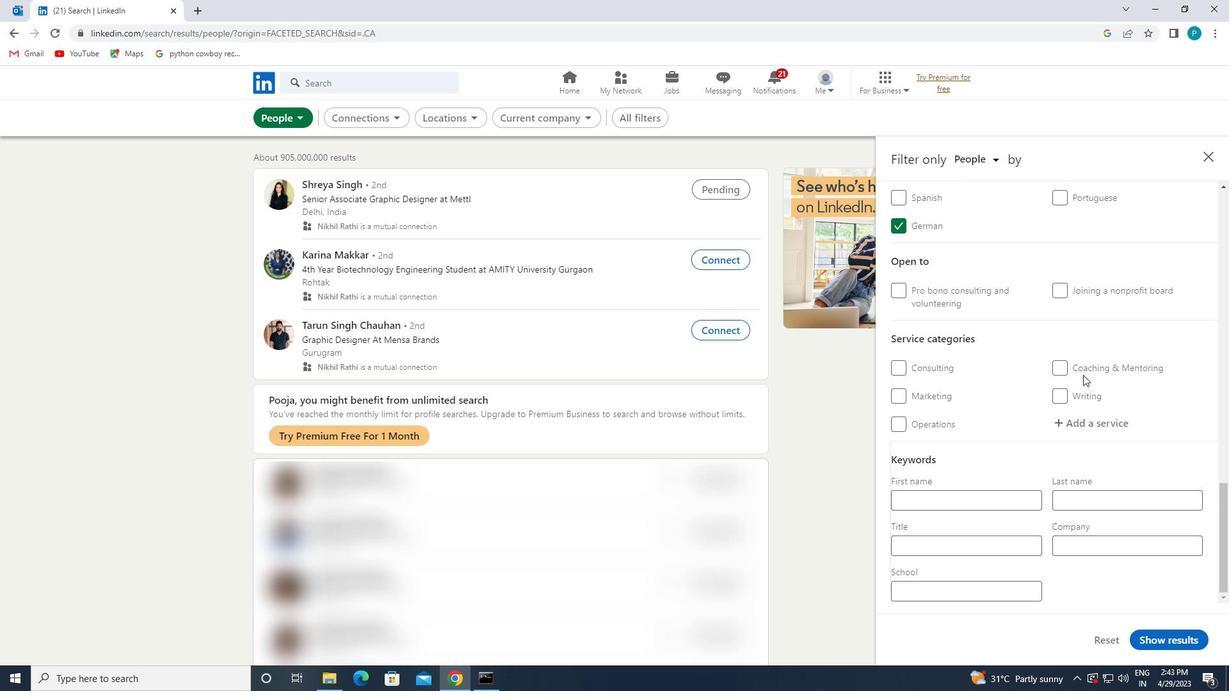 
Action: Mouse pressed left at (1084, 400)
Screenshot: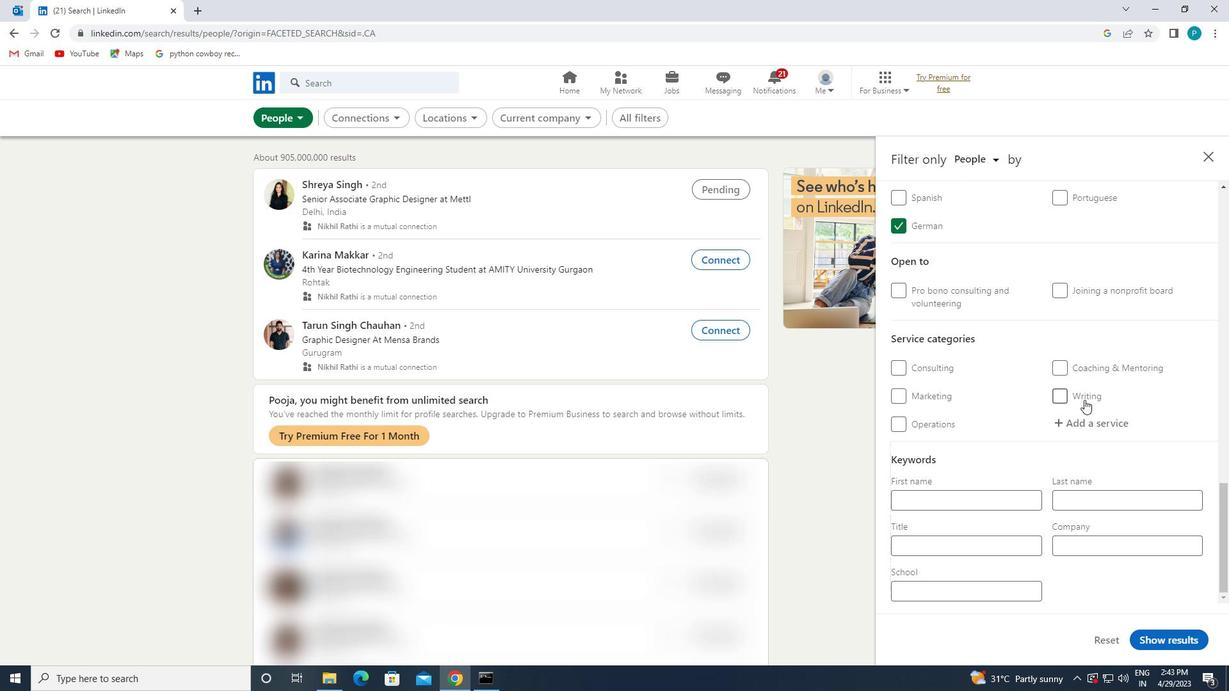 
Action: Mouse moved to (1081, 388)
Screenshot: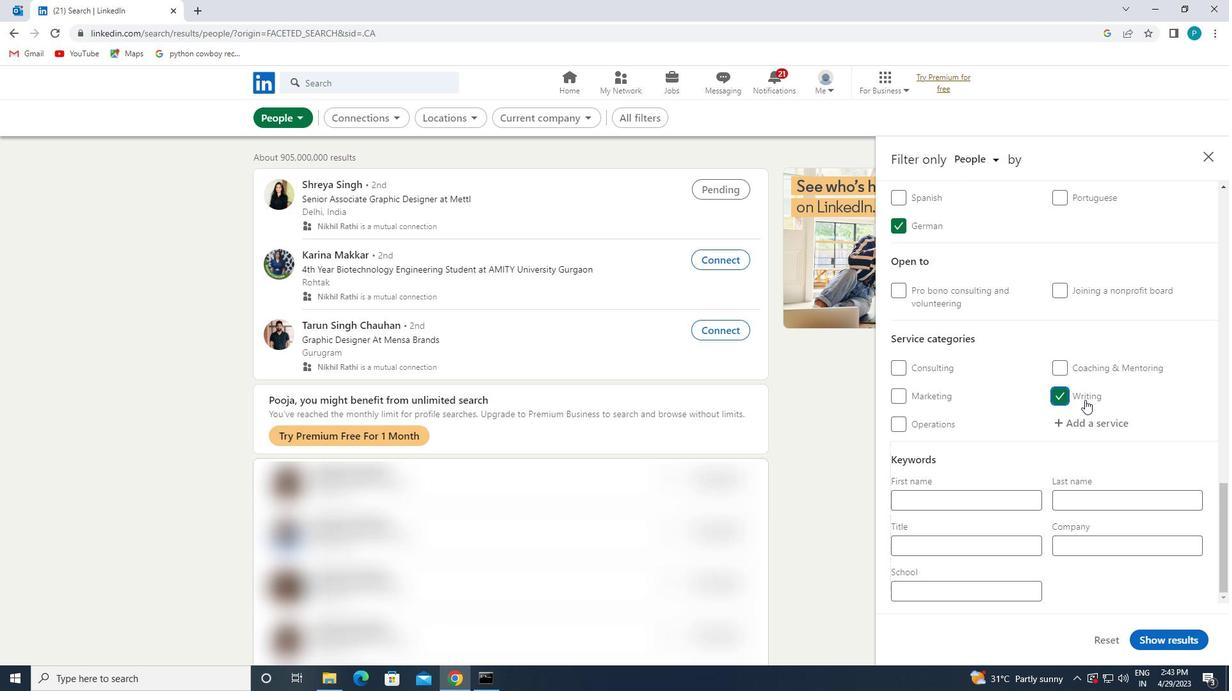 
Action: Mouse pressed left at (1081, 388)
Screenshot: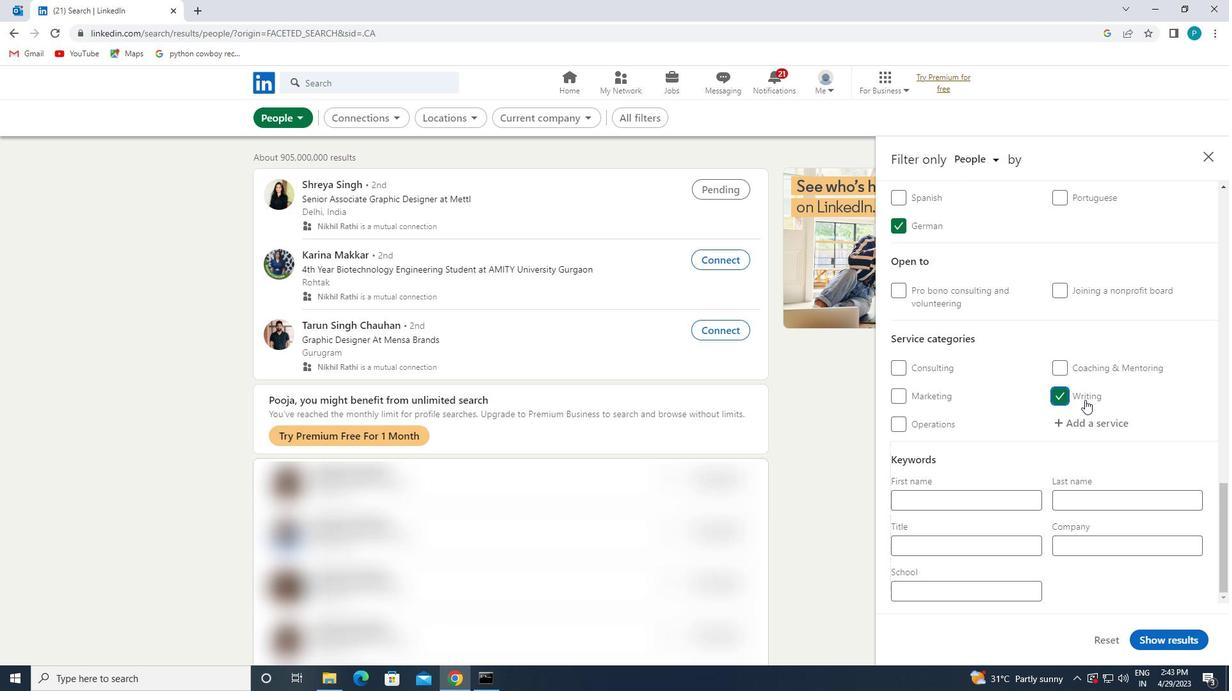 
Action: Mouse moved to (1085, 400)
Screenshot: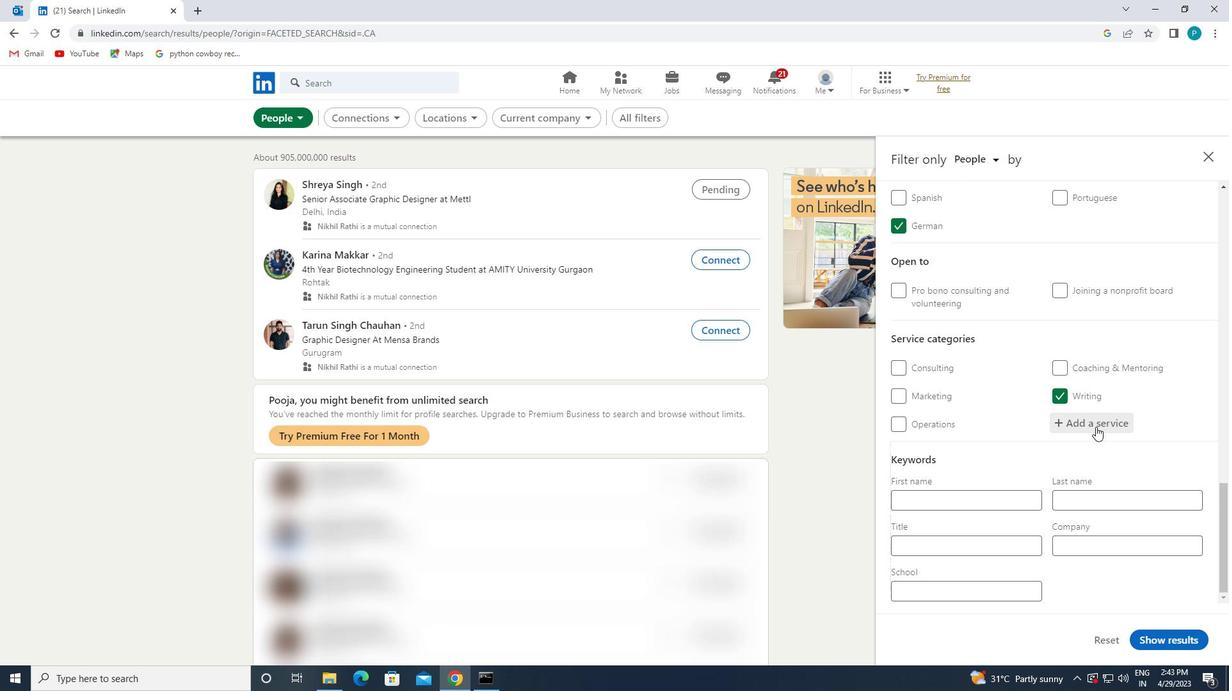 
Action: Mouse pressed left at (1085, 400)
Screenshot: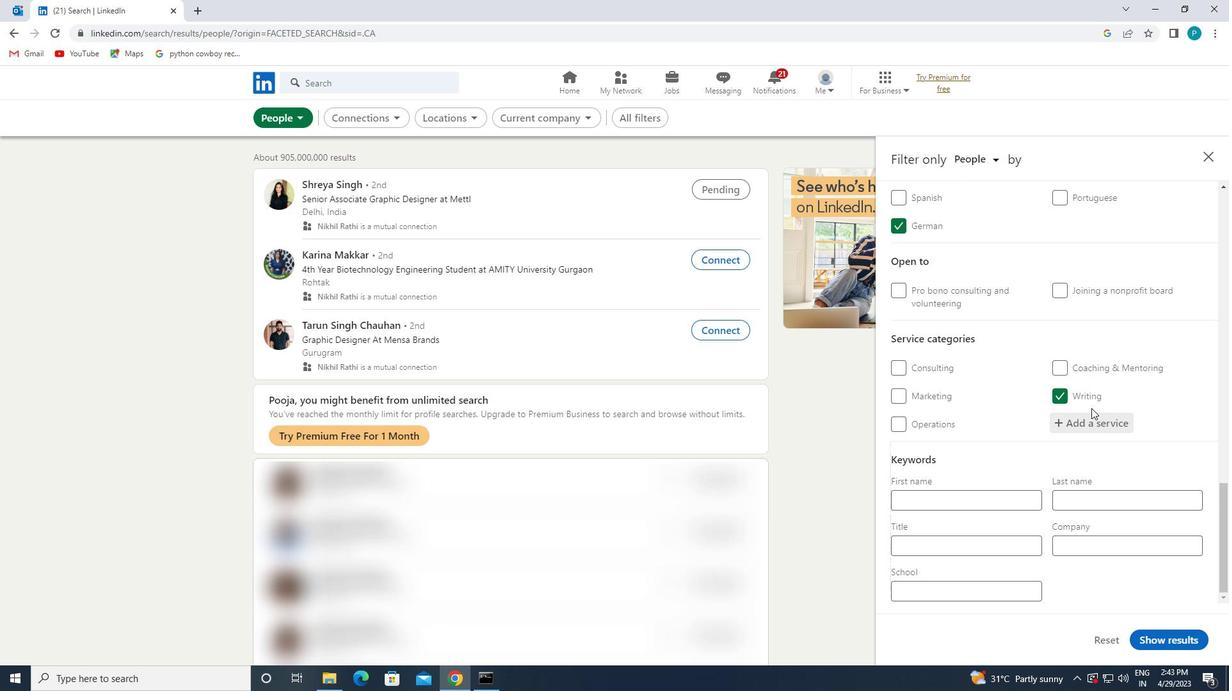 
Action: Mouse moved to (1093, 427)
Screenshot: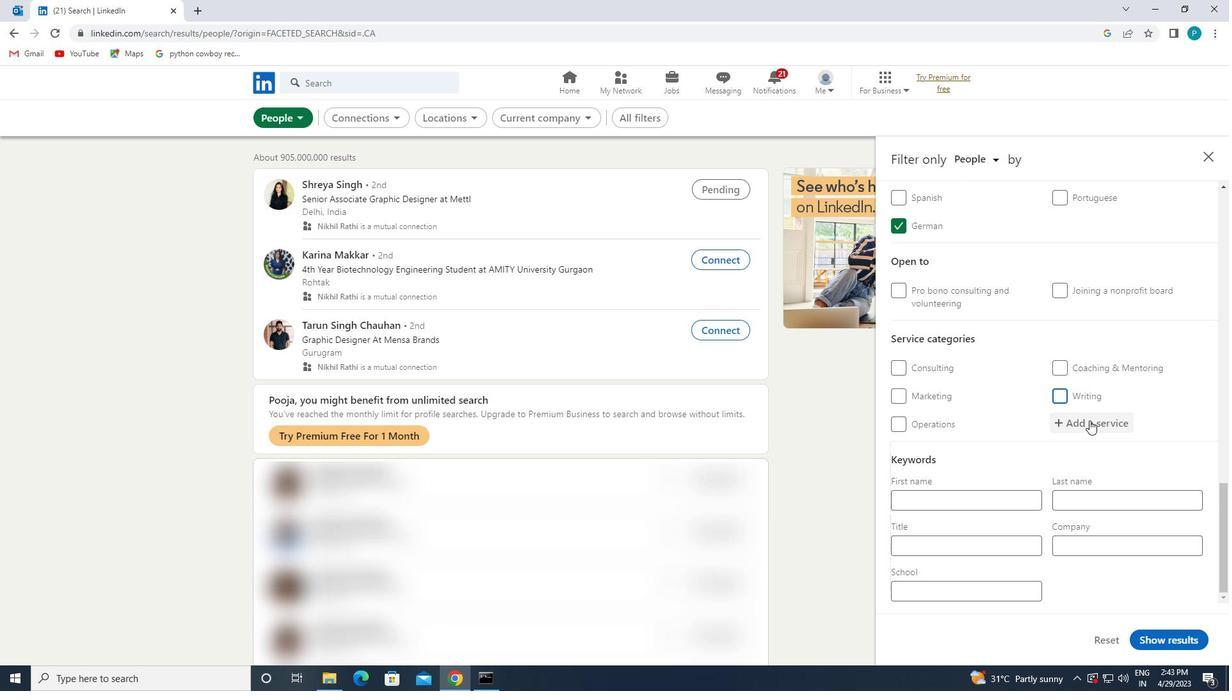 
Action: Mouse pressed left at (1093, 427)
Screenshot: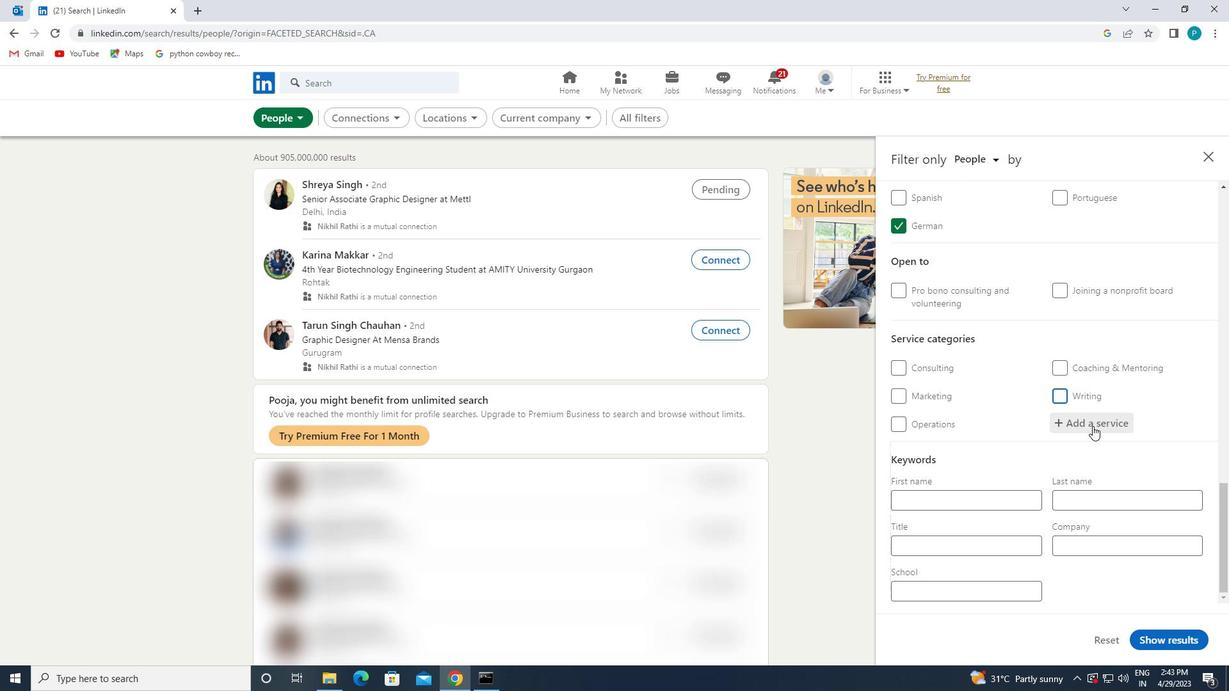 
Action: Key pressed <Key.caps_lock>L<Key.caps_lock>IFE<Key.space><Key.caps_lock>
Screenshot: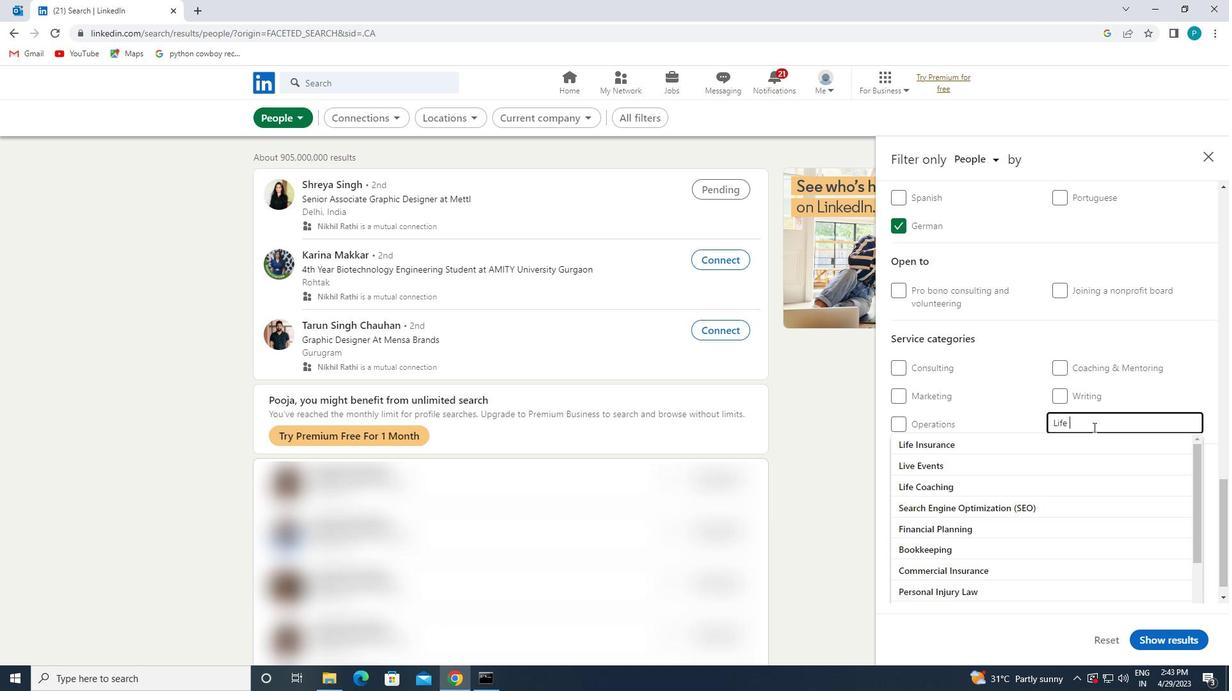 
Action: Mouse moved to (1094, 447)
Screenshot: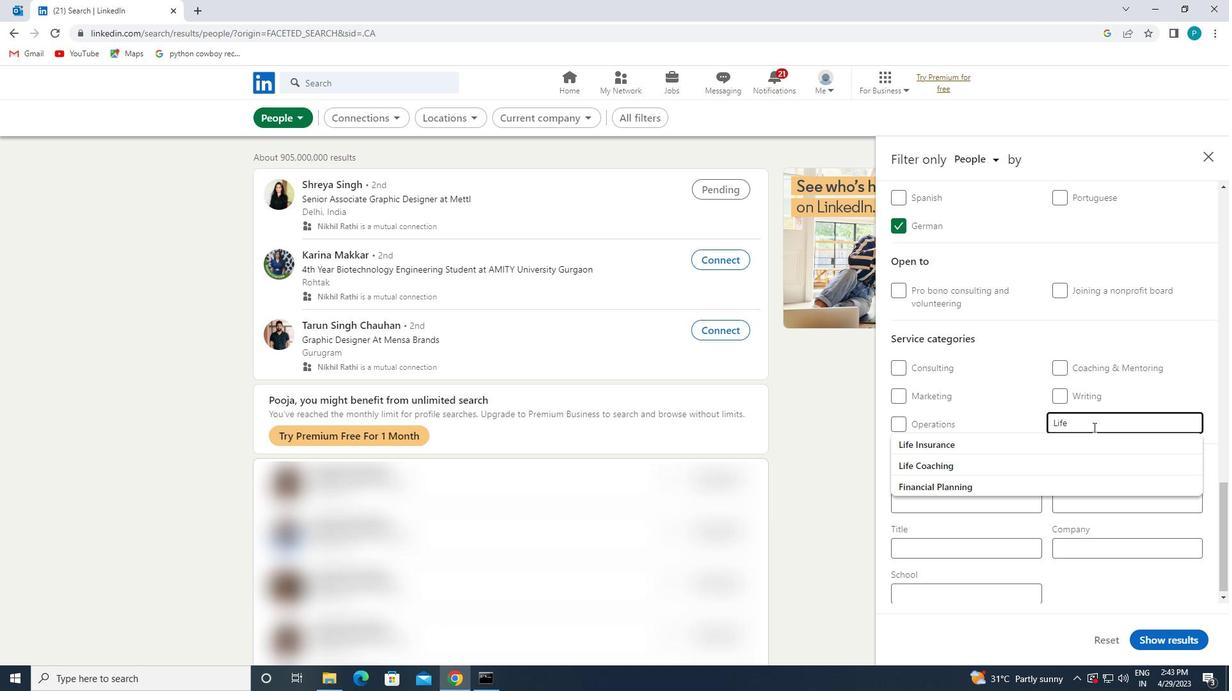 
Action: Mouse pressed left at (1094, 447)
Screenshot: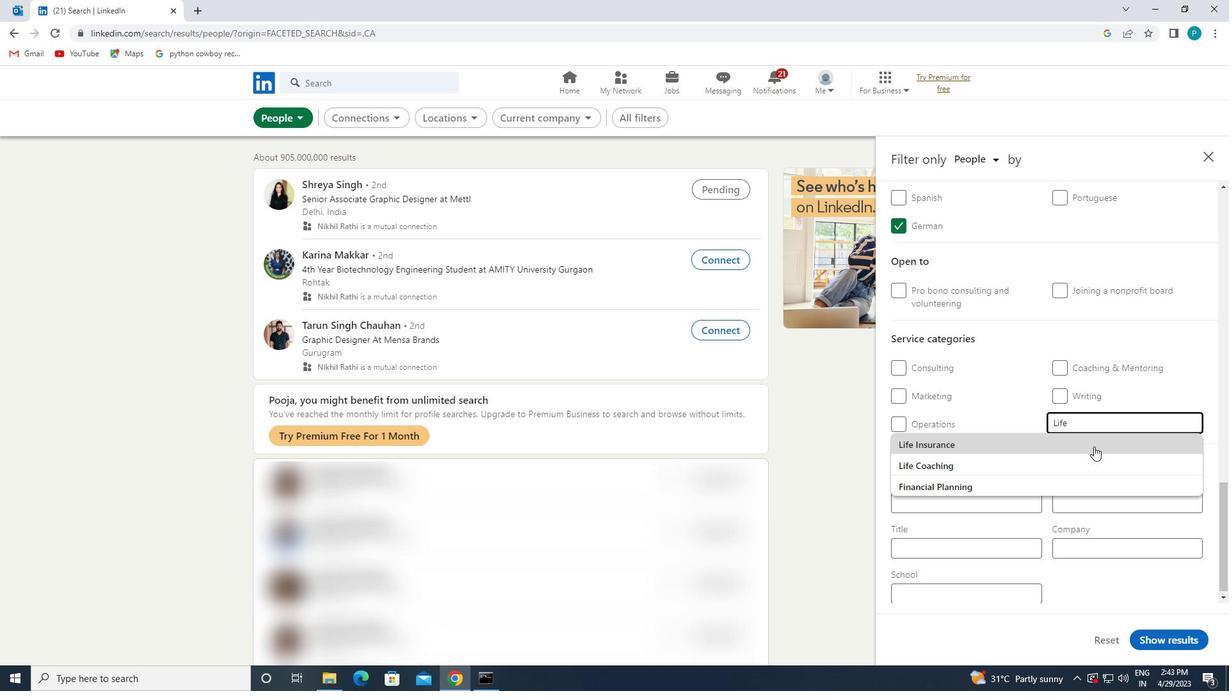 
Action: Mouse moved to (1068, 446)
Screenshot: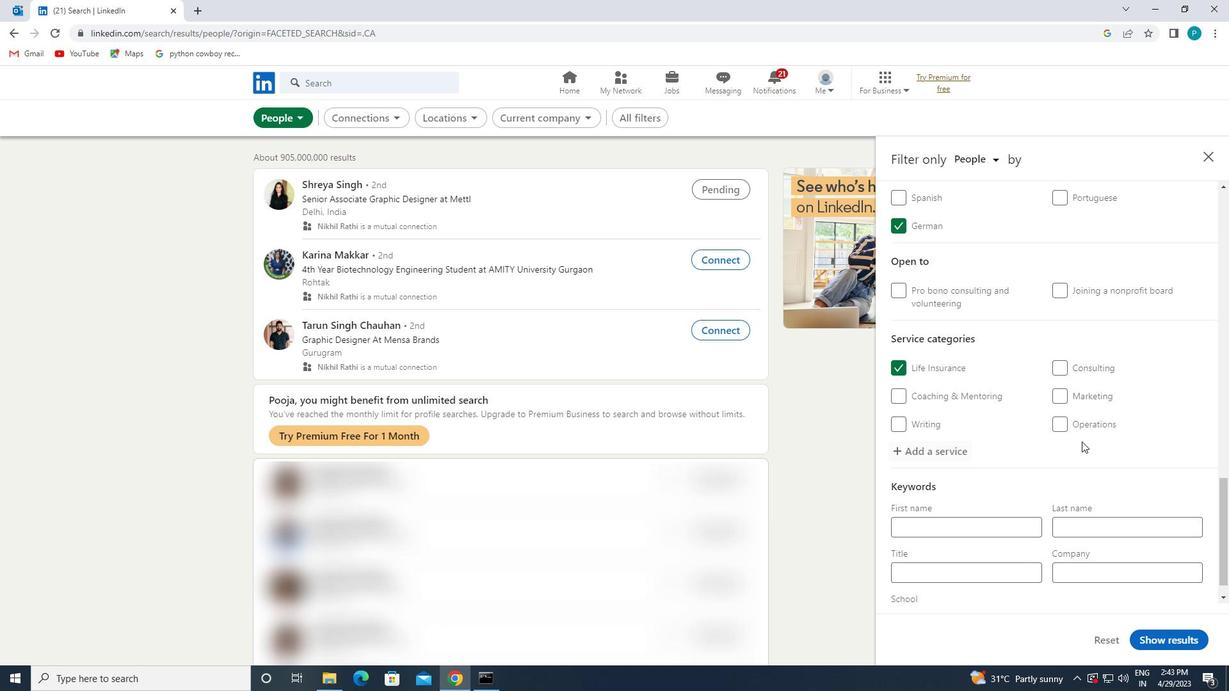 
Action: Mouse scrolled (1068, 445) with delta (0, 0)
Screenshot: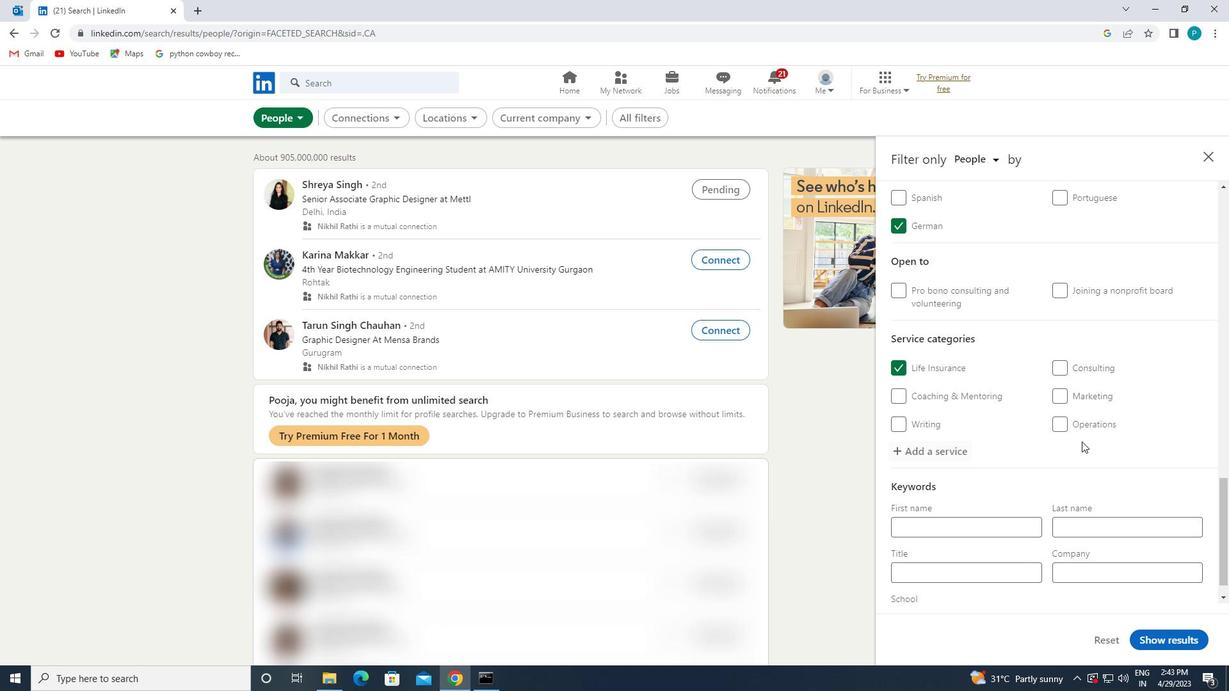 
Action: Mouse moved to (1066, 448)
Screenshot: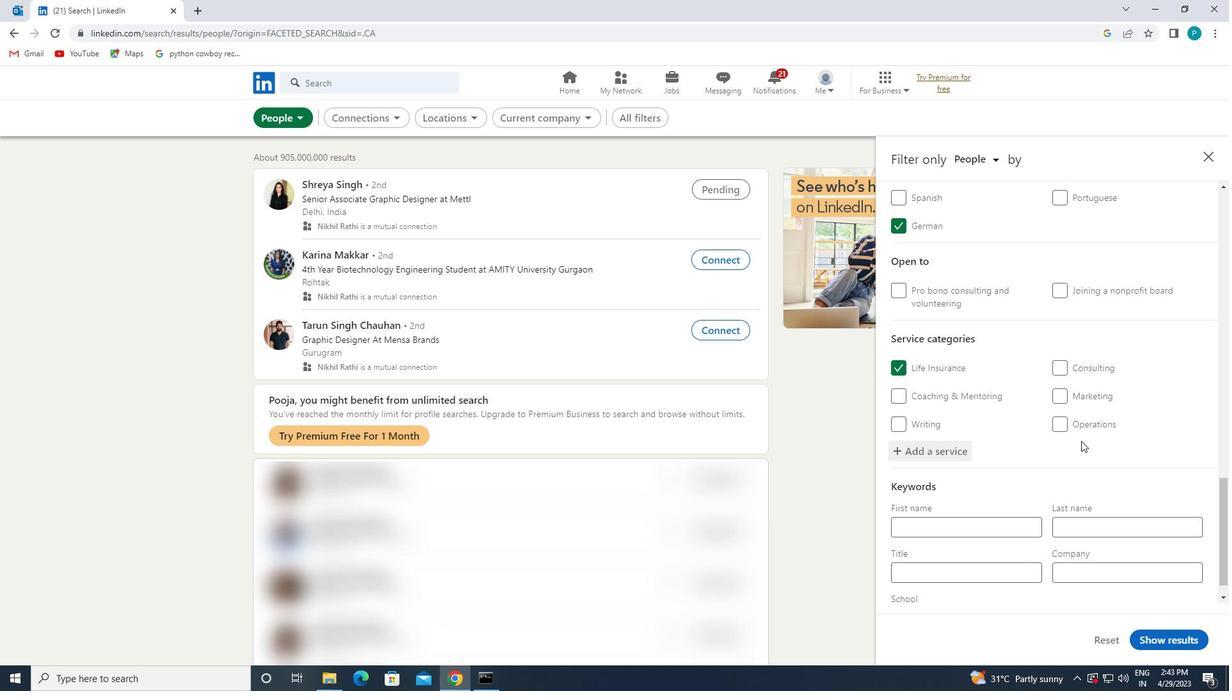 
Action: Mouse scrolled (1066, 448) with delta (0, 0)
Screenshot: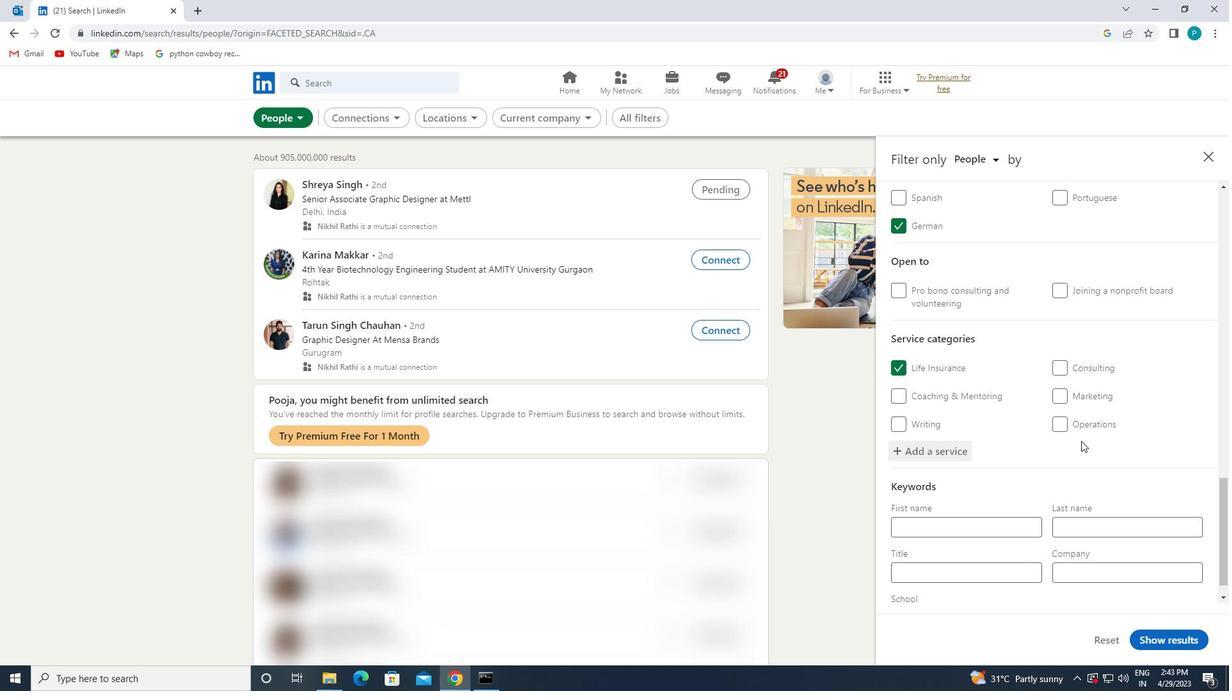 
Action: Mouse moved to (935, 552)
Screenshot: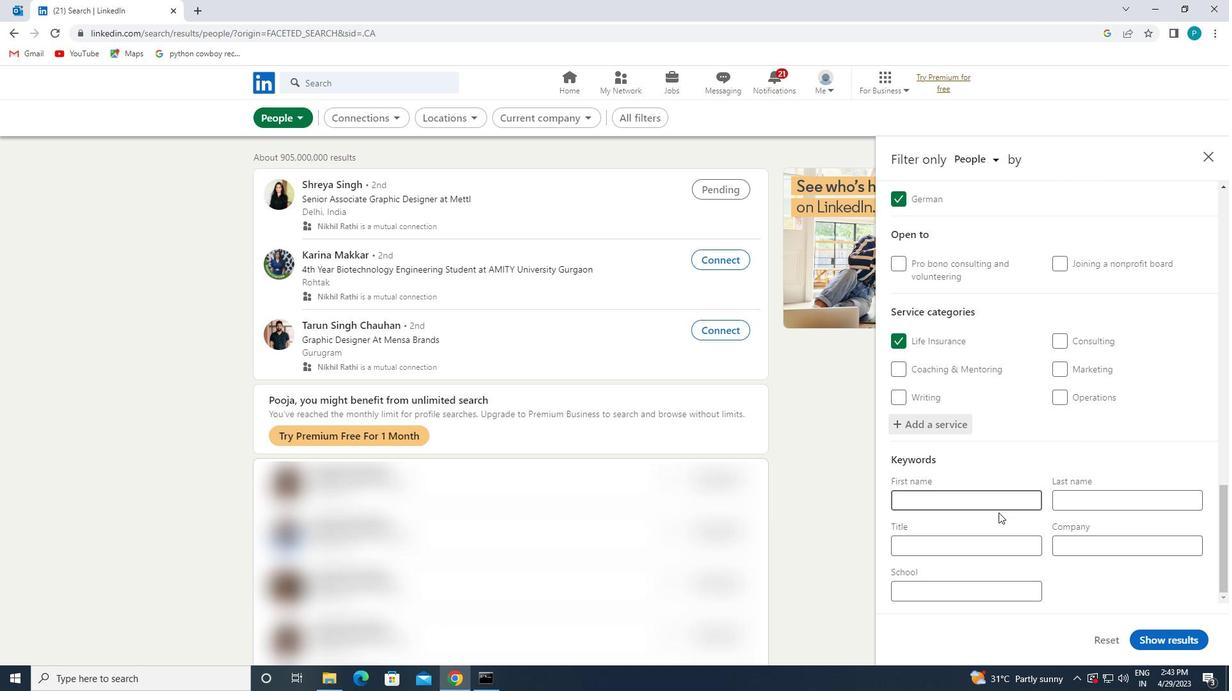 
Action: Mouse pressed left at (935, 552)
Screenshot: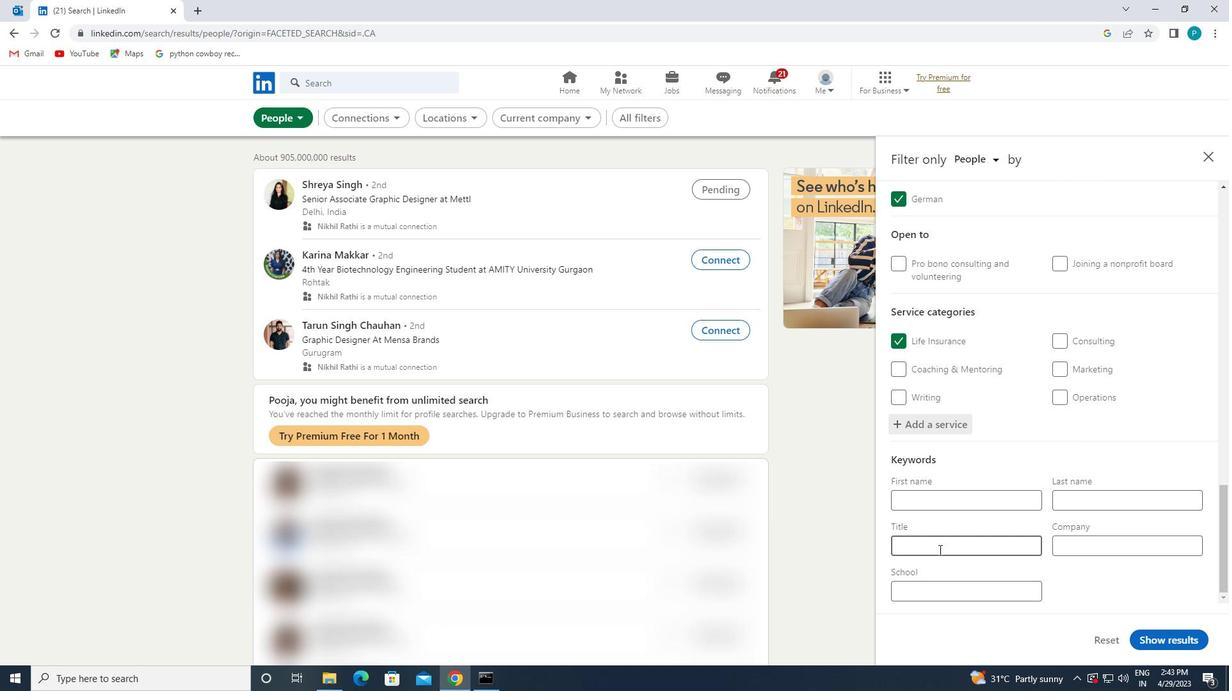 
Action: Key pressed C<Key.caps_lock>HURCH<Key.space><Key.caps_lock>V<Key.caps_lock>I<Key.backspace>OLUNTEER
Screenshot: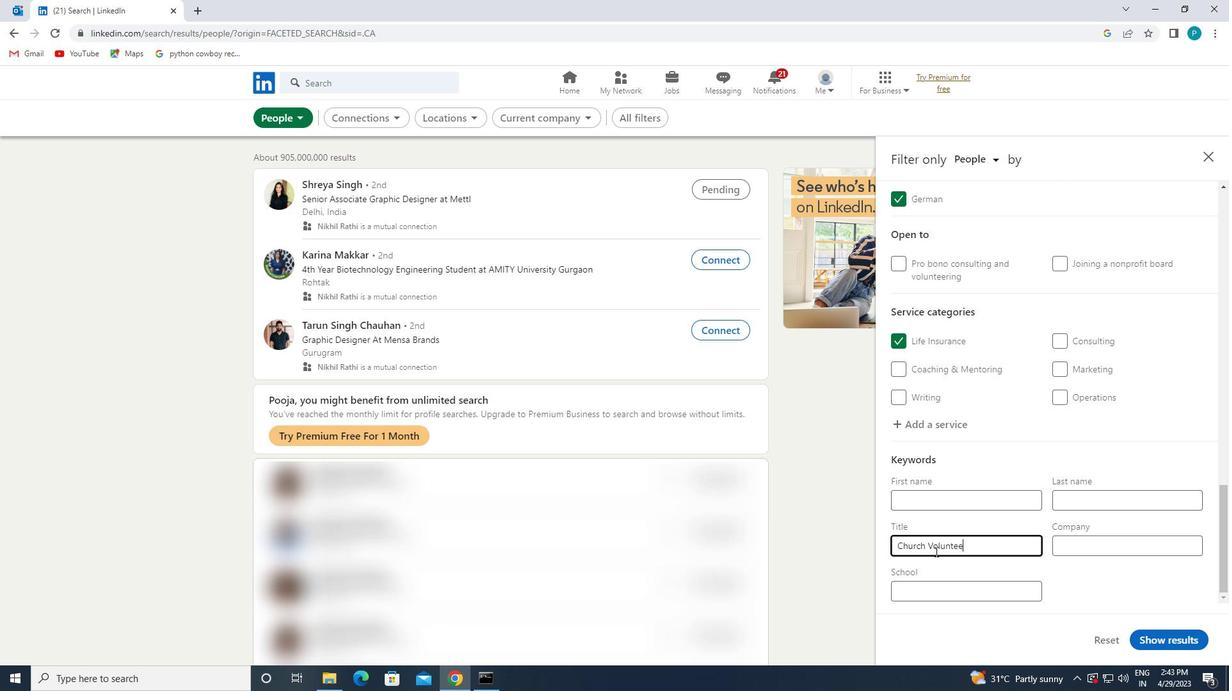
Action: Mouse moved to (1175, 642)
Screenshot: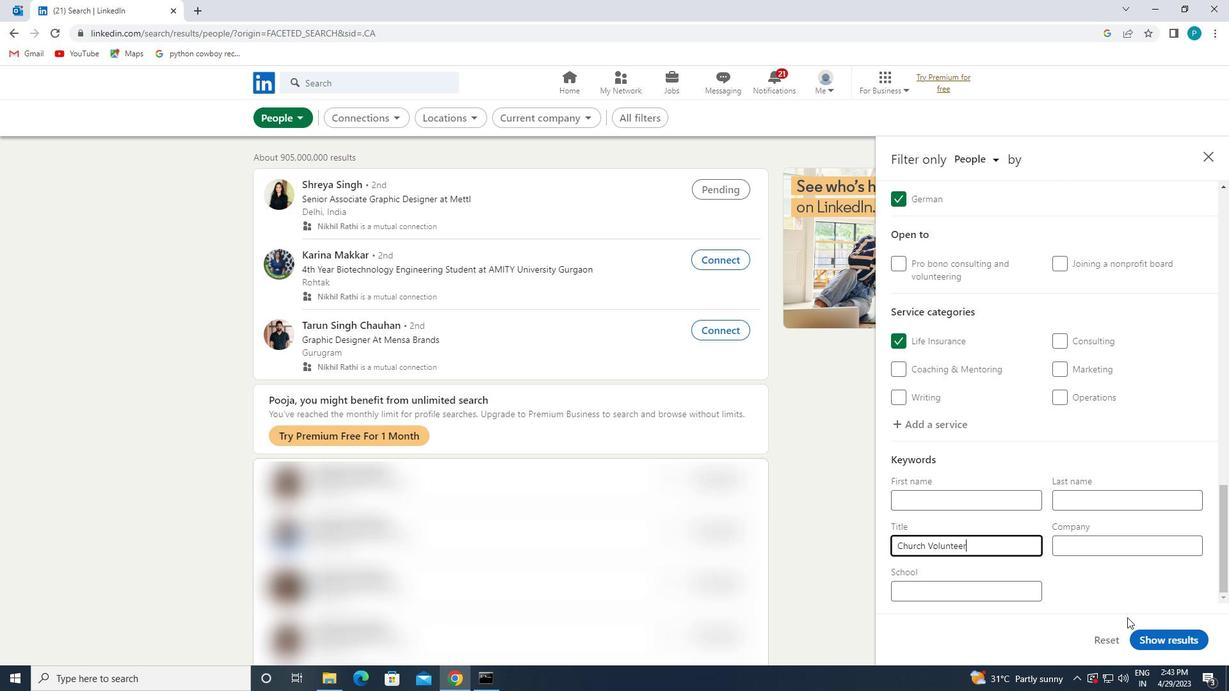 
Action: Mouse pressed left at (1175, 642)
Screenshot: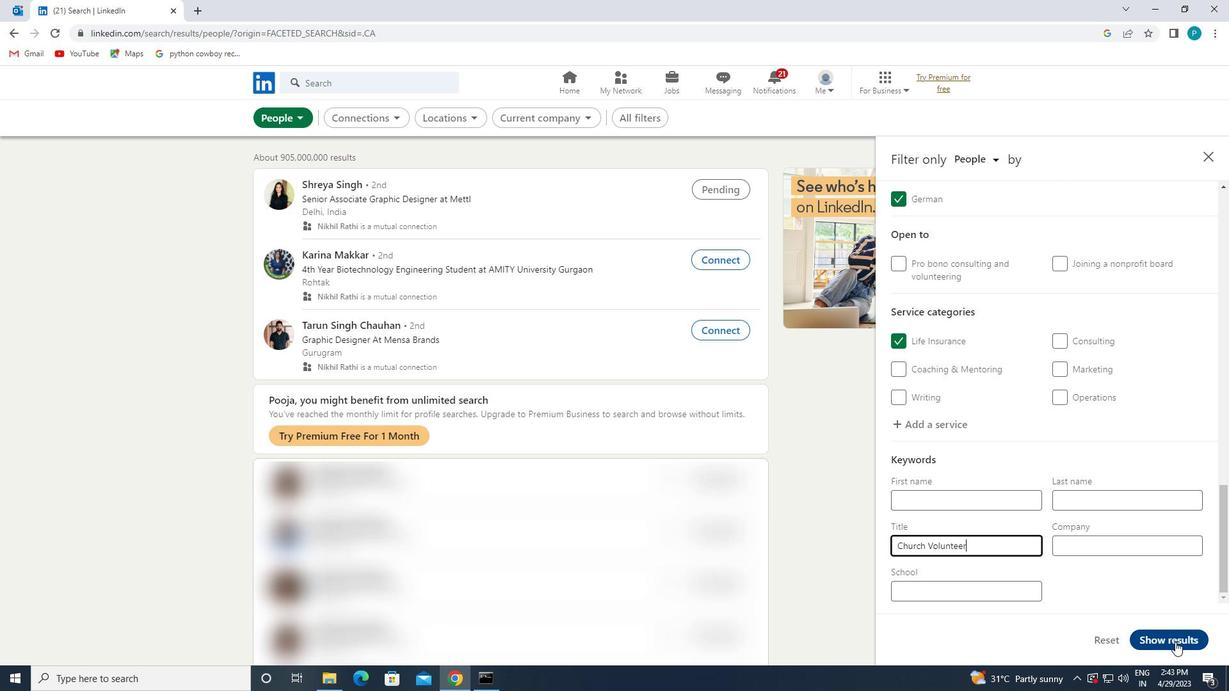 
